 Task: Look for space in Córdoba, Argentina from 11th June, 2023 to 15th June, 2023 for 2 adults in price range Rs.7000 to Rs.16000. Place can be private room with 1  bedroom having 2 beds and 1 bathroom. Property type can be hotel. Amenities needed are: heating, . Booking option can be shelf check-in. Required host language is English.
Action: Mouse moved to (502, 105)
Screenshot: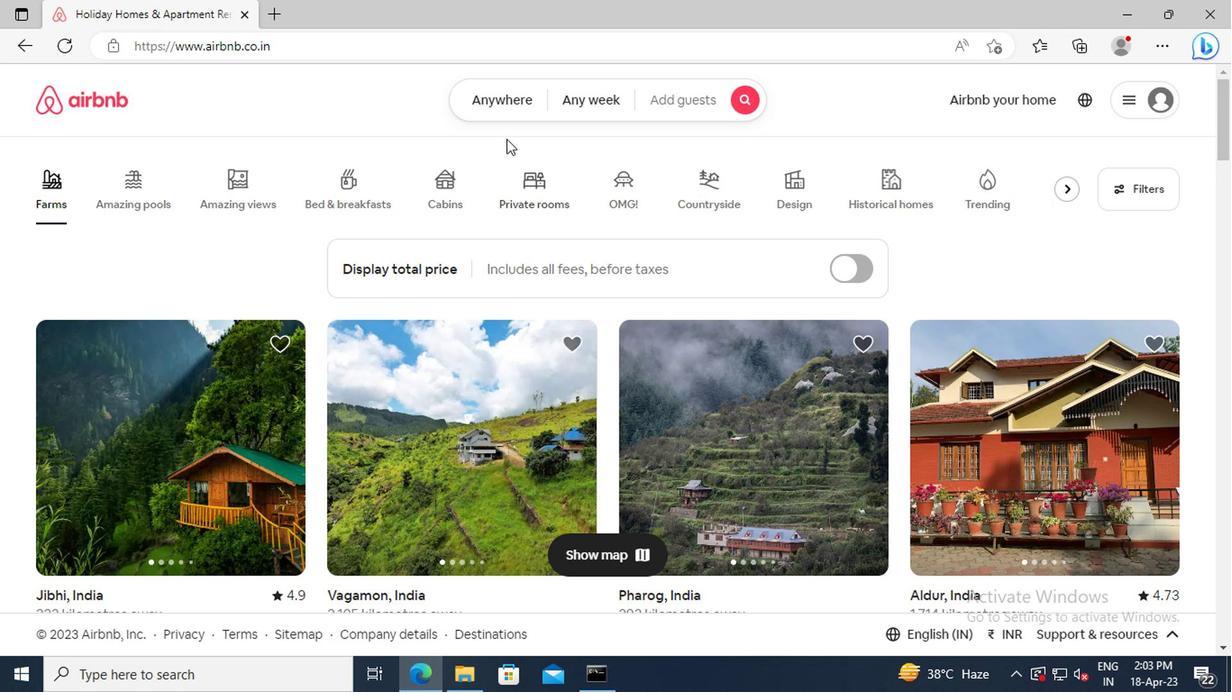 
Action: Mouse pressed left at (502, 105)
Screenshot: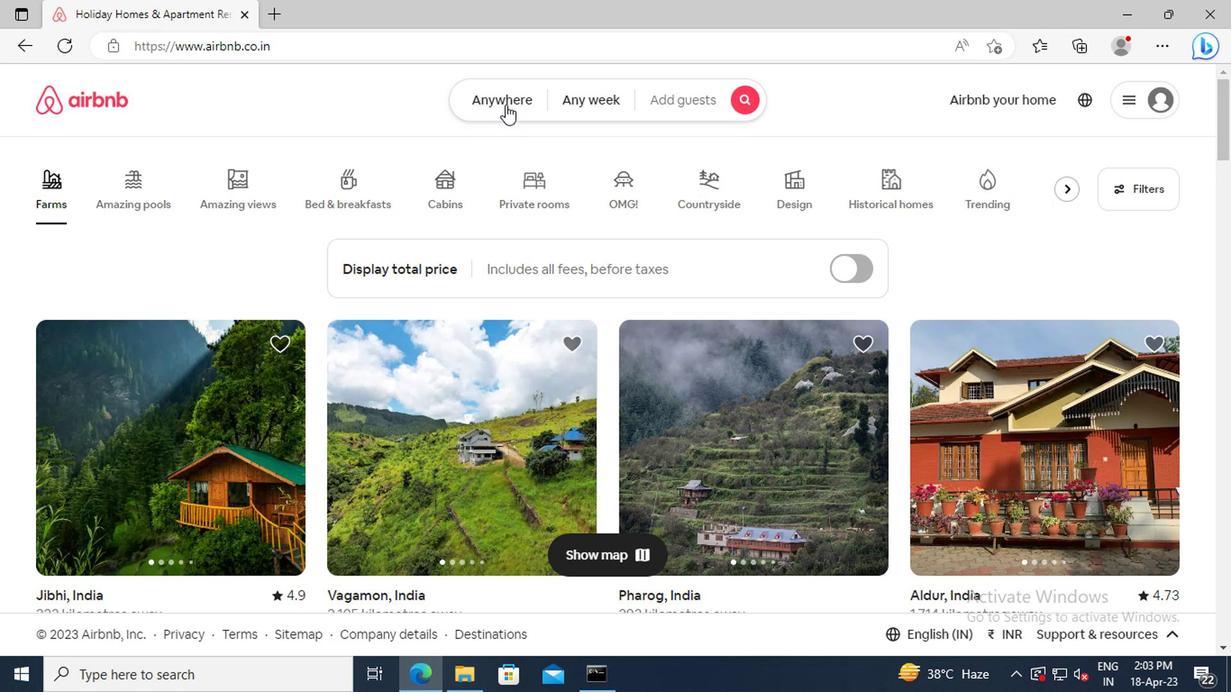 
Action: Mouse moved to (380, 173)
Screenshot: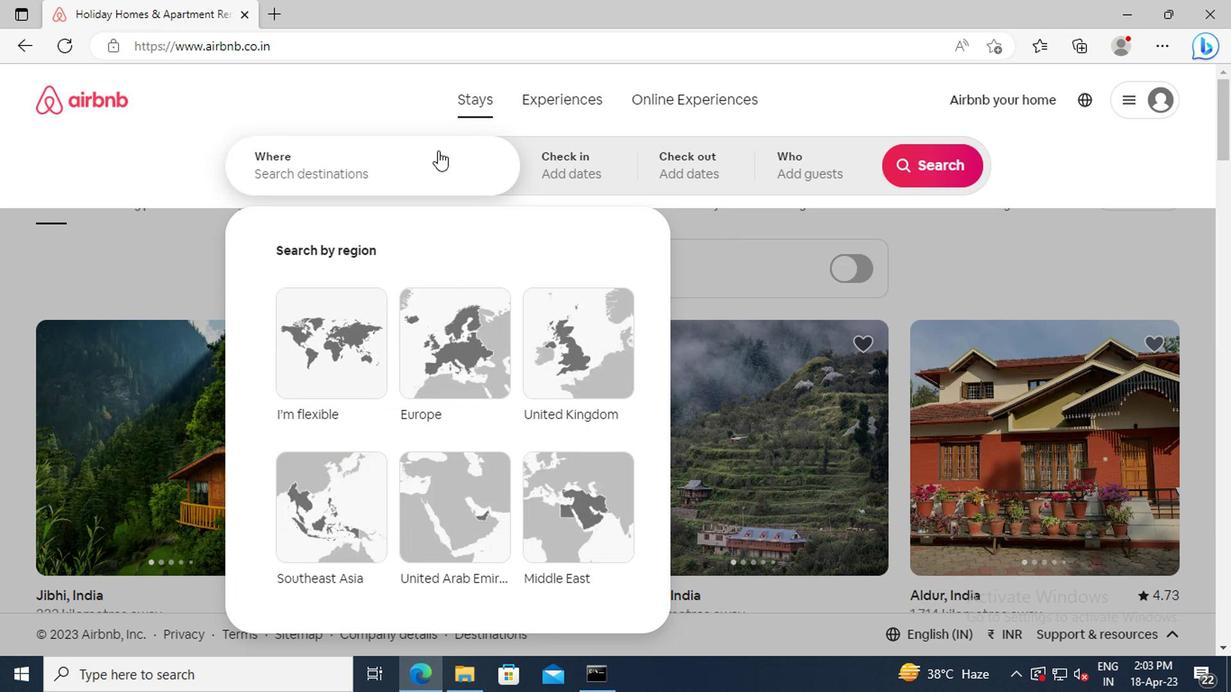 
Action: Mouse pressed left at (380, 173)
Screenshot: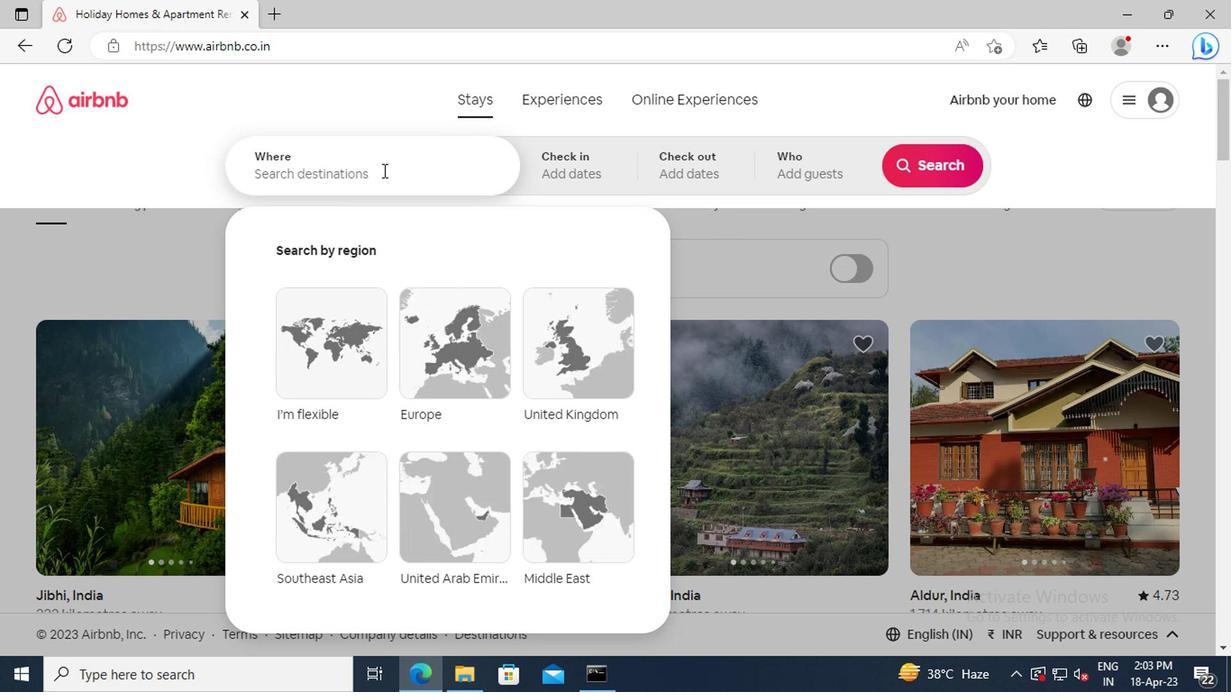 
Action: Mouse moved to (380, 173)
Screenshot: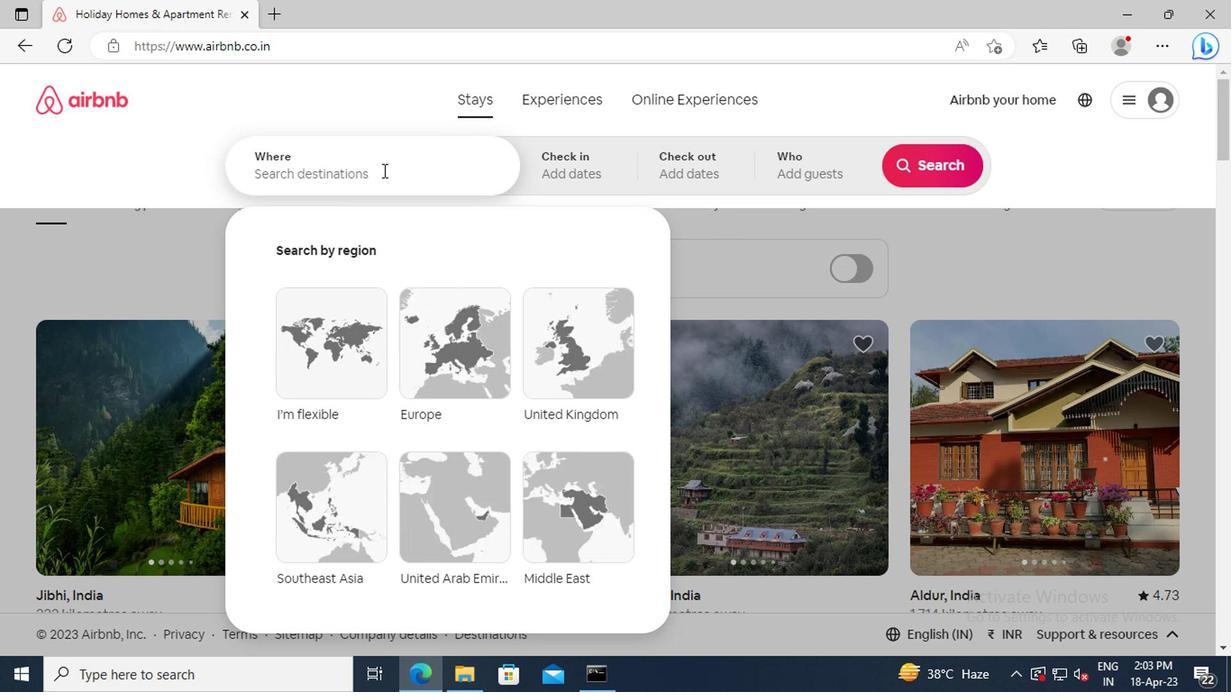 
Action: Key pressed <Key.shift>CORDOBA,<Key.space><Key.shift_r>ARGENTINA<Key.enter>
Screenshot: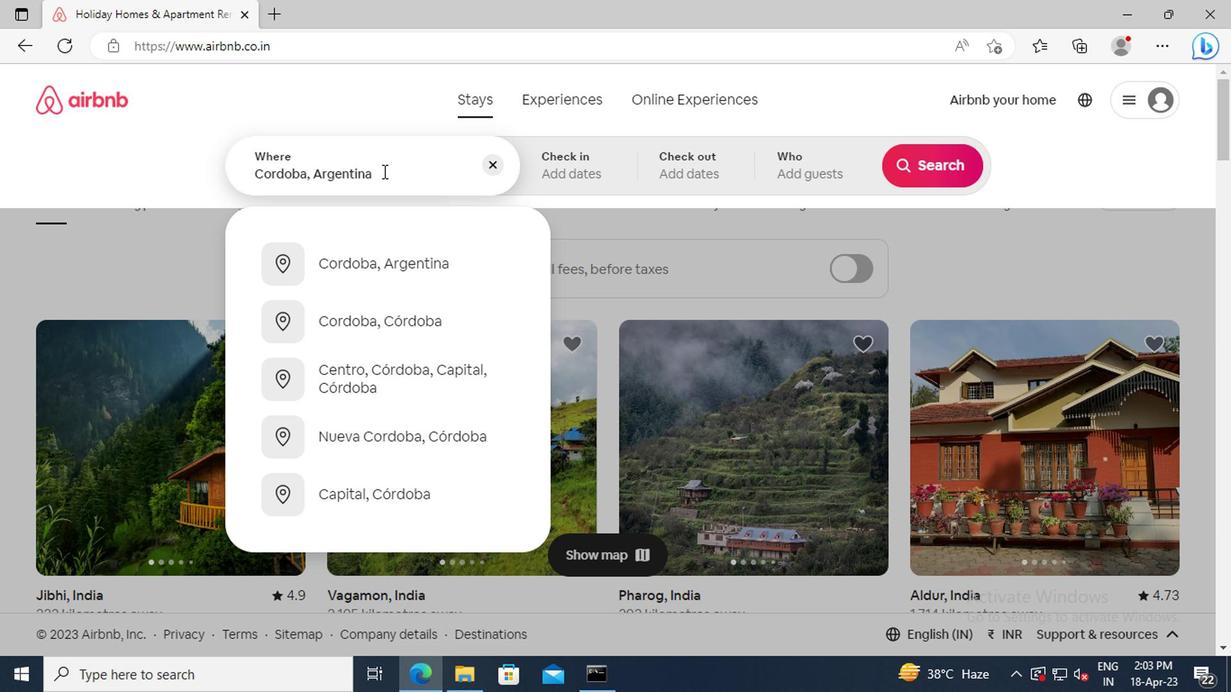 
Action: Mouse moved to (921, 309)
Screenshot: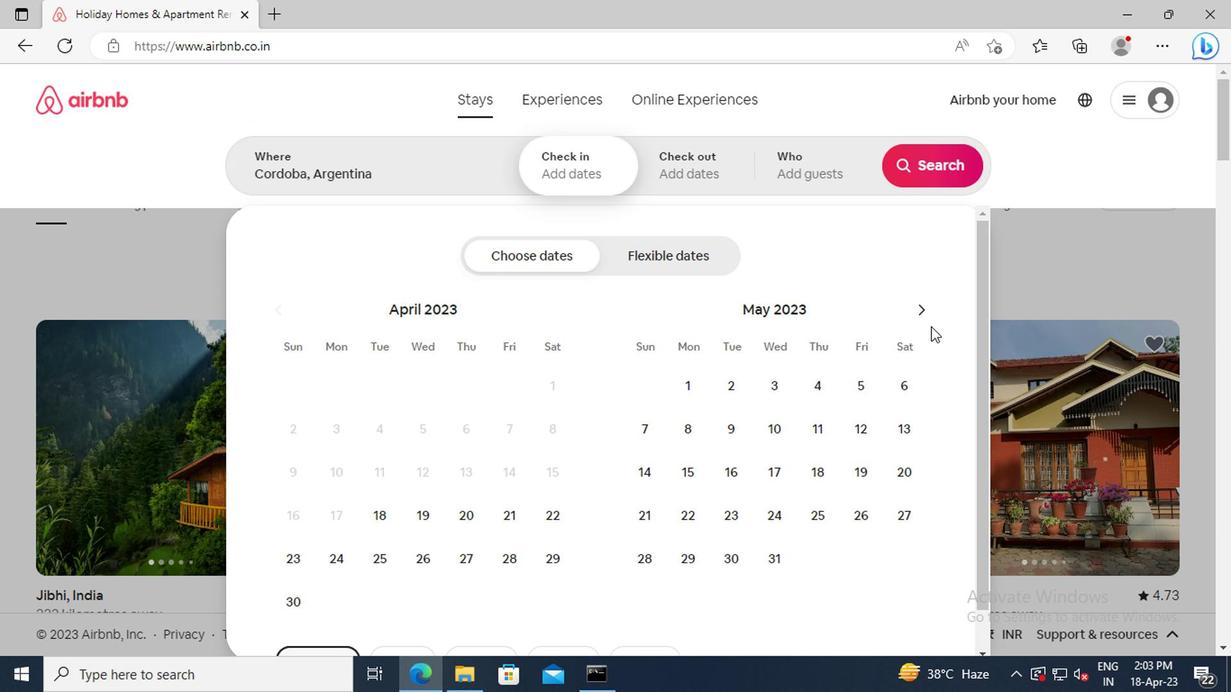 
Action: Mouse pressed left at (921, 309)
Screenshot: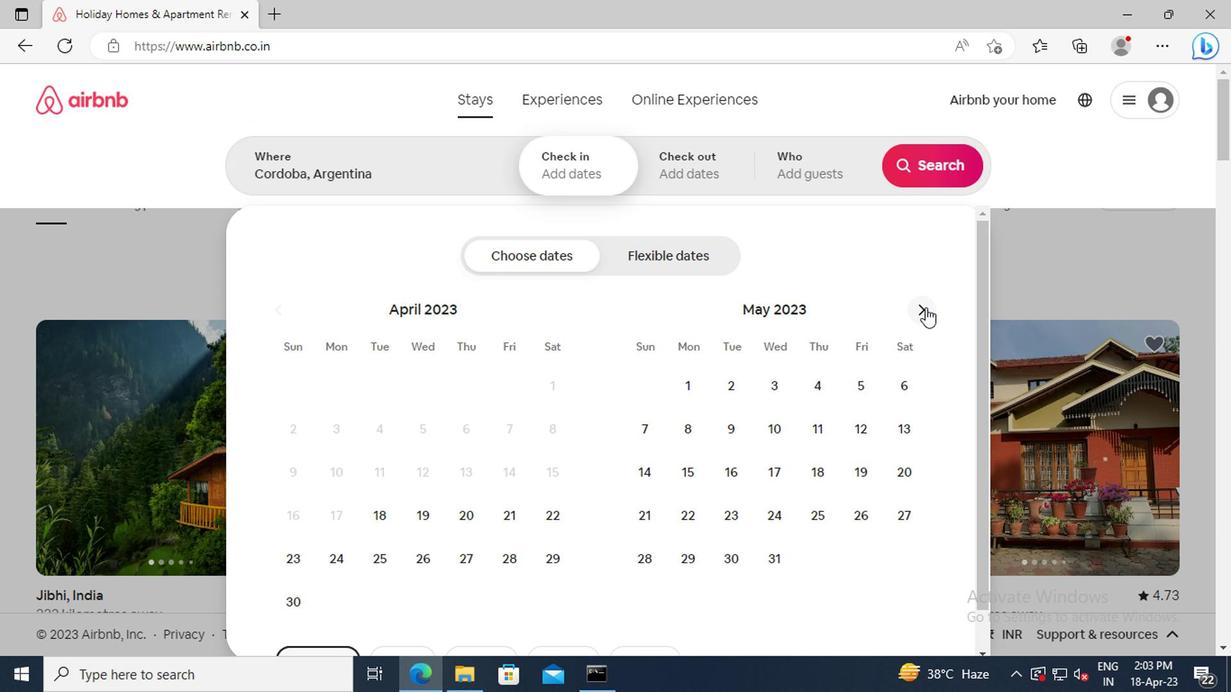
Action: Mouse moved to (636, 465)
Screenshot: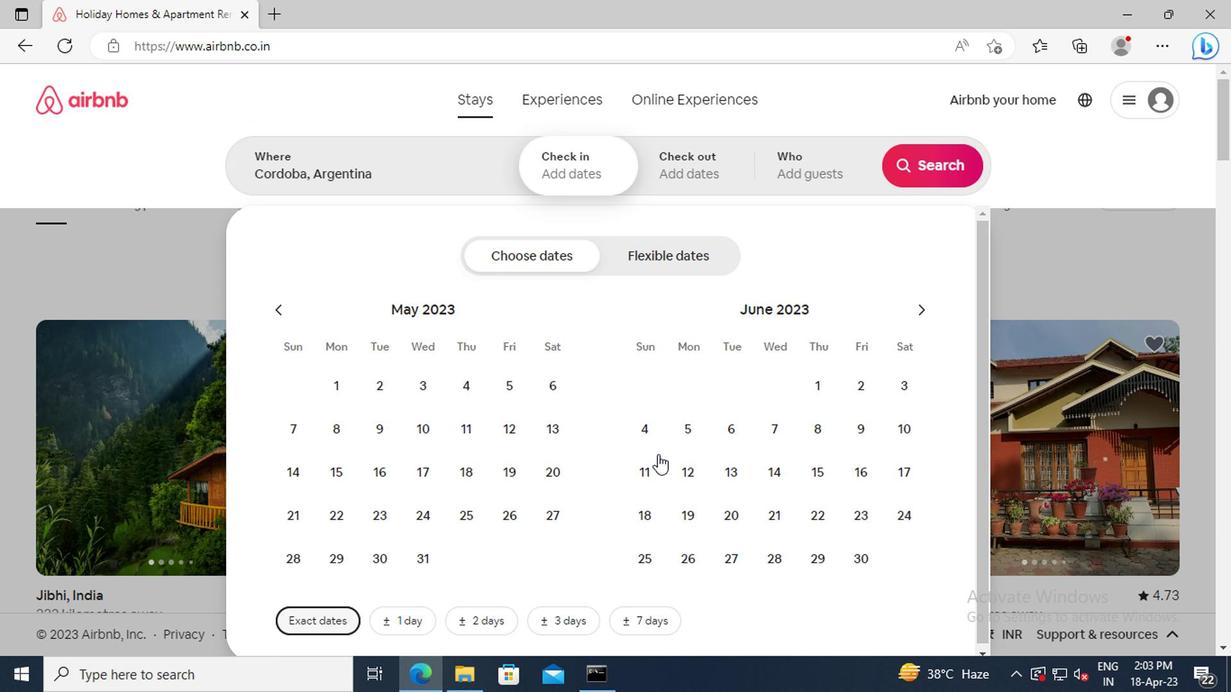 
Action: Mouse pressed left at (636, 465)
Screenshot: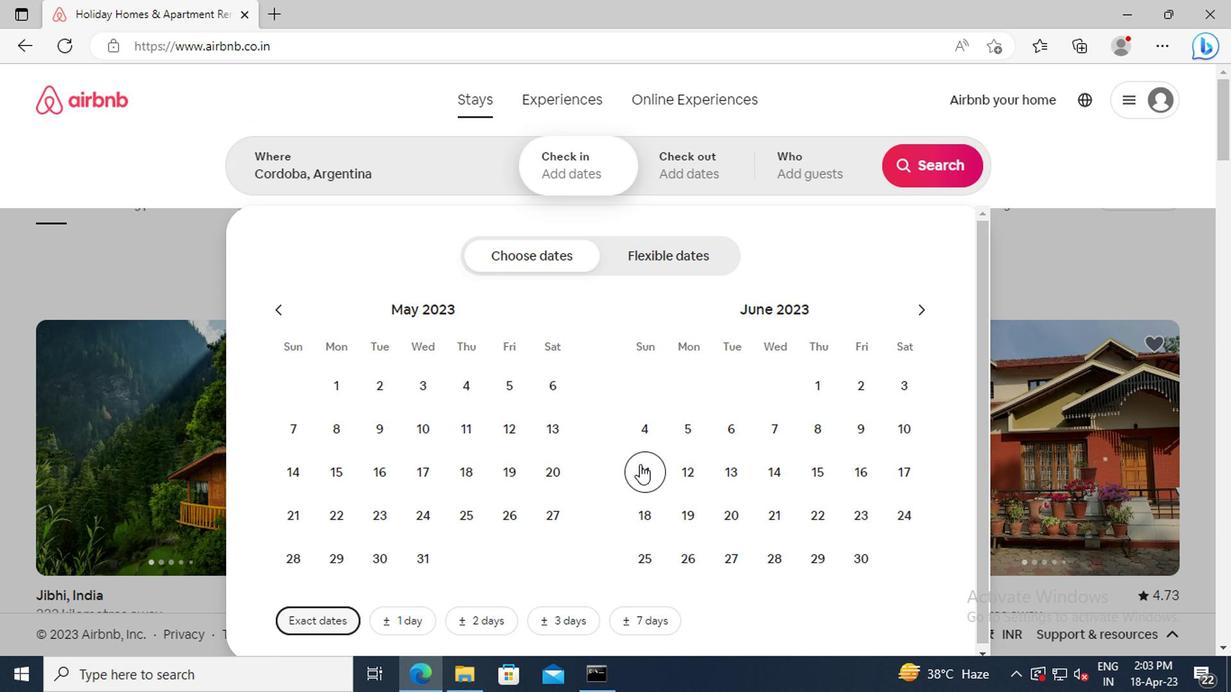 
Action: Mouse moved to (805, 474)
Screenshot: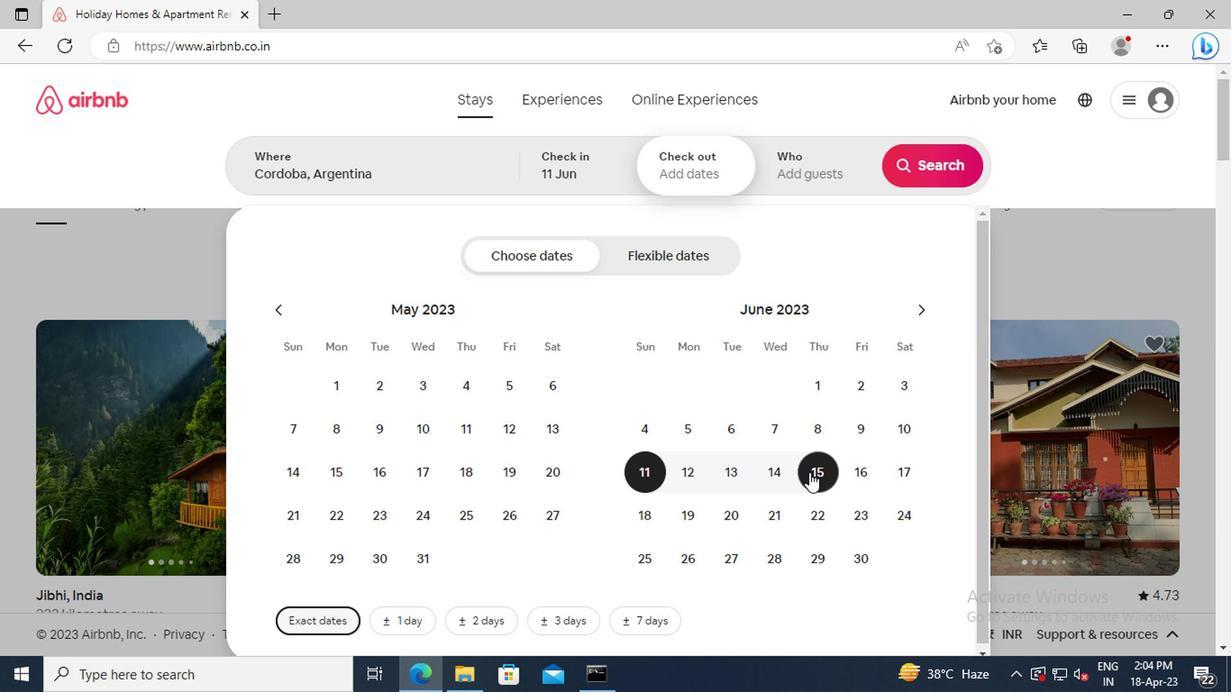 
Action: Mouse pressed left at (805, 474)
Screenshot: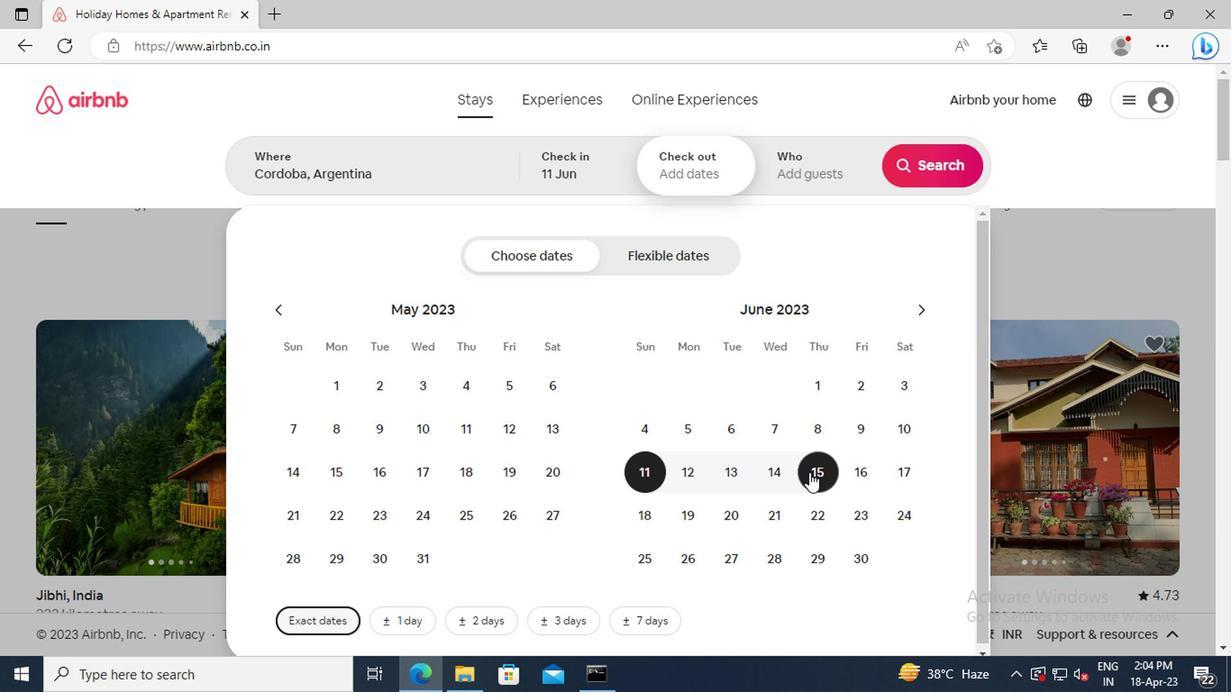 
Action: Mouse moved to (797, 175)
Screenshot: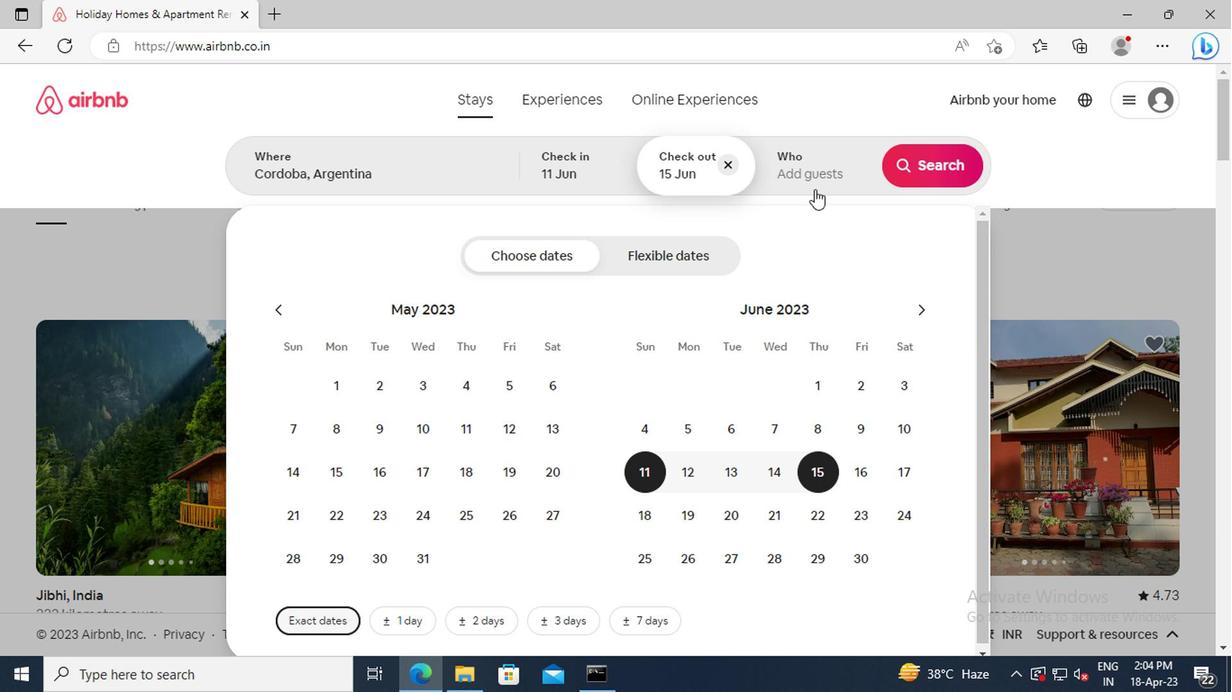 
Action: Mouse pressed left at (797, 175)
Screenshot: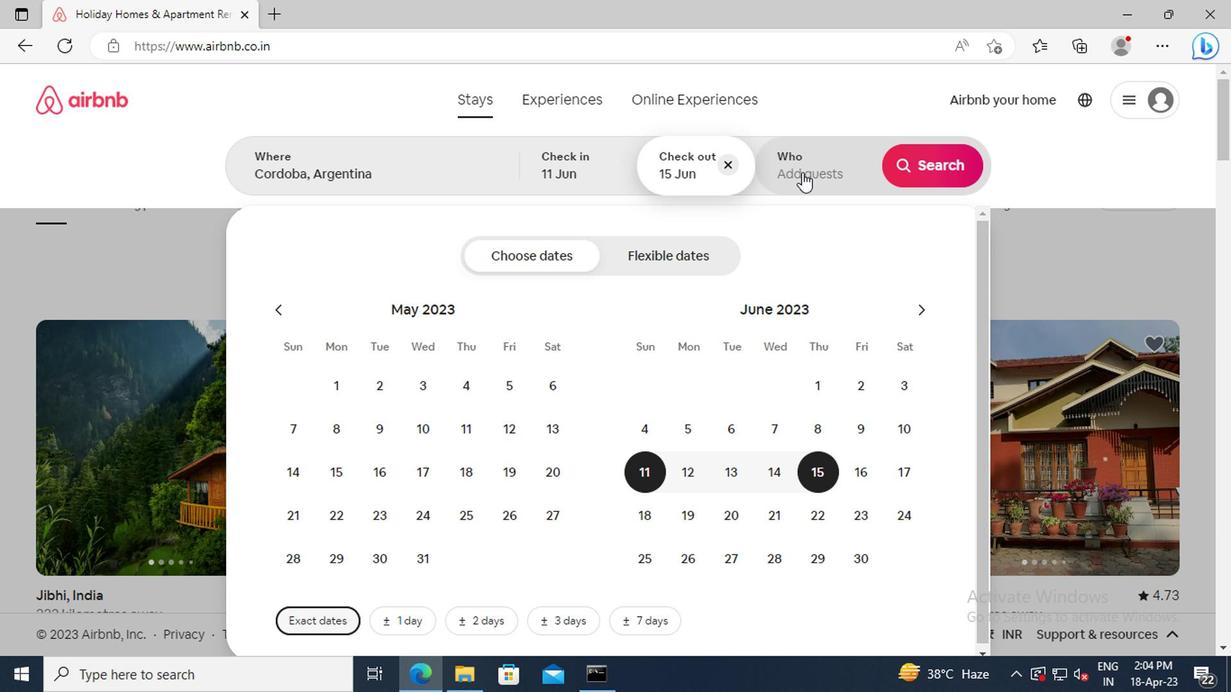 
Action: Mouse moved to (931, 265)
Screenshot: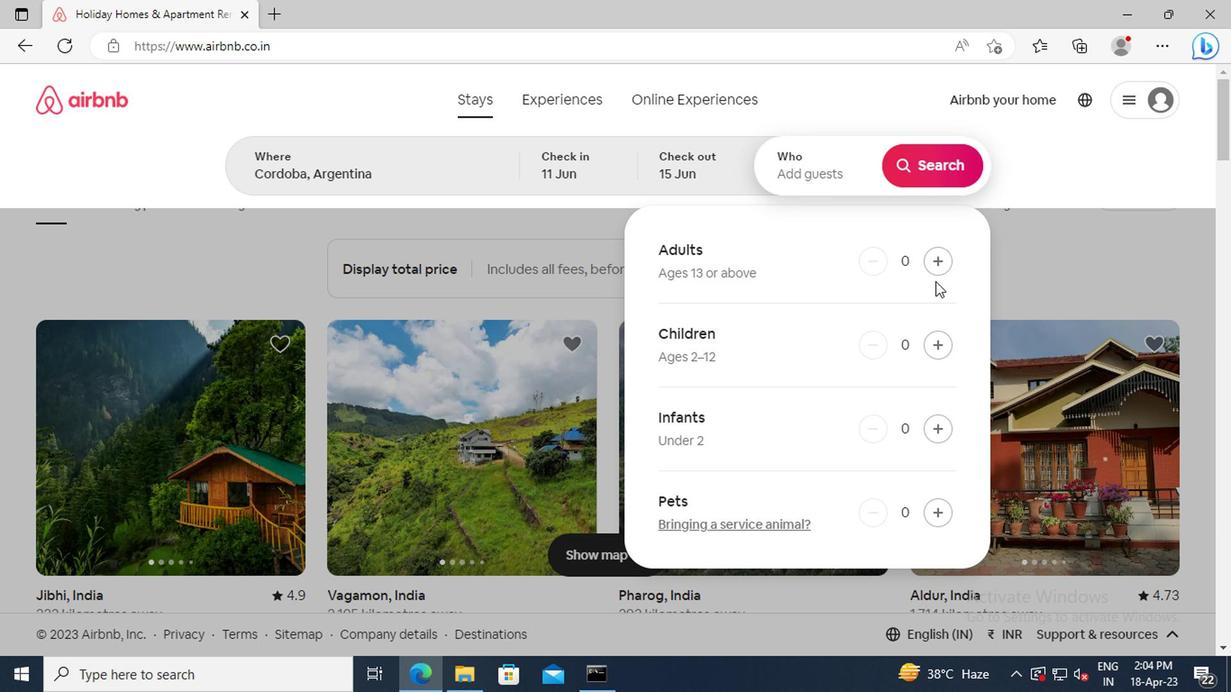 
Action: Mouse pressed left at (931, 265)
Screenshot: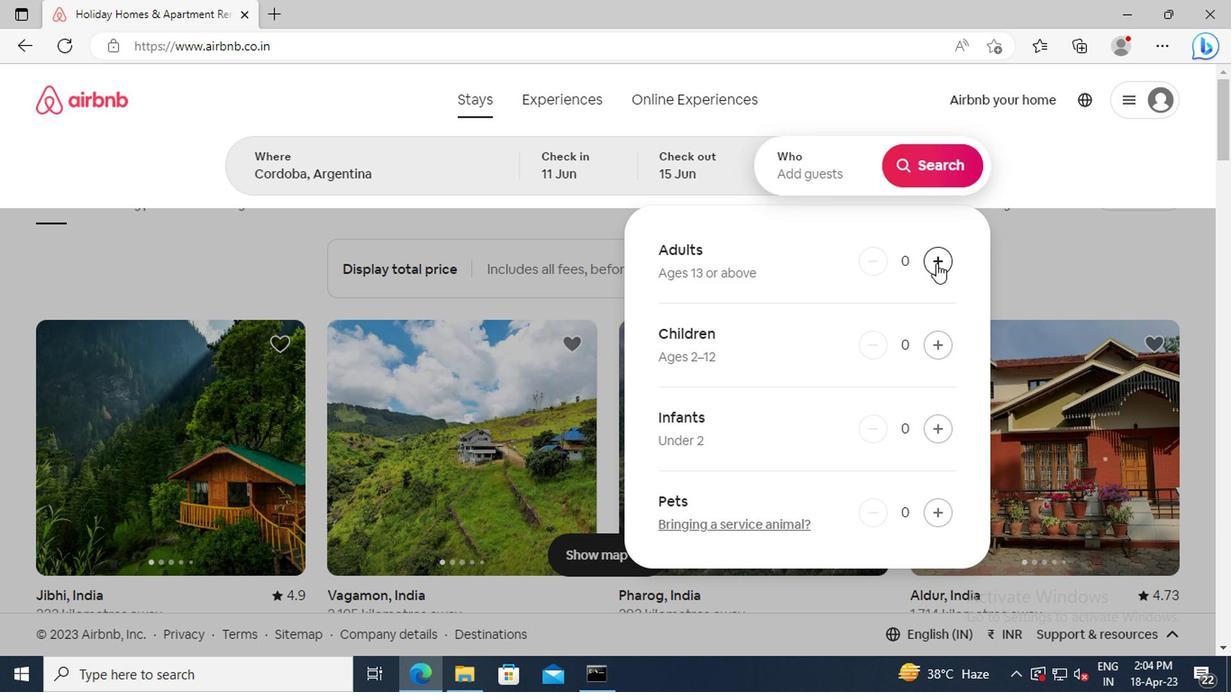 
Action: Mouse pressed left at (931, 265)
Screenshot: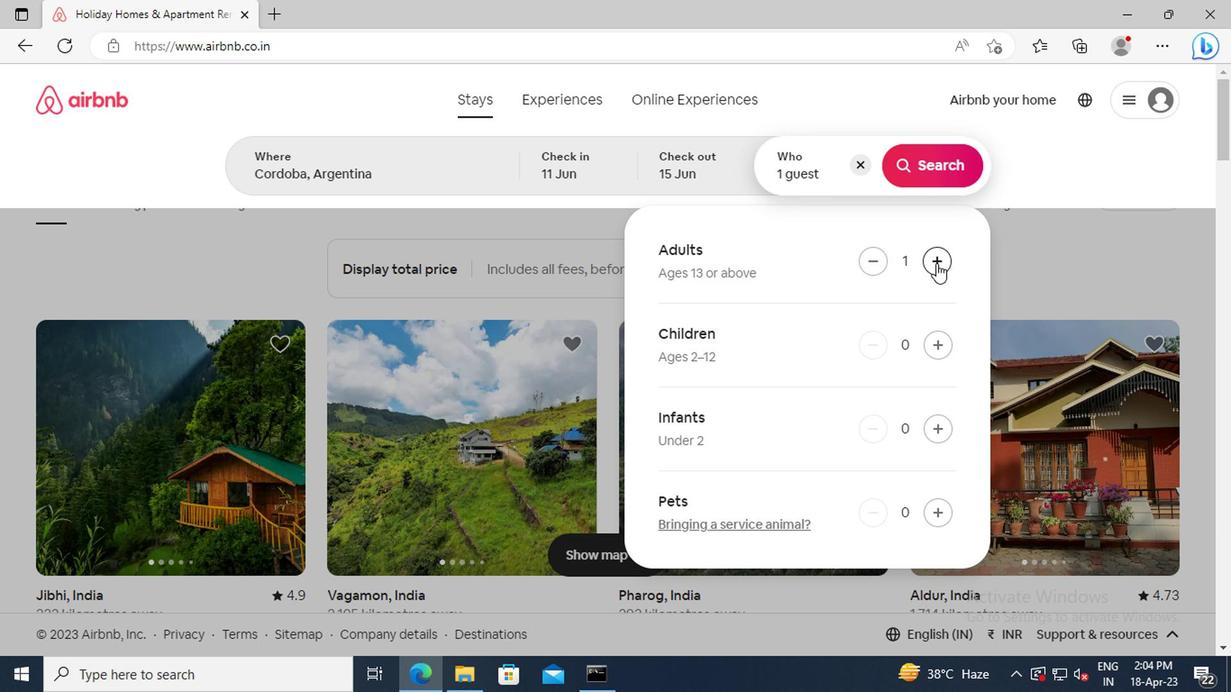 
Action: Mouse moved to (939, 172)
Screenshot: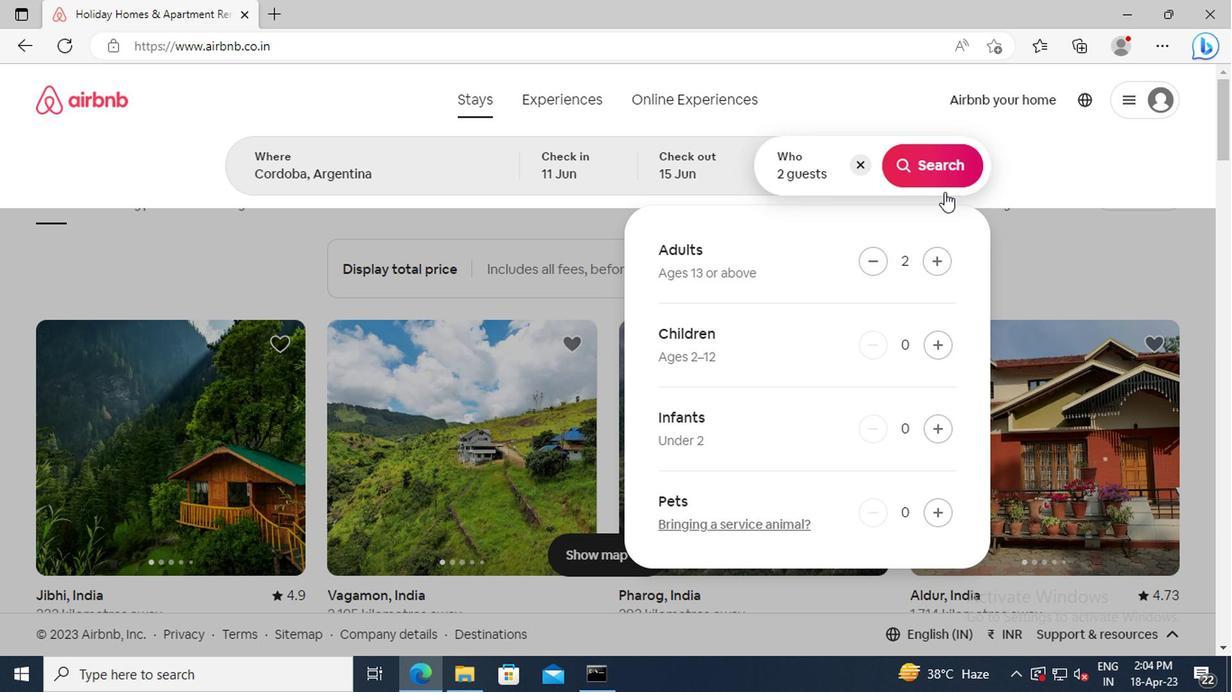 
Action: Mouse pressed left at (939, 172)
Screenshot: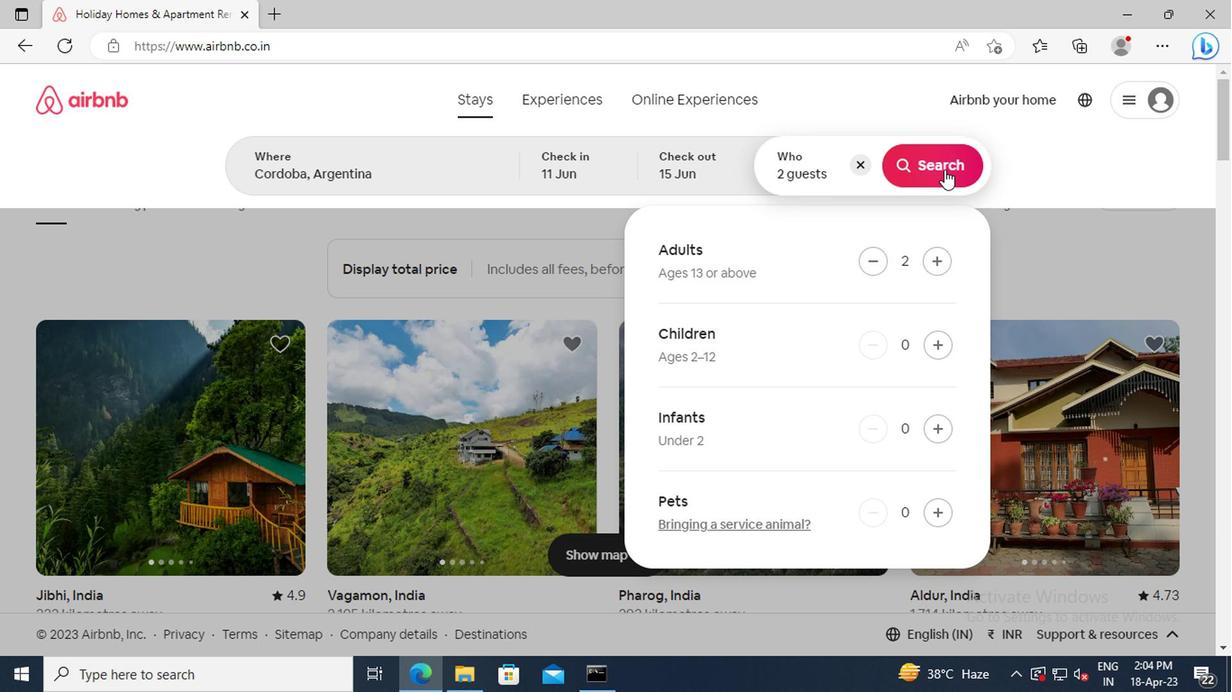 
Action: Mouse moved to (1146, 179)
Screenshot: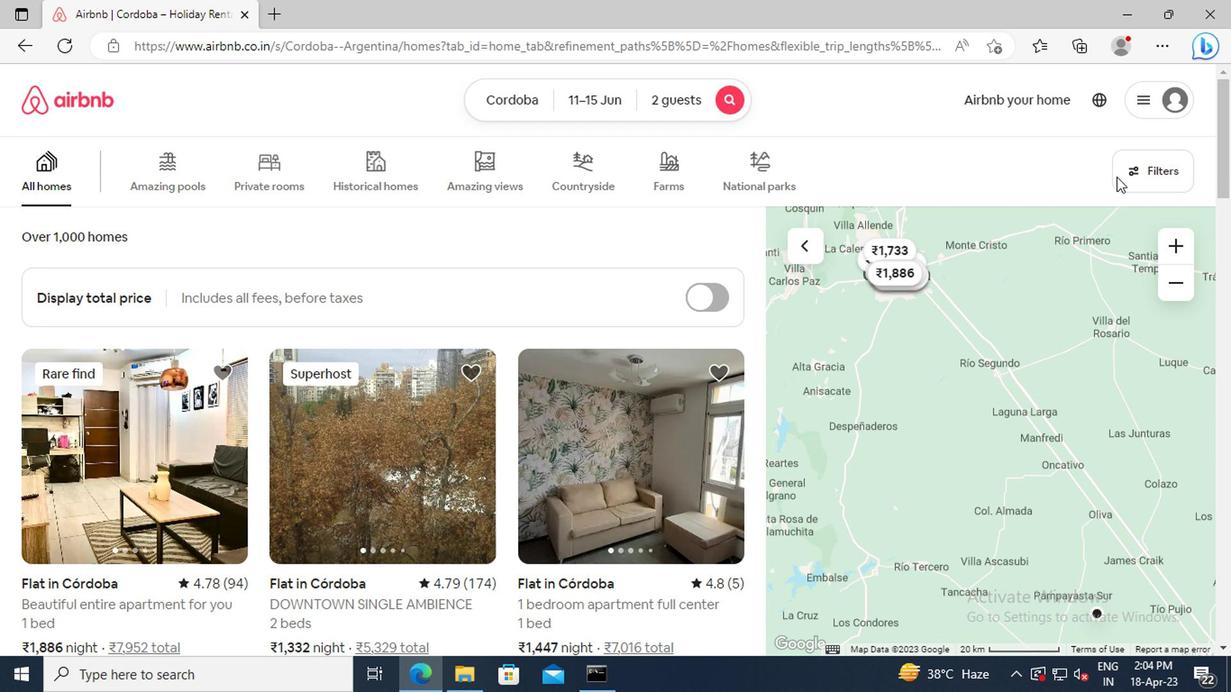
Action: Mouse pressed left at (1146, 179)
Screenshot: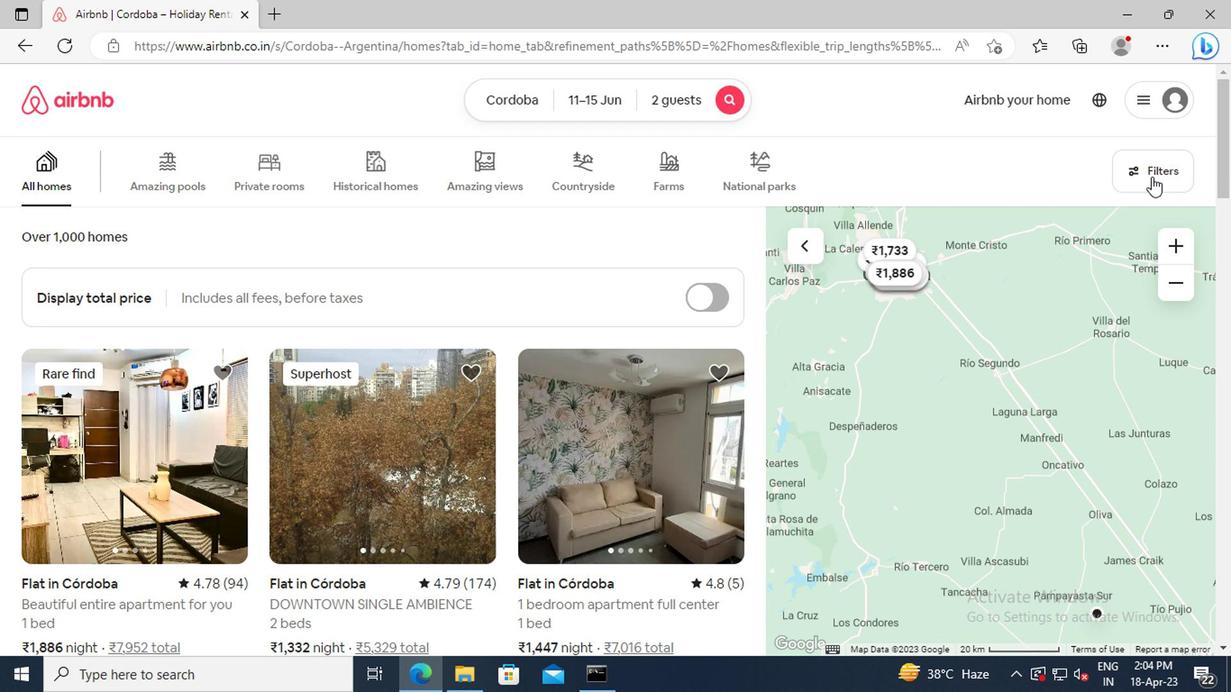 
Action: Mouse moved to (384, 397)
Screenshot: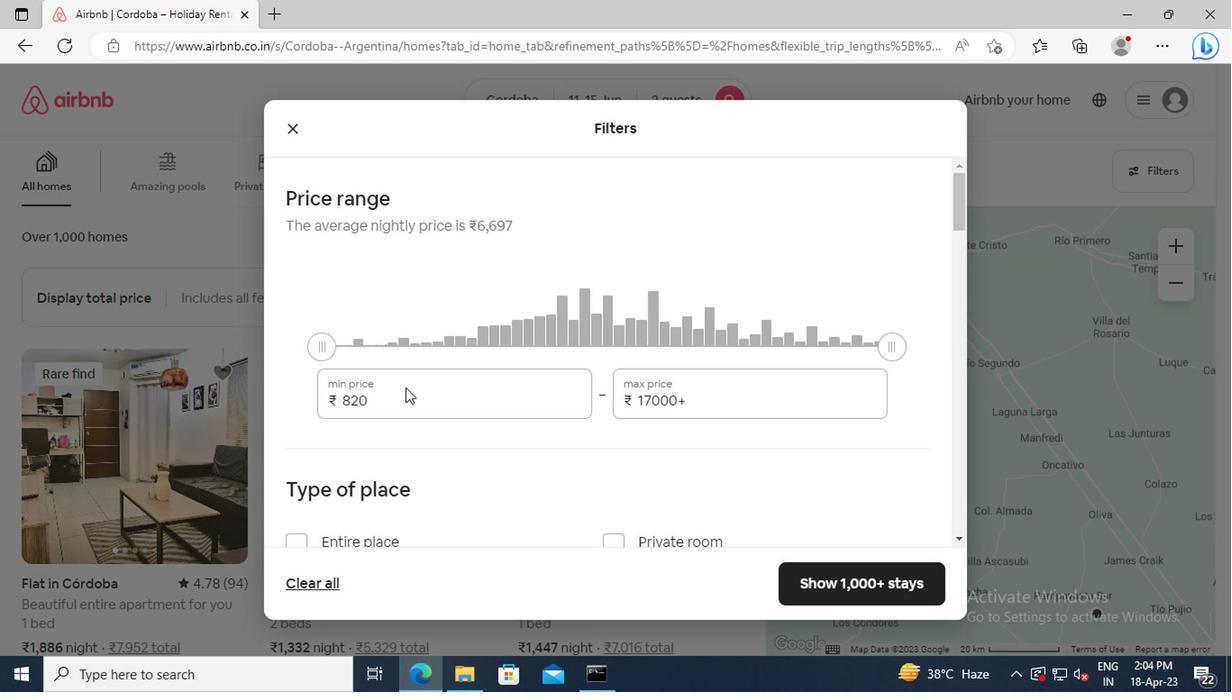 
Action: Mouse pressed left at (384, 397)
Screenshot: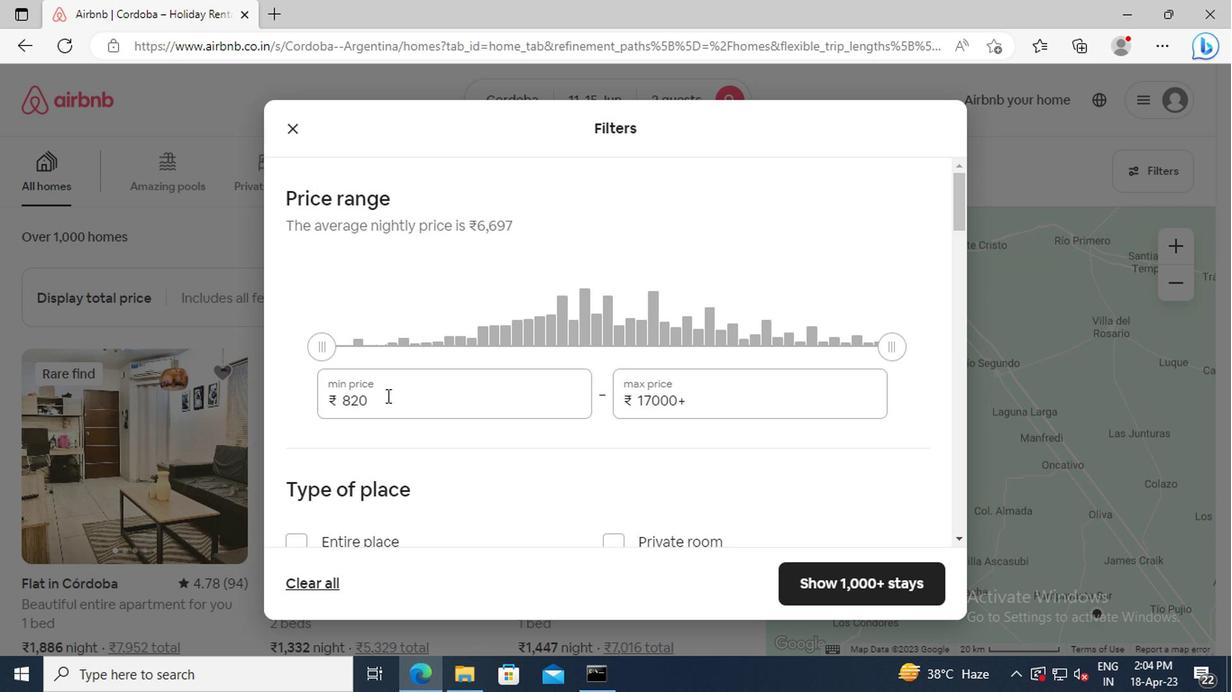 
Action: Key pressed <Key.backspace><Key.backspace><Key.backspace>7000<Key.tab><Key.delete>16000
Screenshot: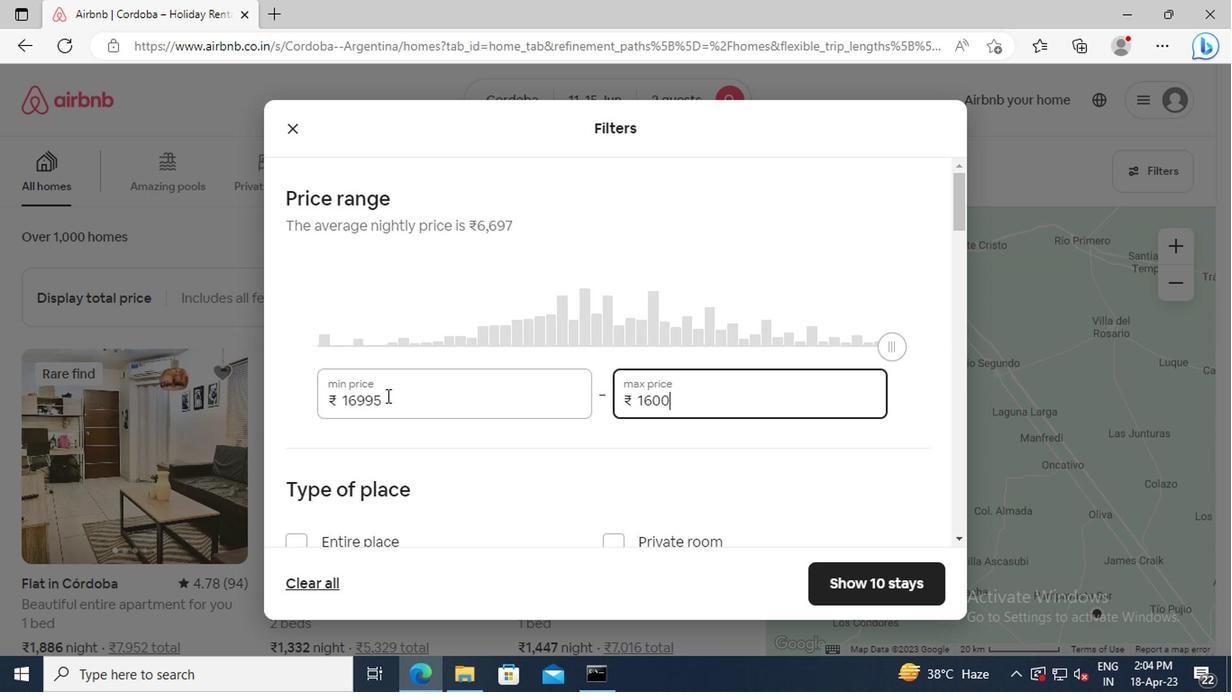 
Action: Mouse scrolled (384, 396) with delta (0, -1)
Screenshot: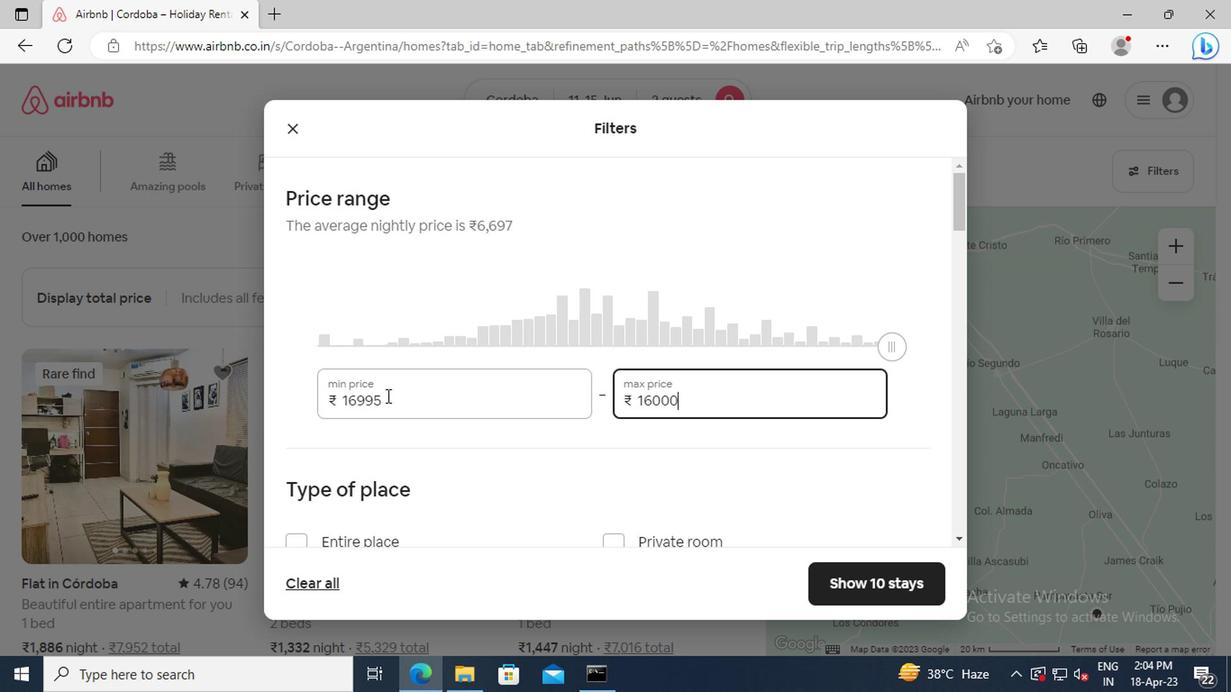 
Action: Mouse scrolled (384, 396) with delta (0, -1)
Screenshot: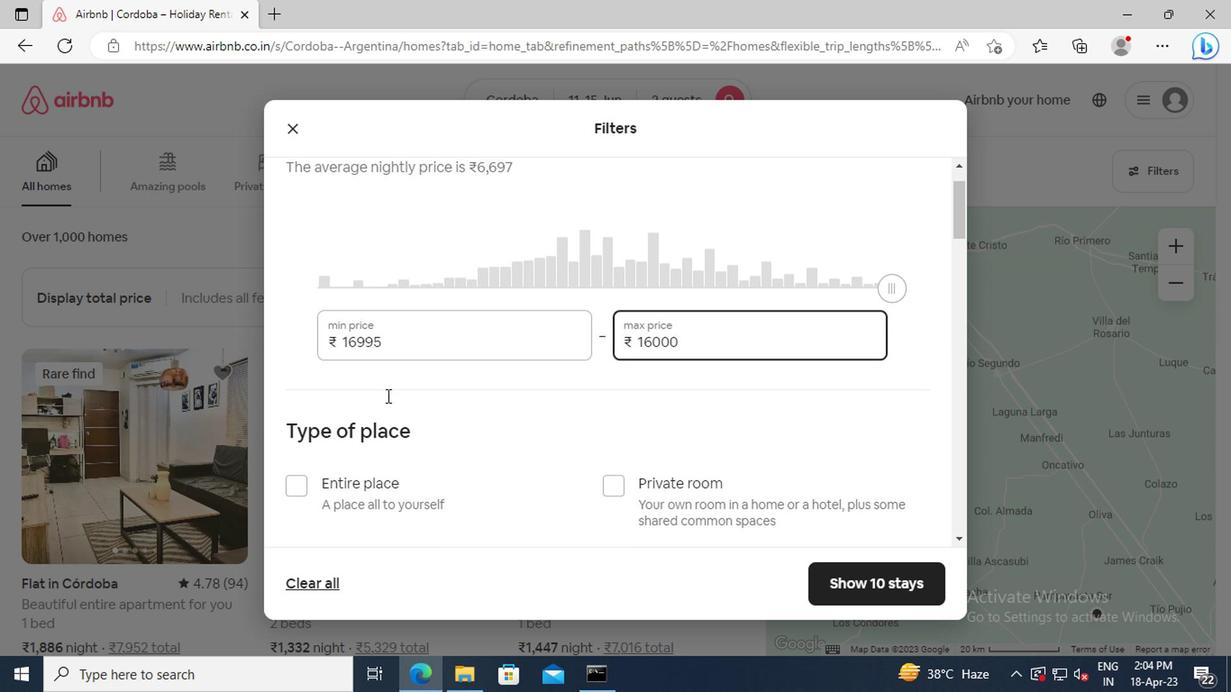
Action: Mouse scrolled (384, 396) with delta (0, -1)
Screenshot: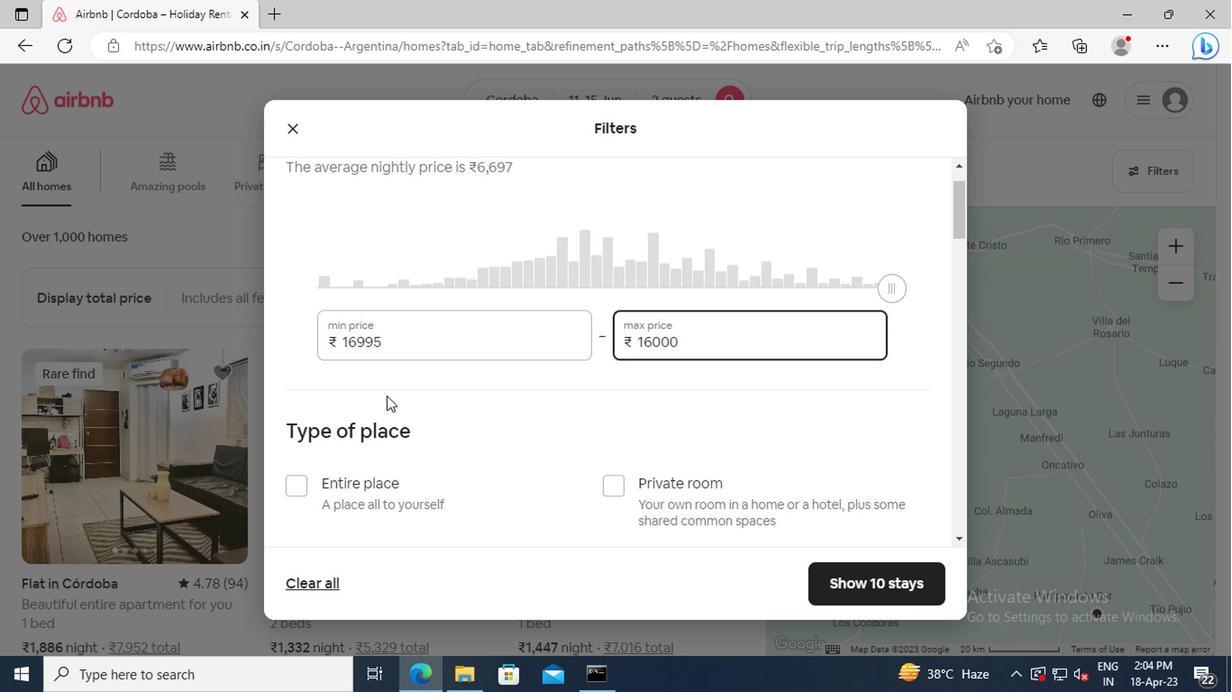 
Action: Mouse moved to (614, 370)
Screenshot: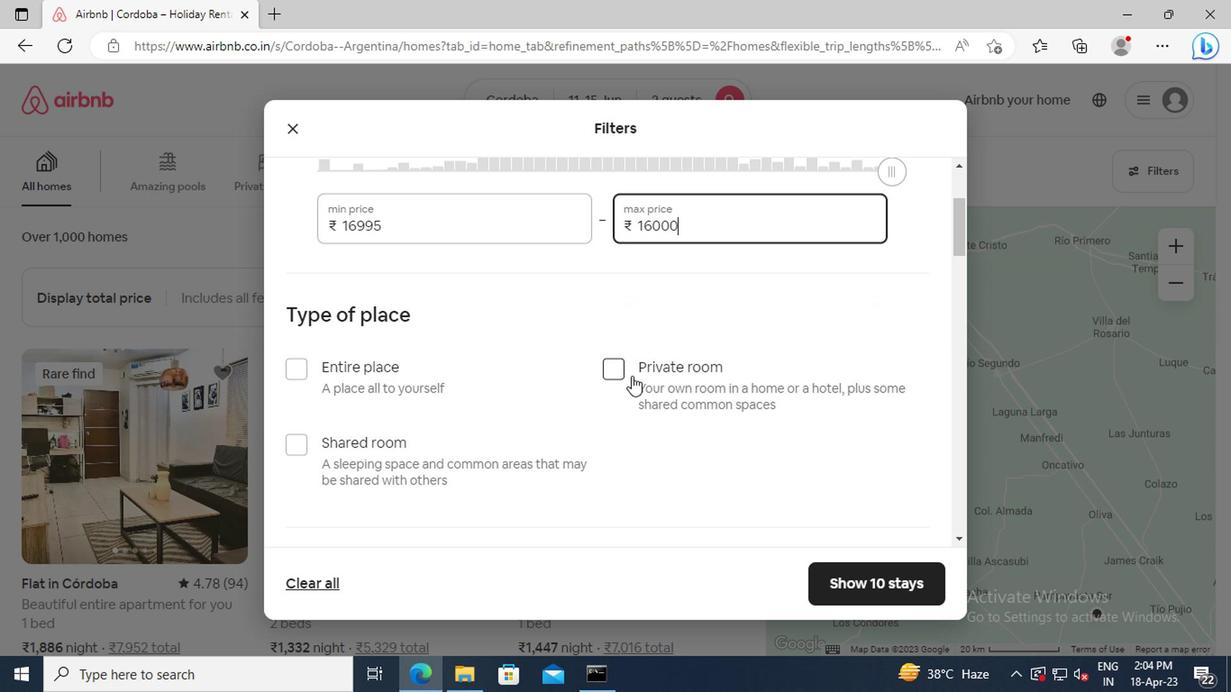 
Action: Mouse pressed left at (614, 370)
Screenshot: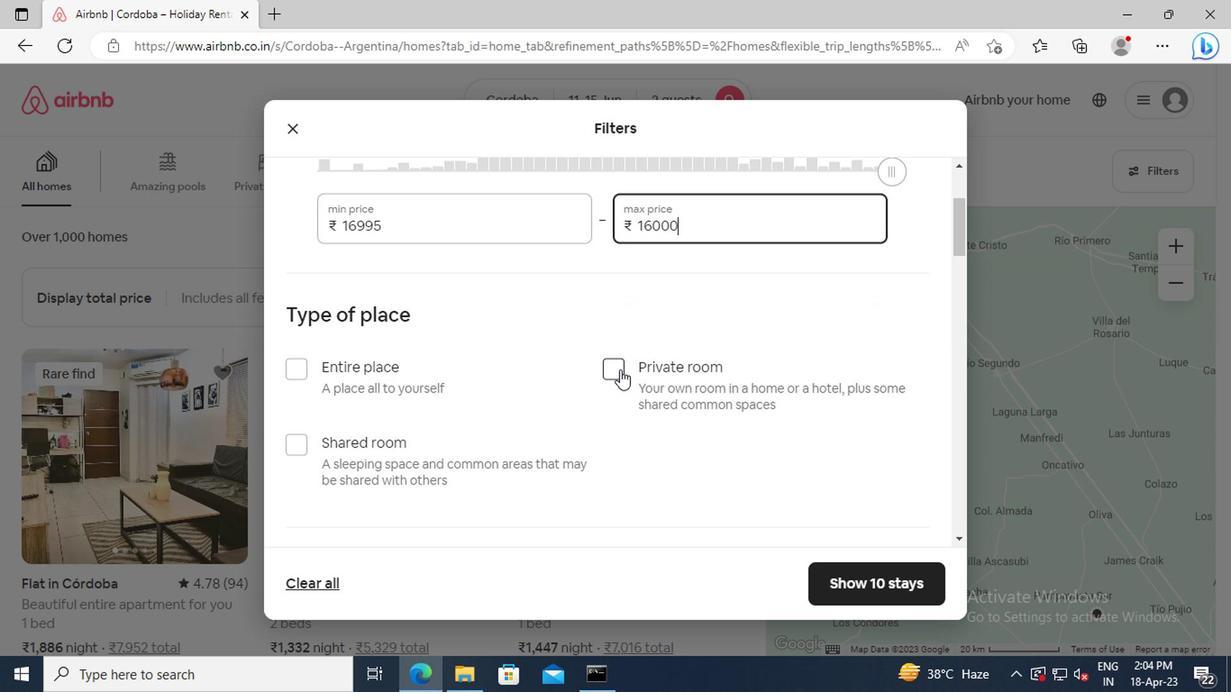
Action: Mouse moved to (531, 359)
Screenshot: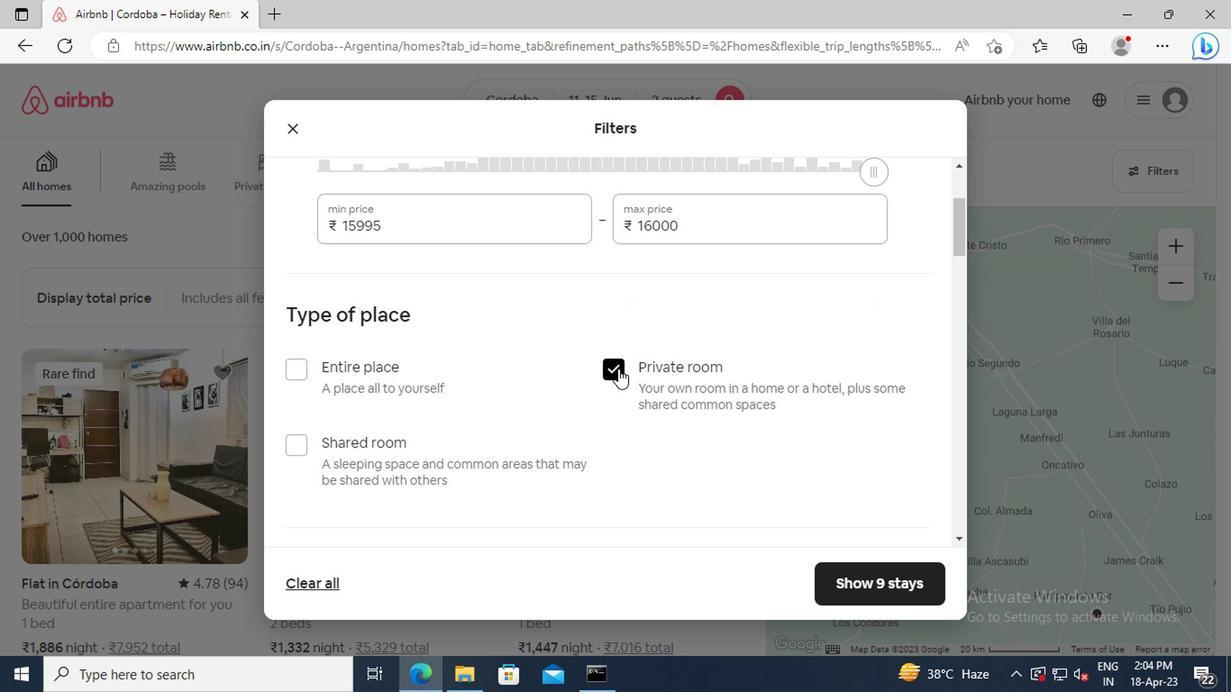 
Action: Mouse scrolled (531, 359) with delta (0, 0)
Screenshot: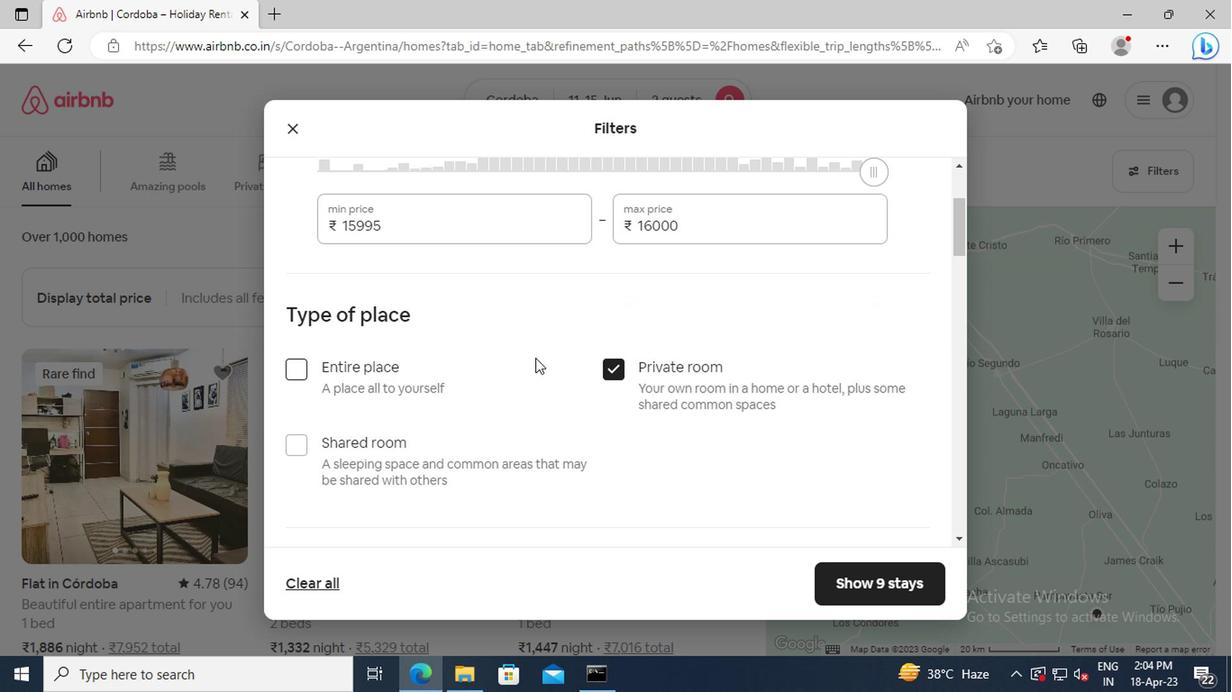 
Action: Mouse scrolled (531, 359) with delta (0, 0)
Screenshot: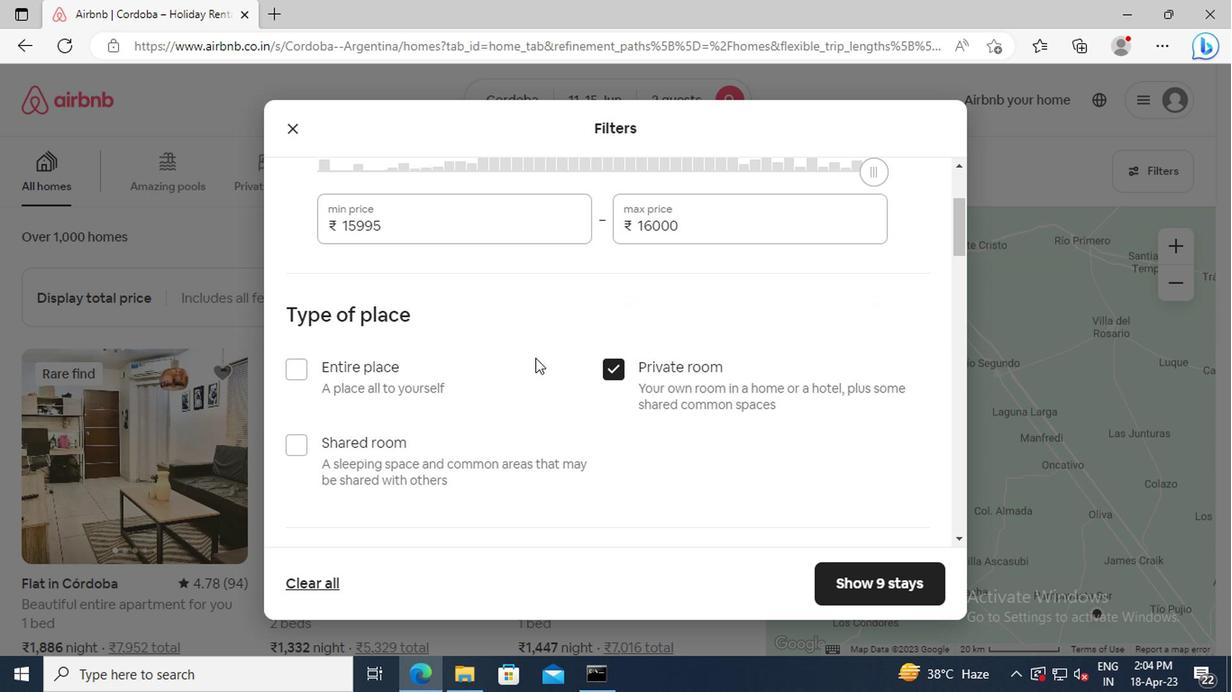 
Action: Mouse scrolled (531, 359) with delta (0, 0)
Screenshot: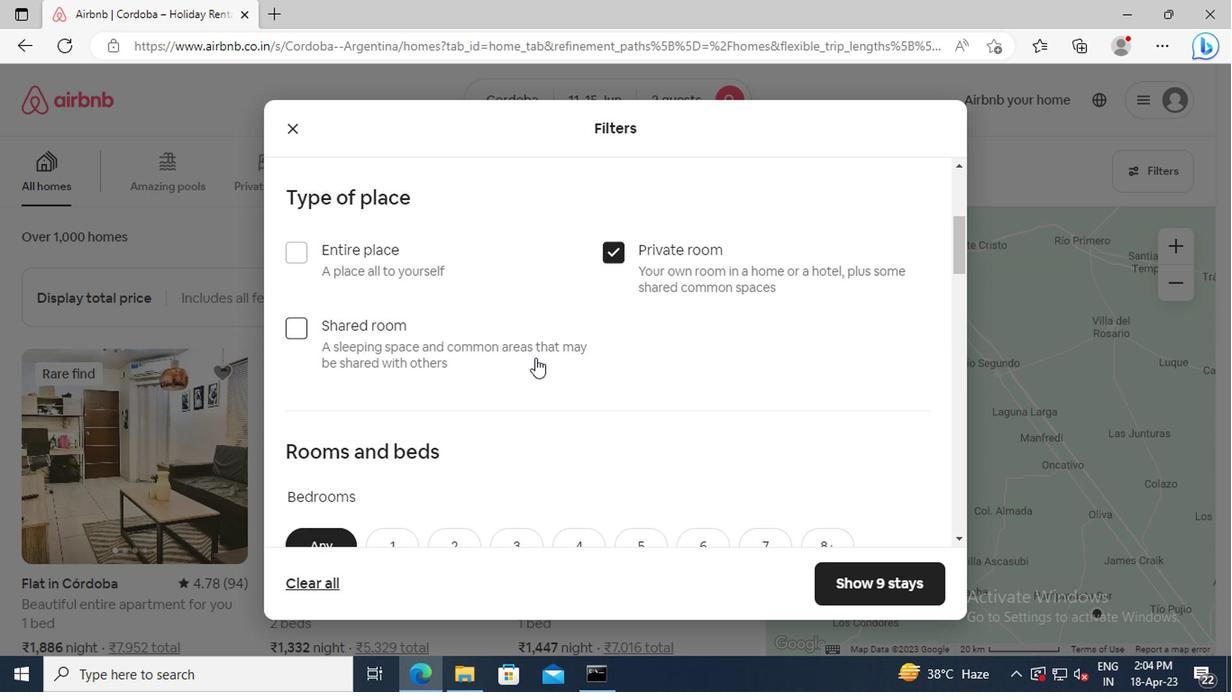 
Action: Mouse scrolled (531, 359) with delta (0, 0)
Screenshot: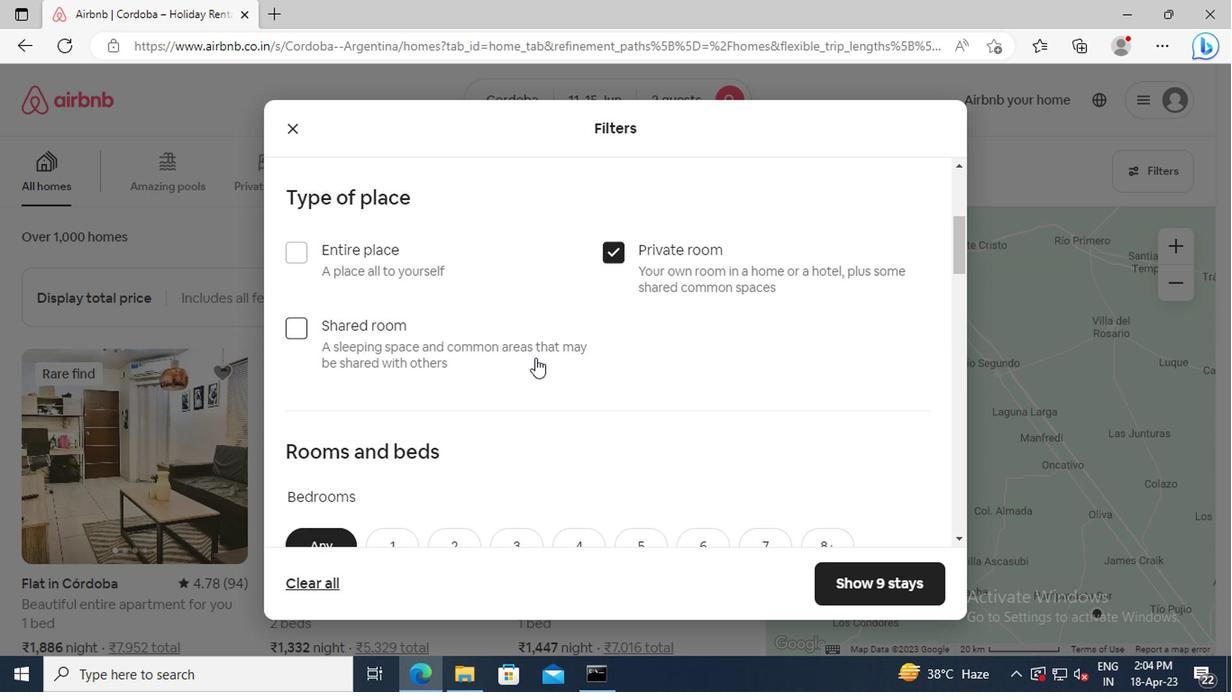 
Action: Mouse scrolled (531, 359) with delta (0, 0)
Screenshot: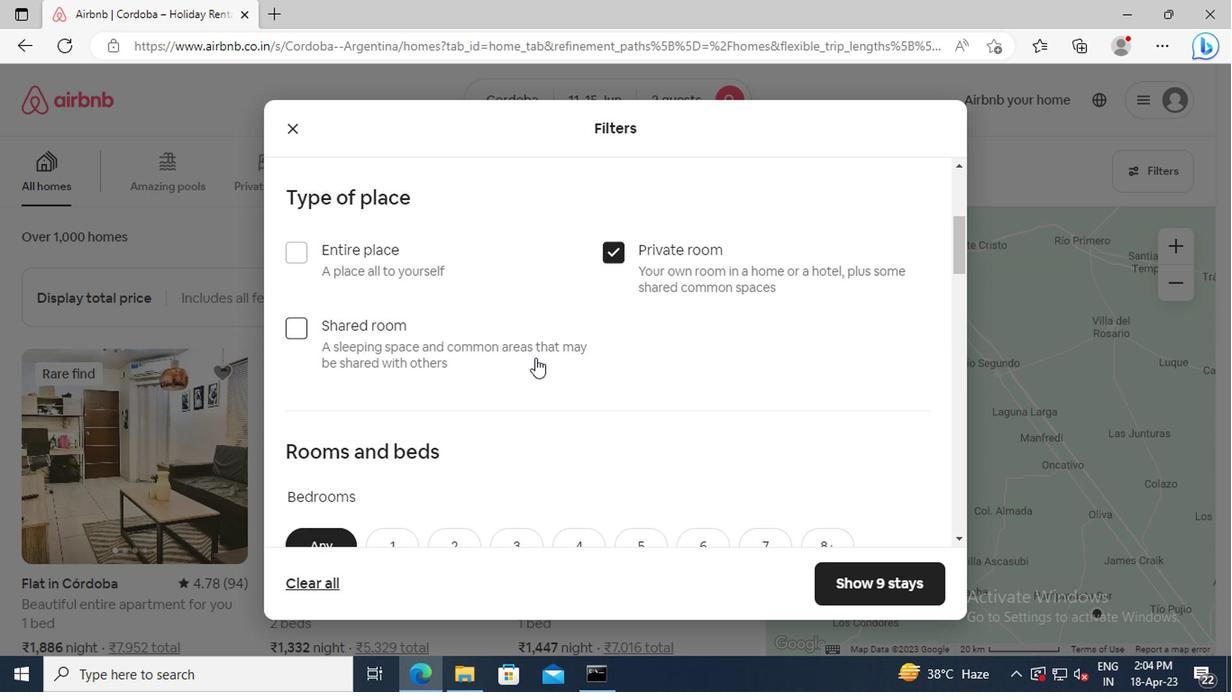 
Action: Mouse scrolled (531, 359) with delta (0, 0)
Screenshot: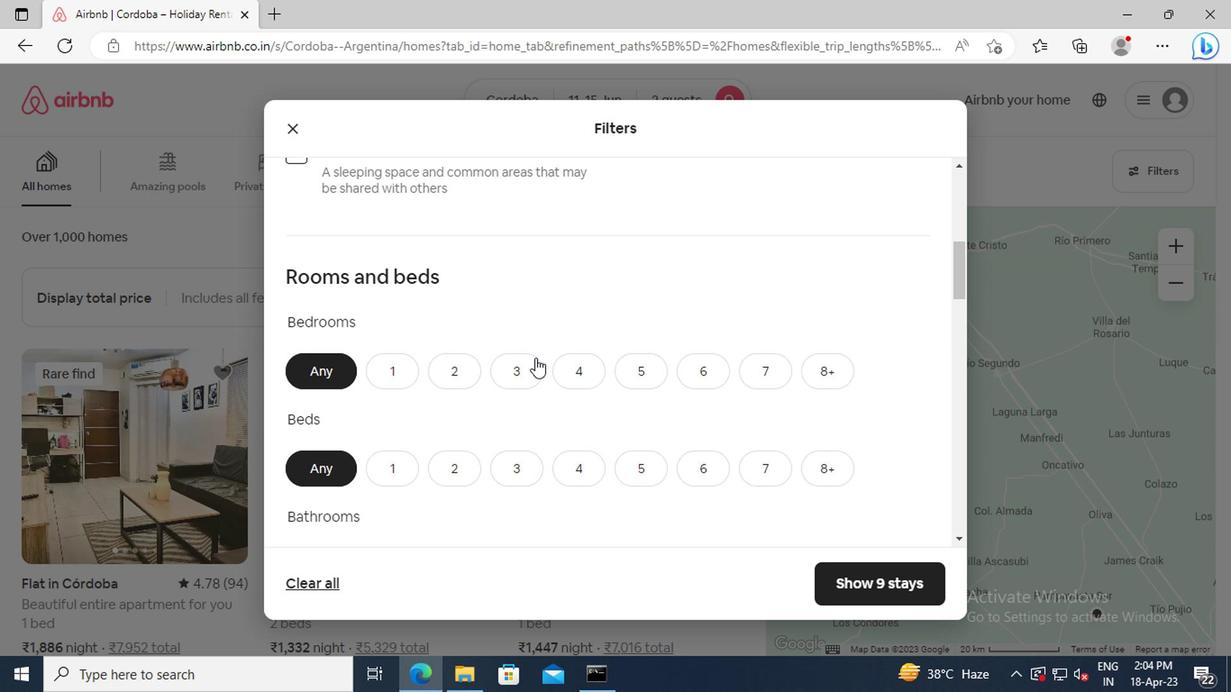 
Action: Mouse moved to (395, 319)
Screenshot: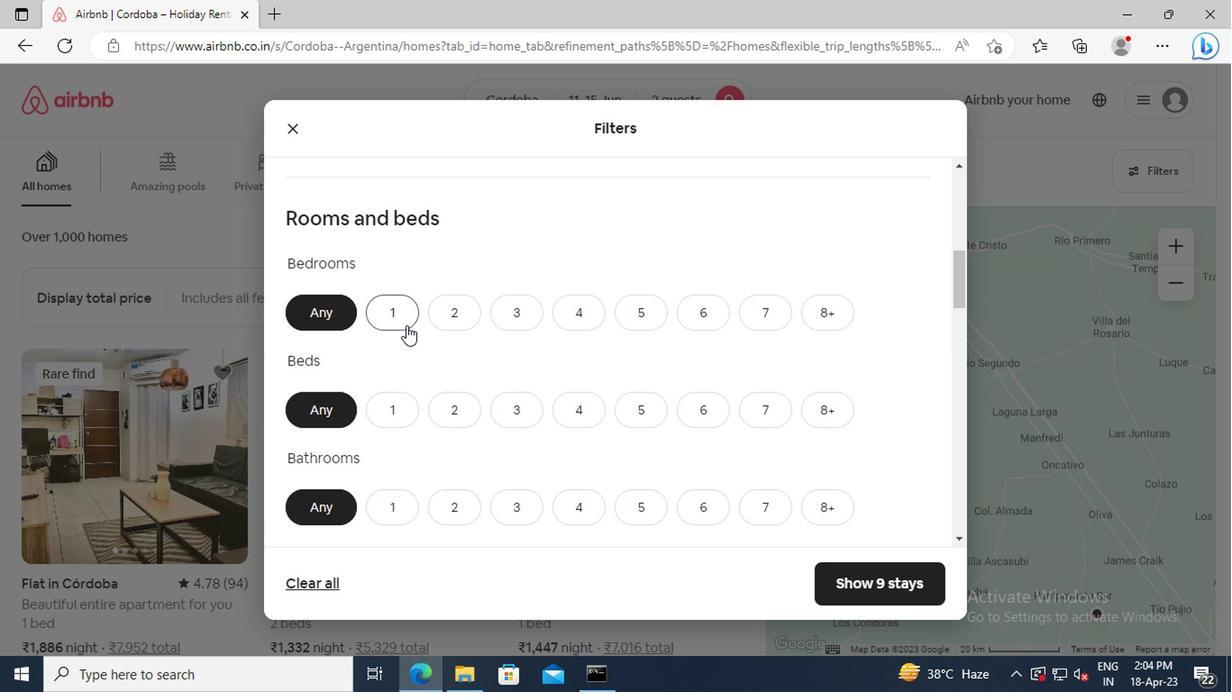 
Action: Mouse pressed left at (395, 319)
Screenshot: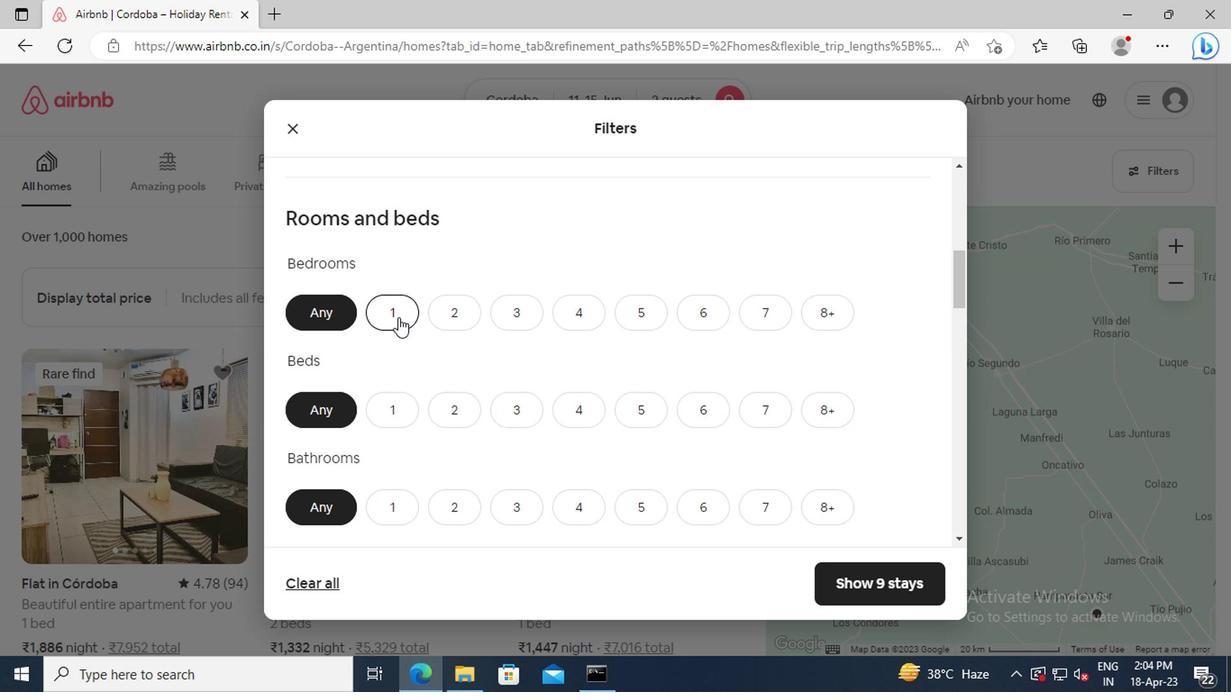 
Action: Mouse moved to (447, 404)
Screenshot: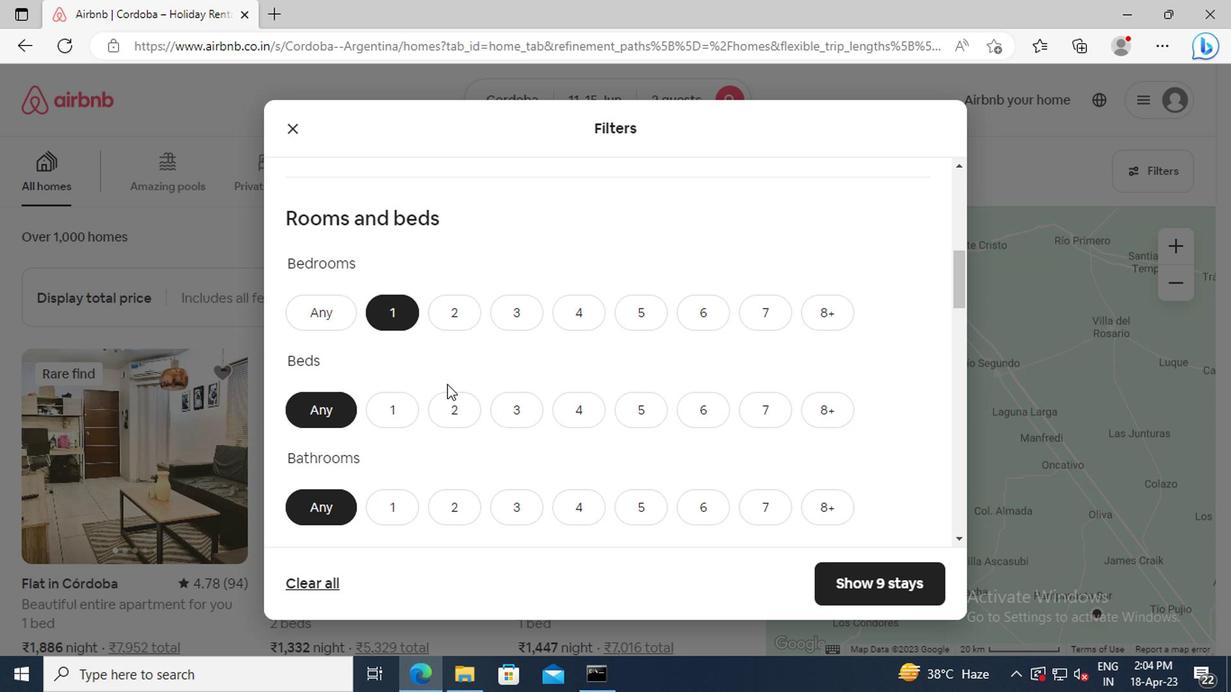 
Action: Mouse pressed left at (447, 404)
Screenshot: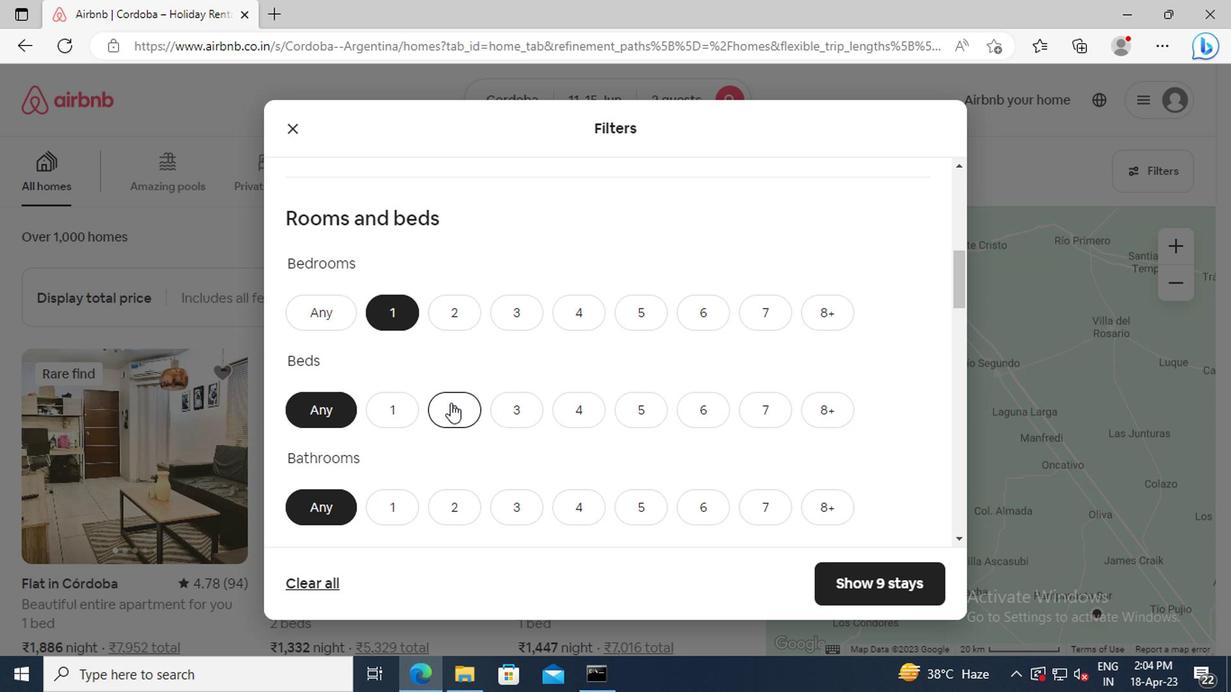 
Action: Mouse moved to (393, 504)
Screenshot: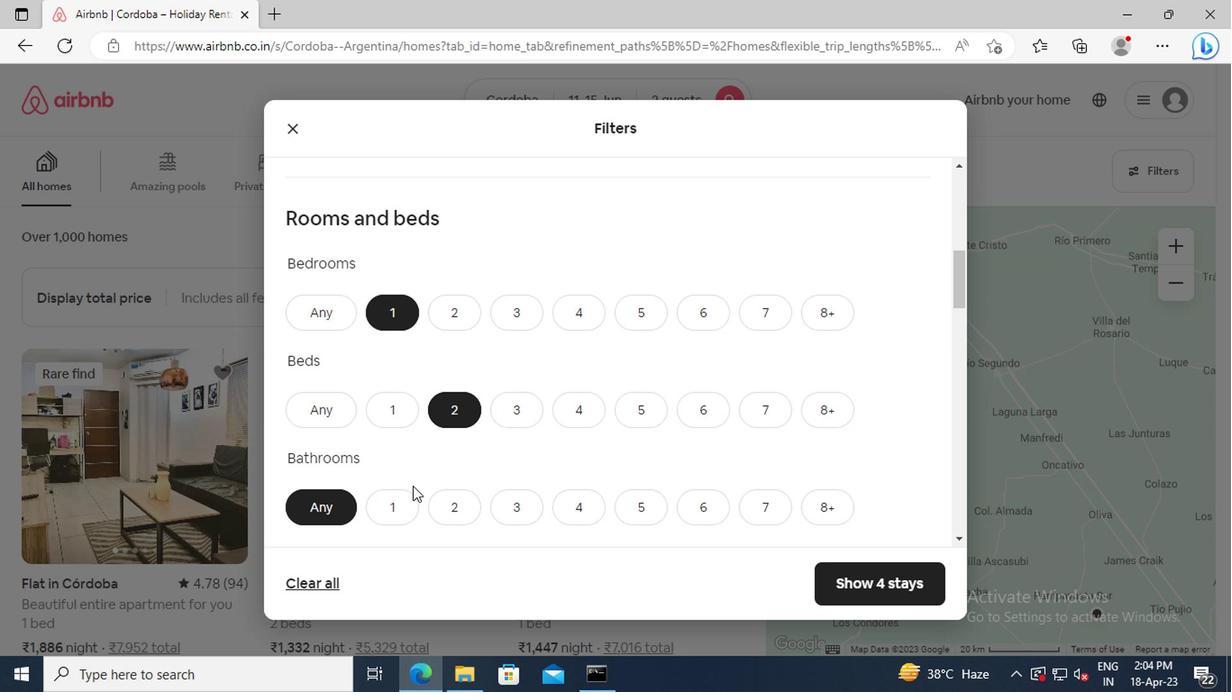 
Action: Mouse pressed left at (393, 504)
Screenshot: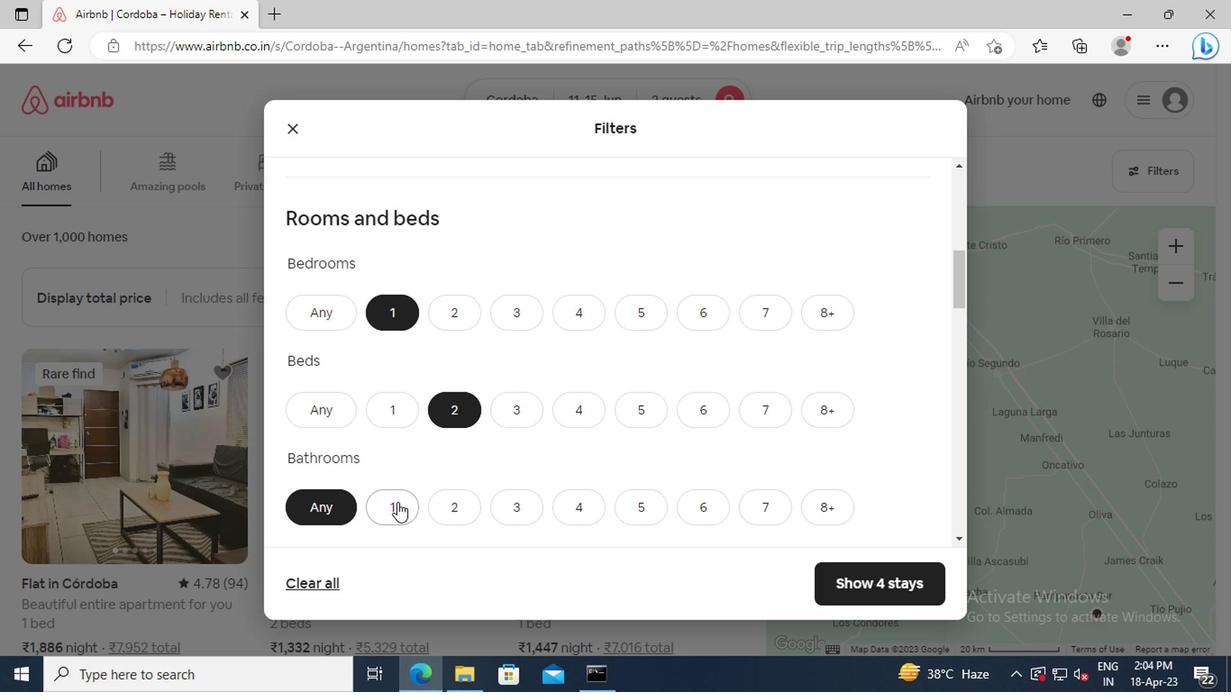 
Action: Mouse scrolled (393, 503) with delta (0, 0)
Screenshot: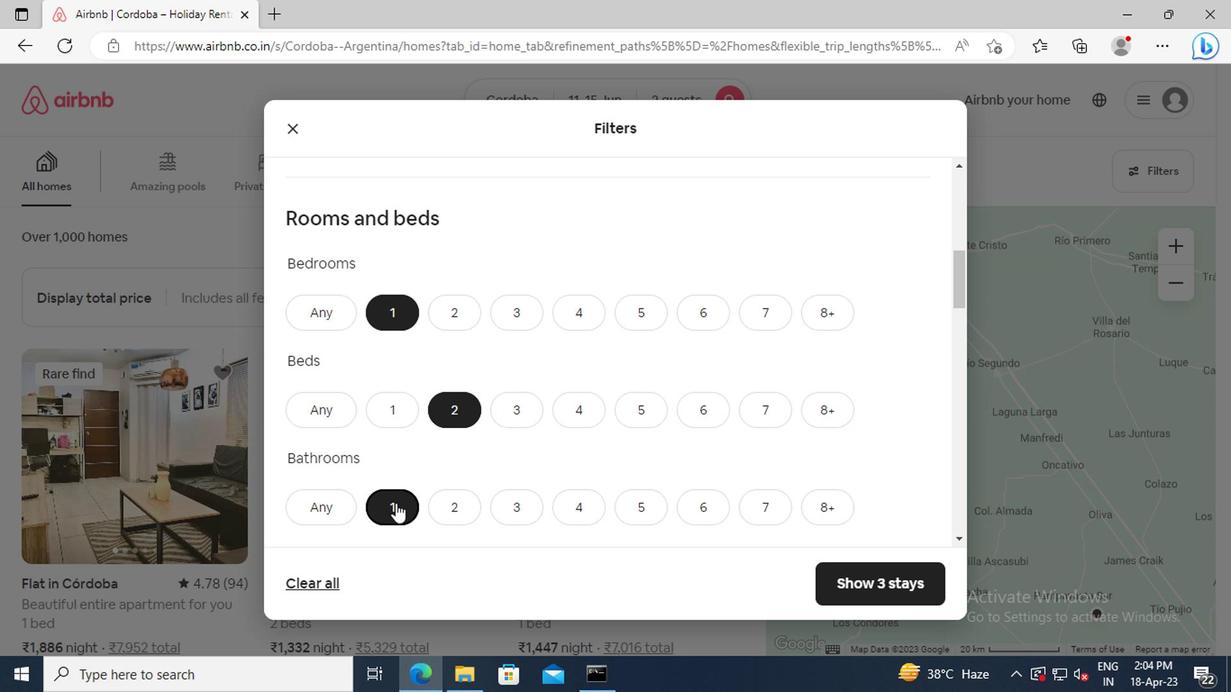 
Action: Mouse scrolled (393, 503) with delta (0, 0)
Screenshot: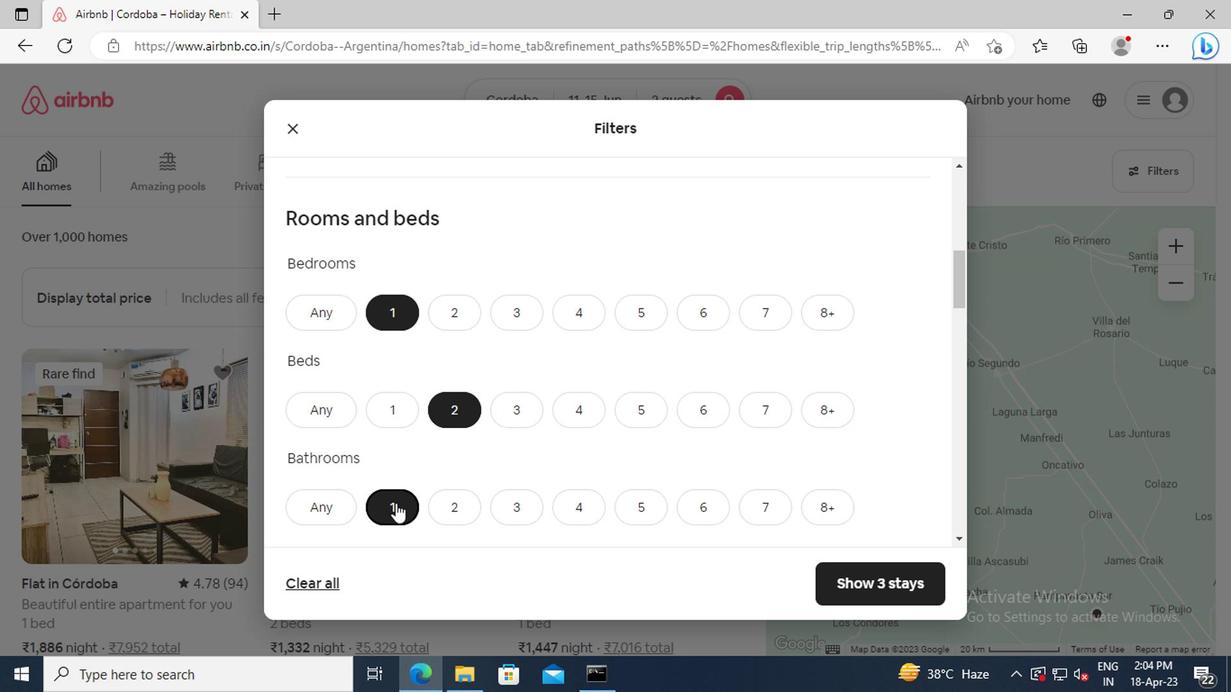 
Action: Mouse moved to (405, 452)
Screenshot: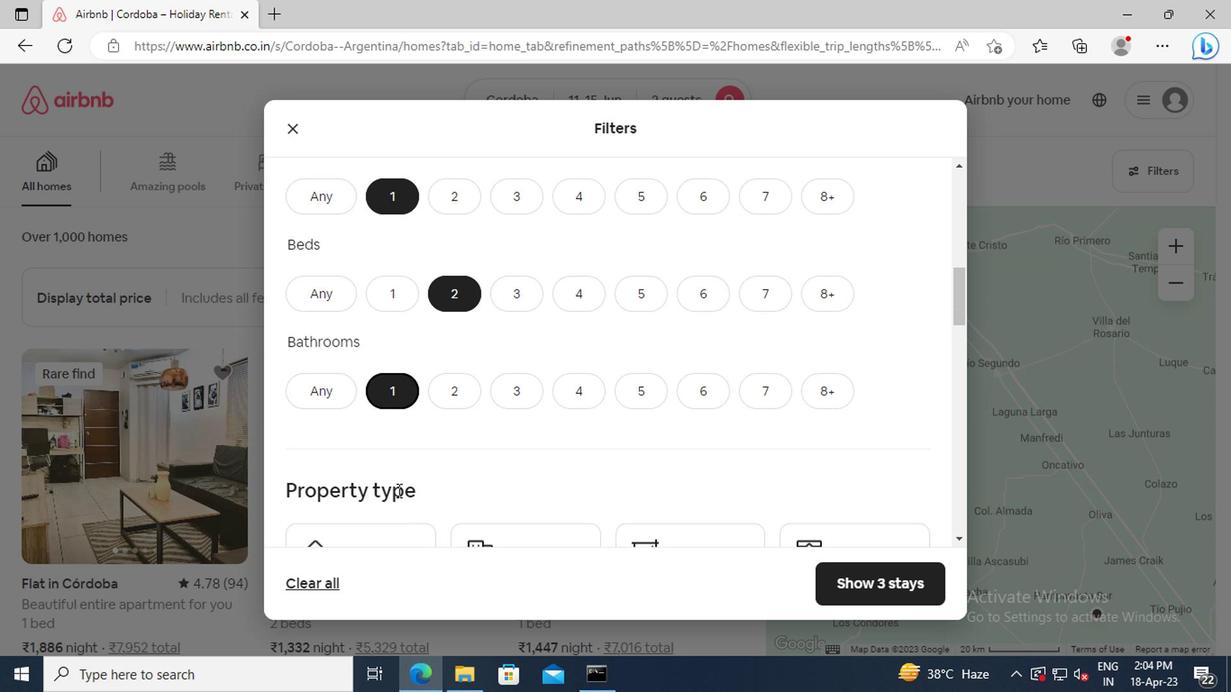 
Action: Mouse scrolled (405, 451) with delta (0, 0)
Screenshot: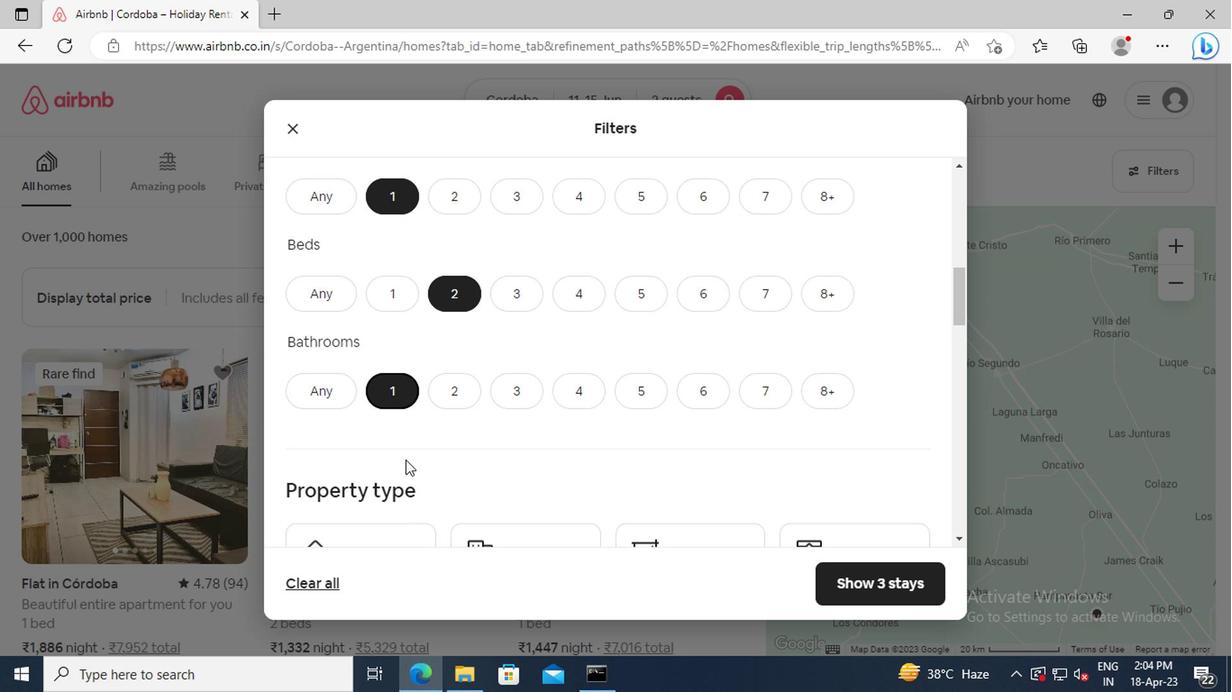 
Action: Mouse scrolled (405, 451) with delta (0, 0)
Screenshot: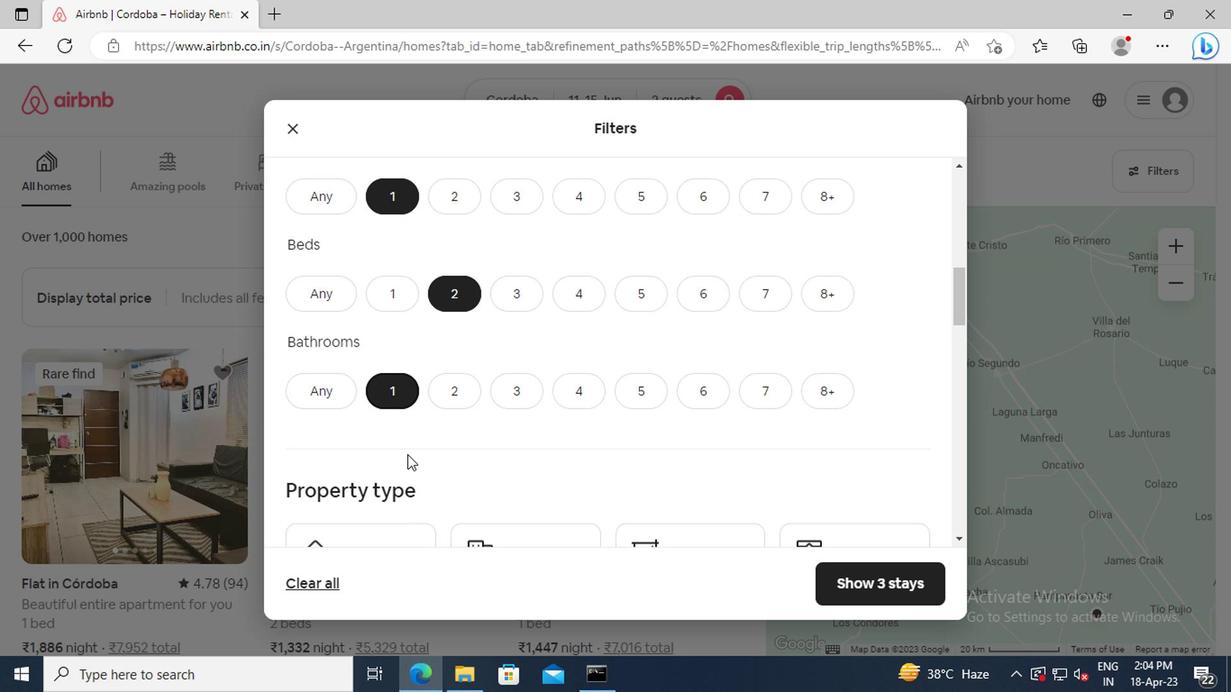 
Action: Mouse scrolled (405, 451) with delta (0, 0)
Screenshot: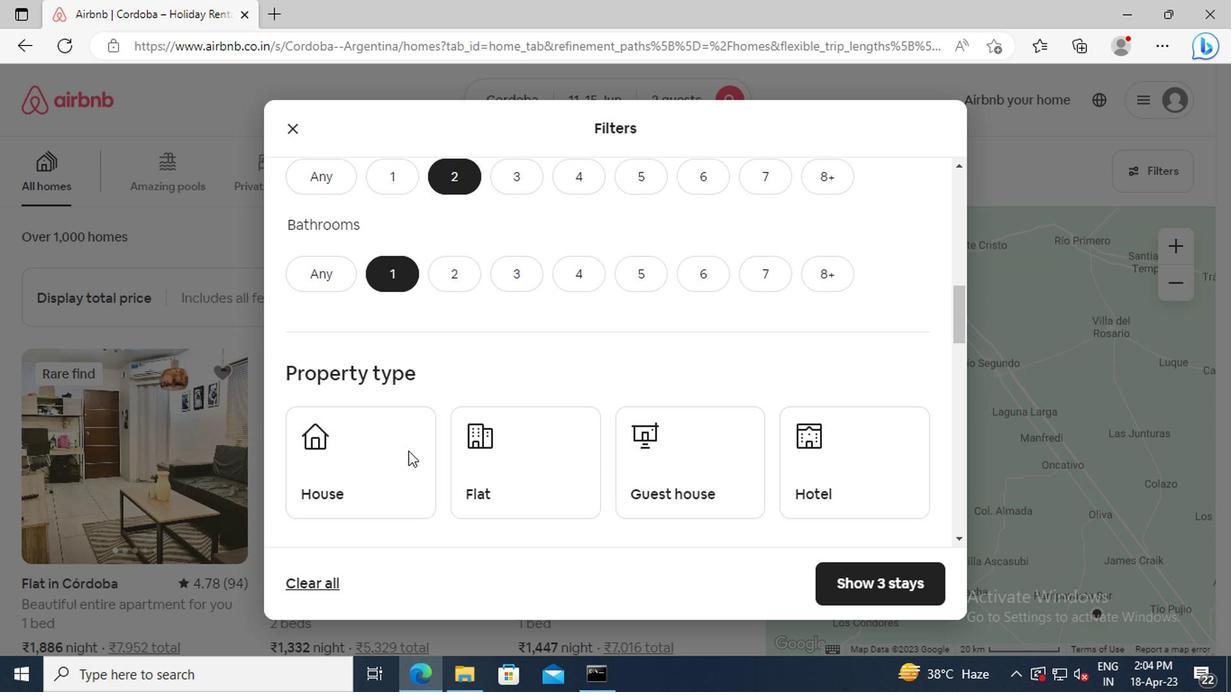
Action: Mouse moved to (804, 416)
Screenshot: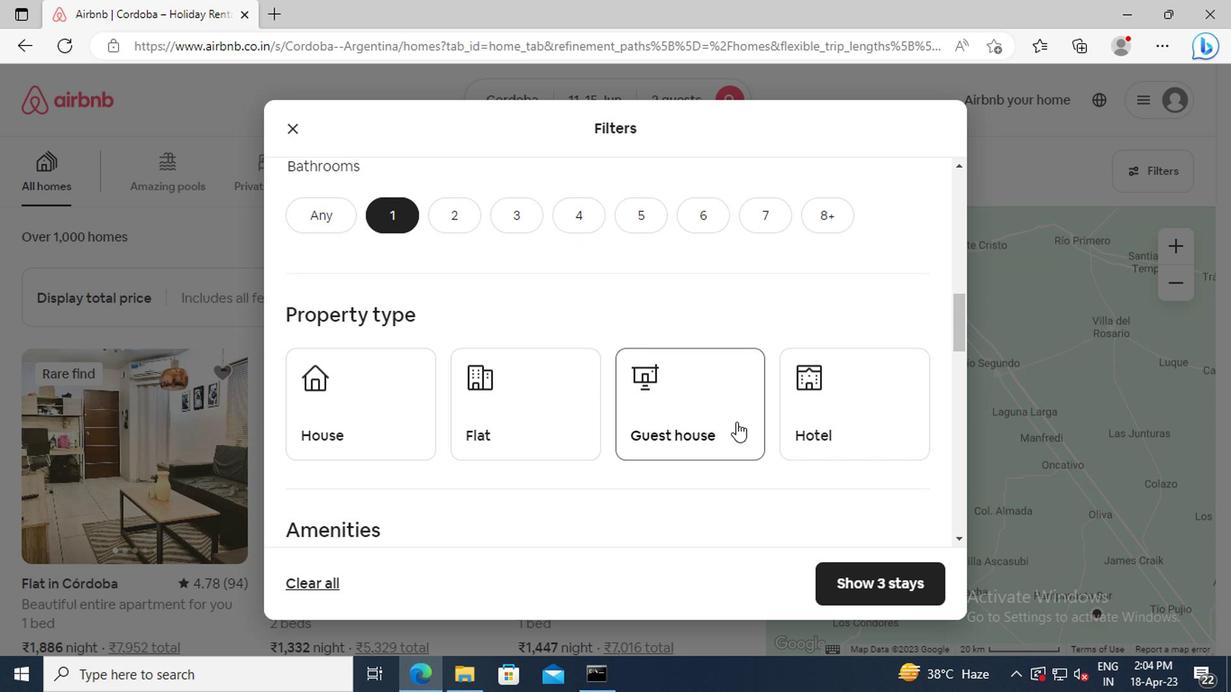 
Action: Mouse pressed left at (804, 416)
Screenshot: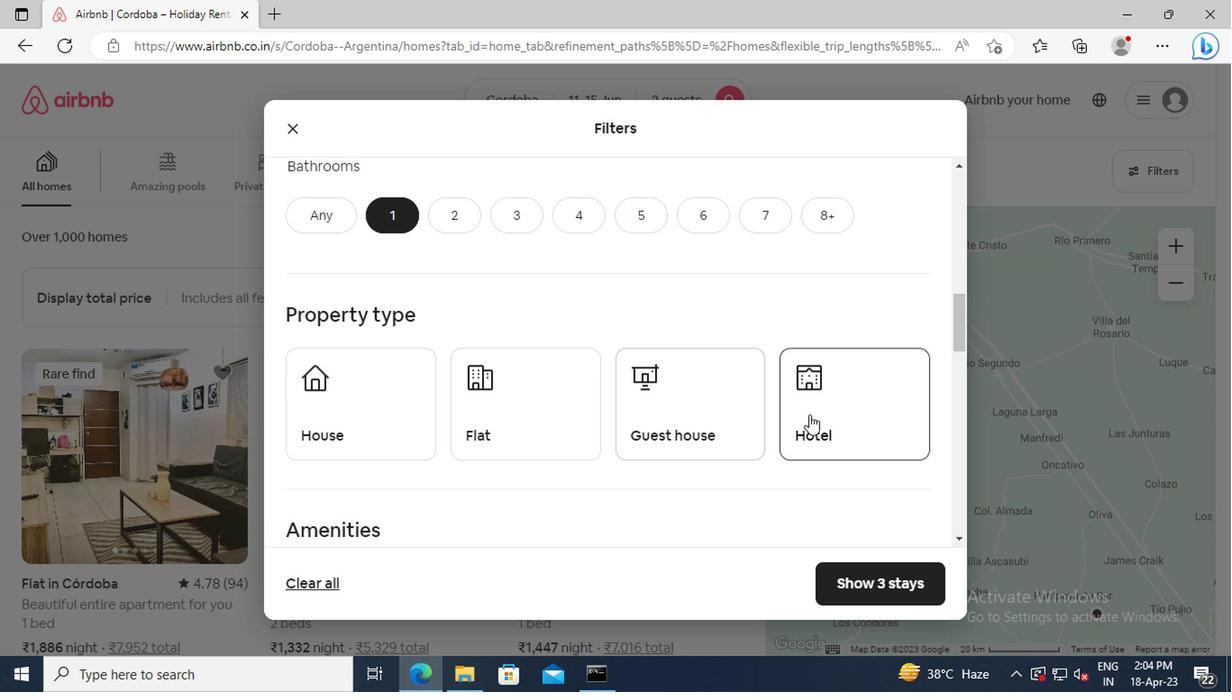 
Action: Mouse moved to (505, 373)
Screenshot: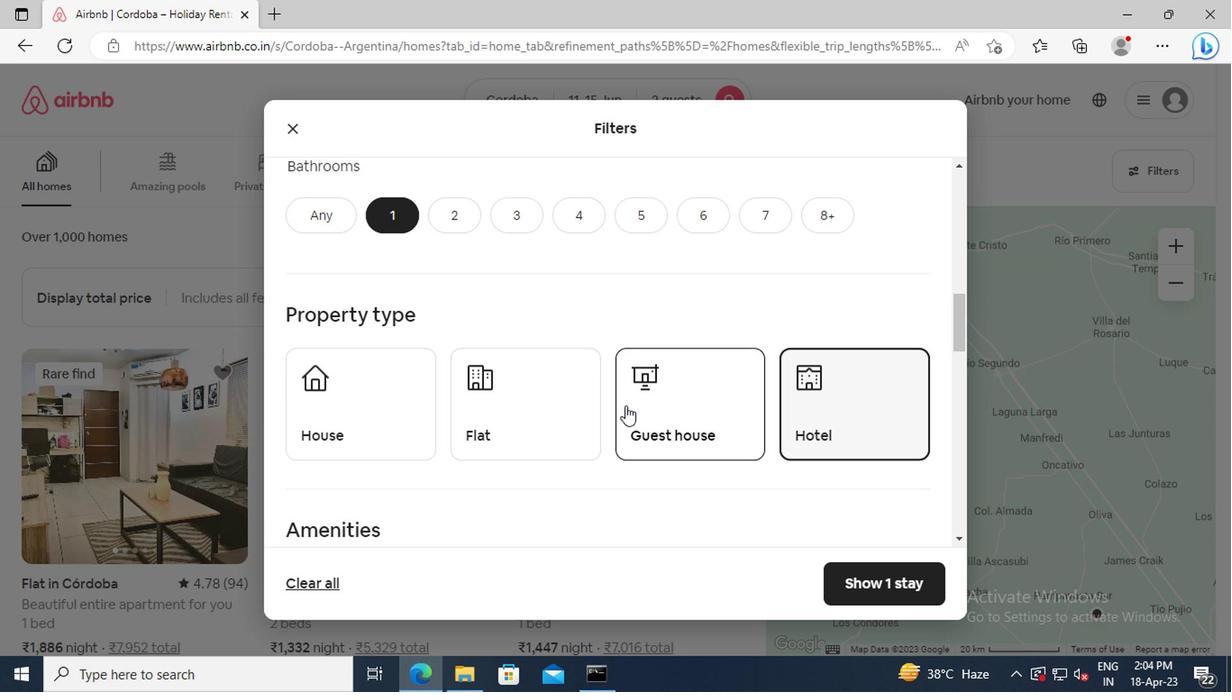 
Action: Mouse scrolled (505, 372) with delta (0, 0)
Screenshot: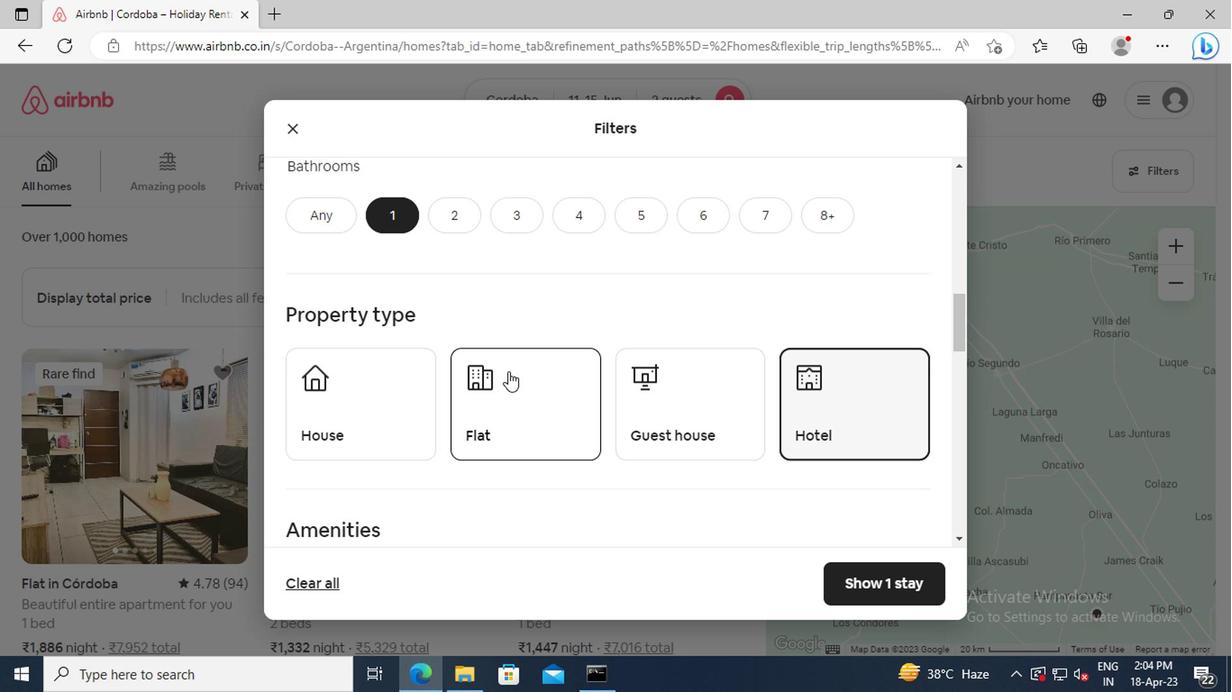 
Action: Mouse scrolled (505, 372) with delta (0, 0)
Screenshot: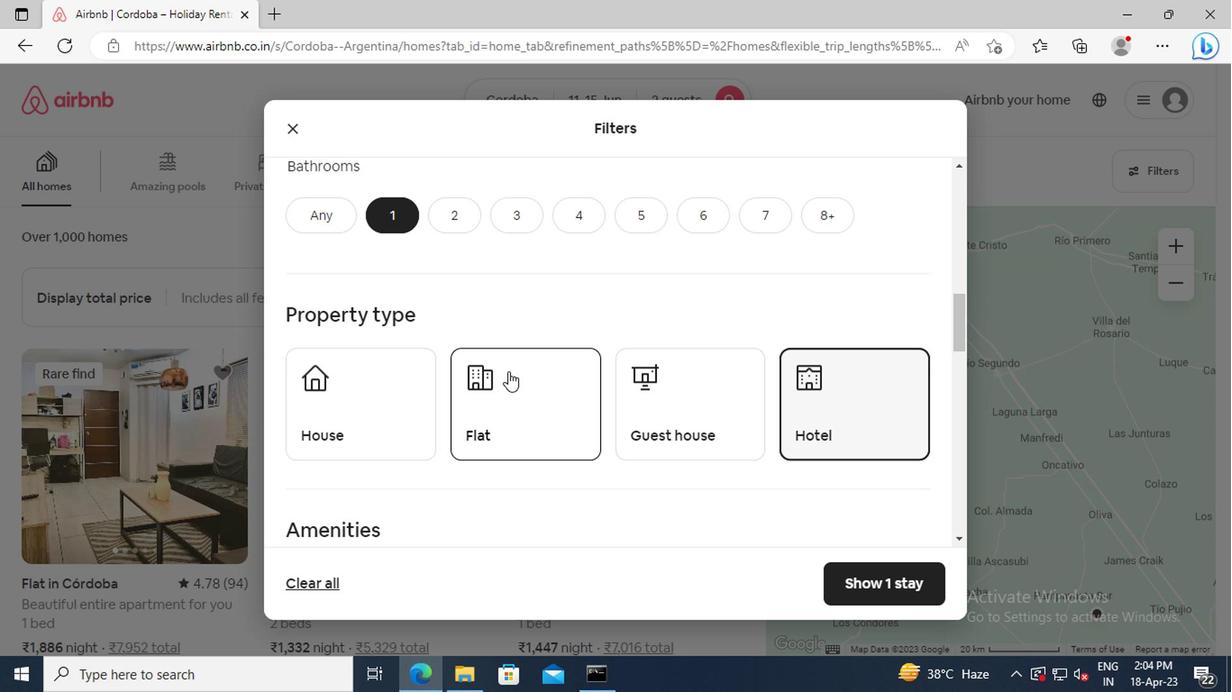 
Action: Mouse scrolled (505, 372) with delta (0, 0)
Screenshot: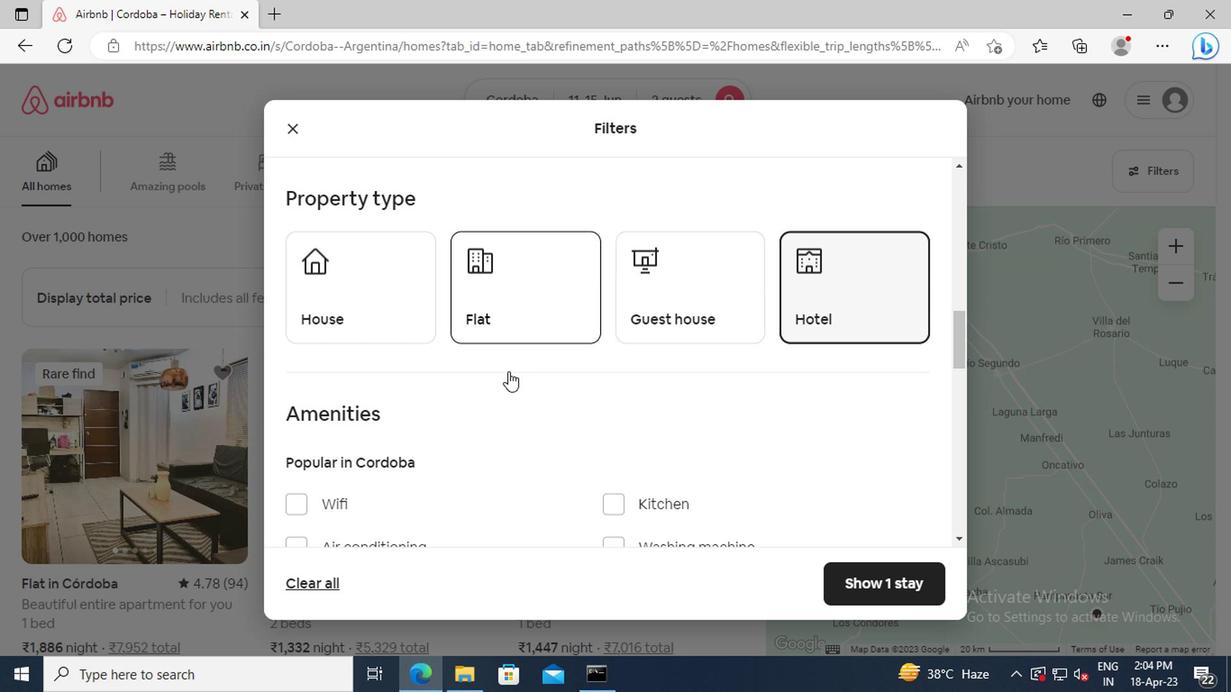 
Action: Mouse scrolled (505, 372) with delta (0, 0)
Screenshot: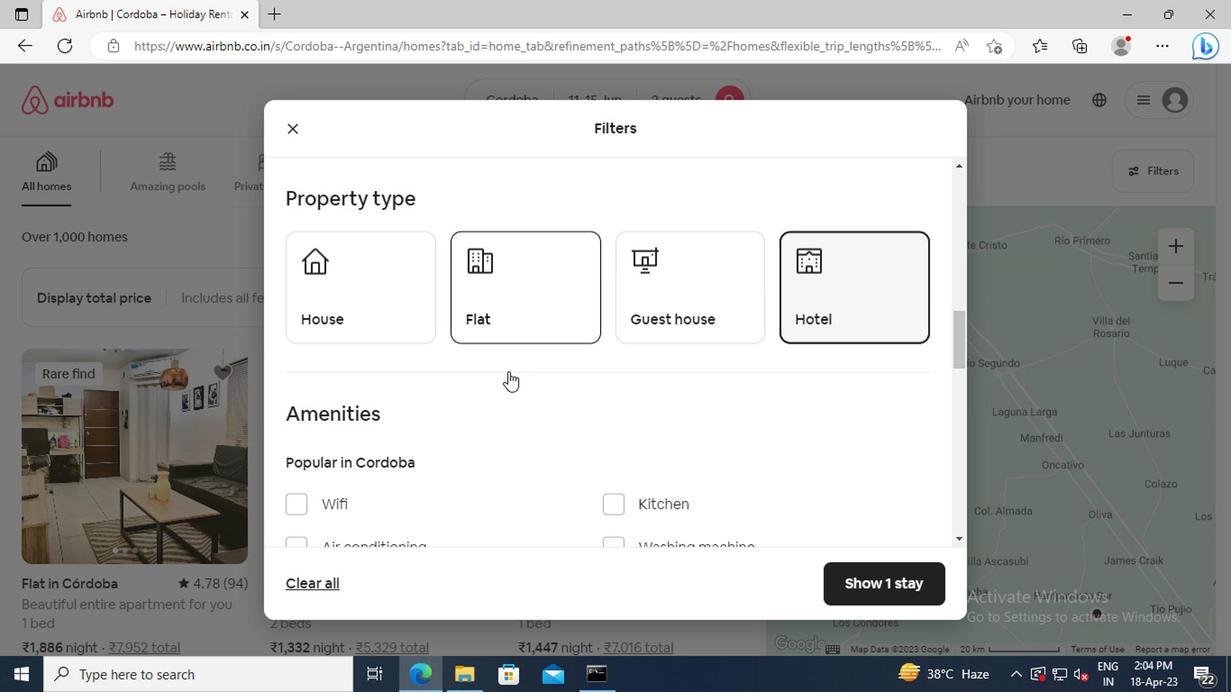 
Action: Mouse scrolled (505, 372) with delta (0, 0)
Screenshot: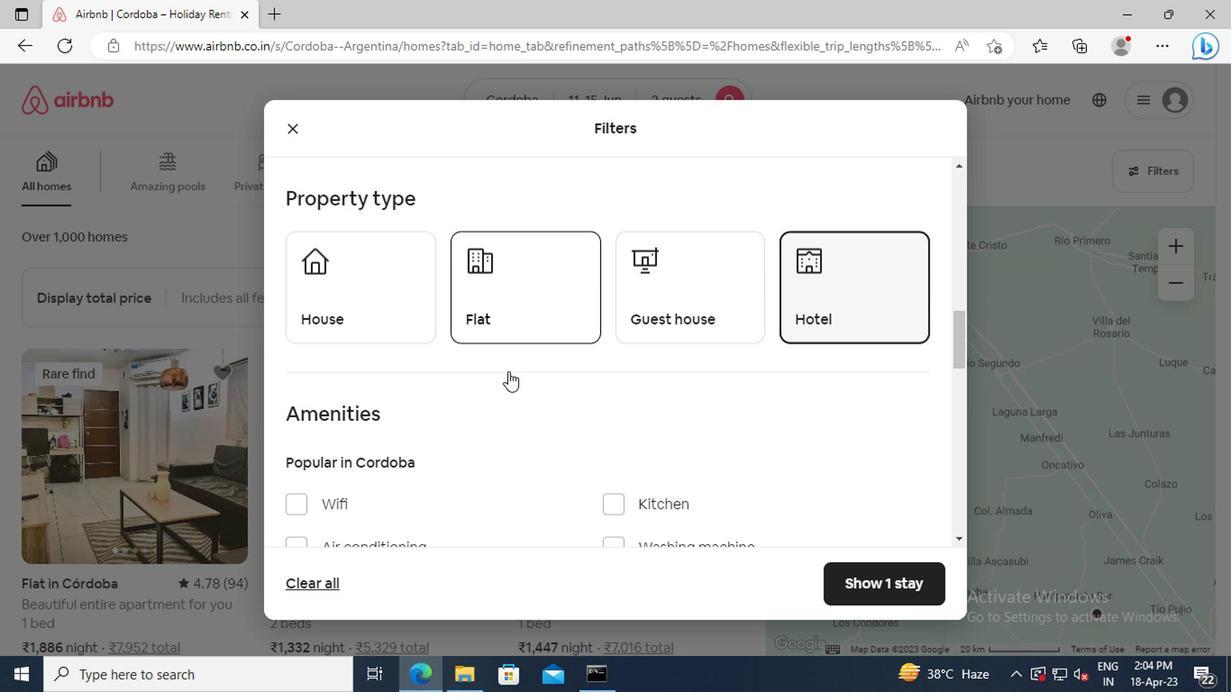 
Action: Mouse scrolled (505, 372) with delta (0, 0)
Screenshot: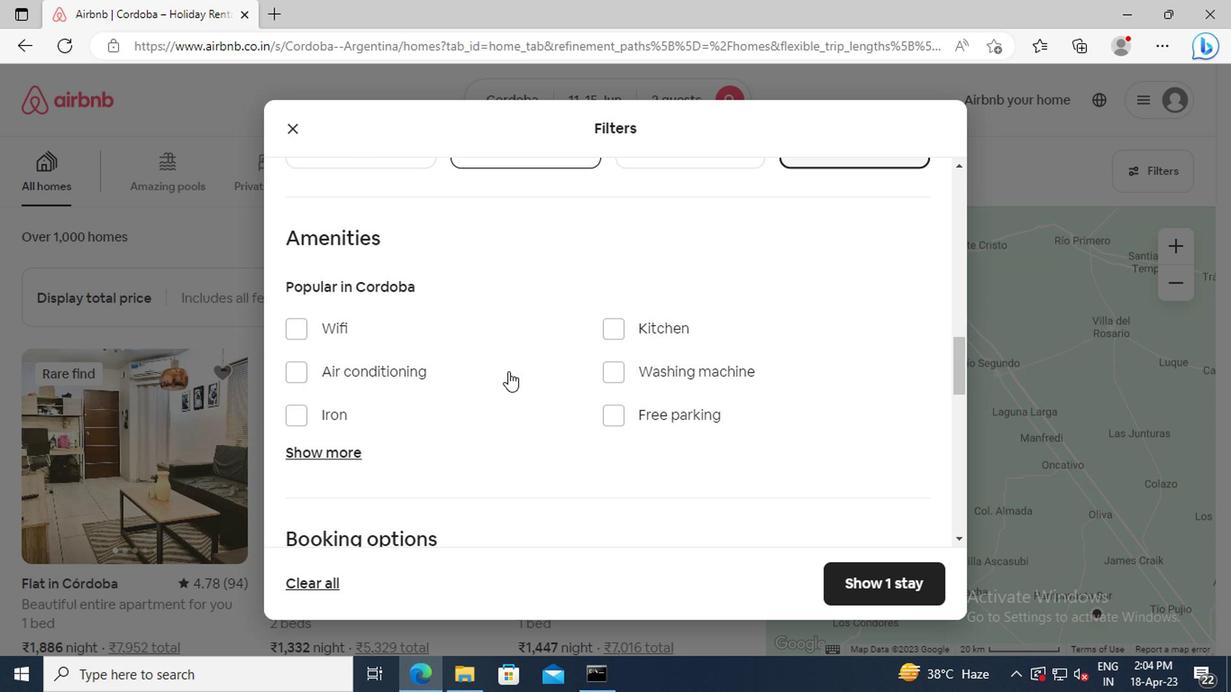 
Action: Mouse moved to (338, 395)
Screenshot: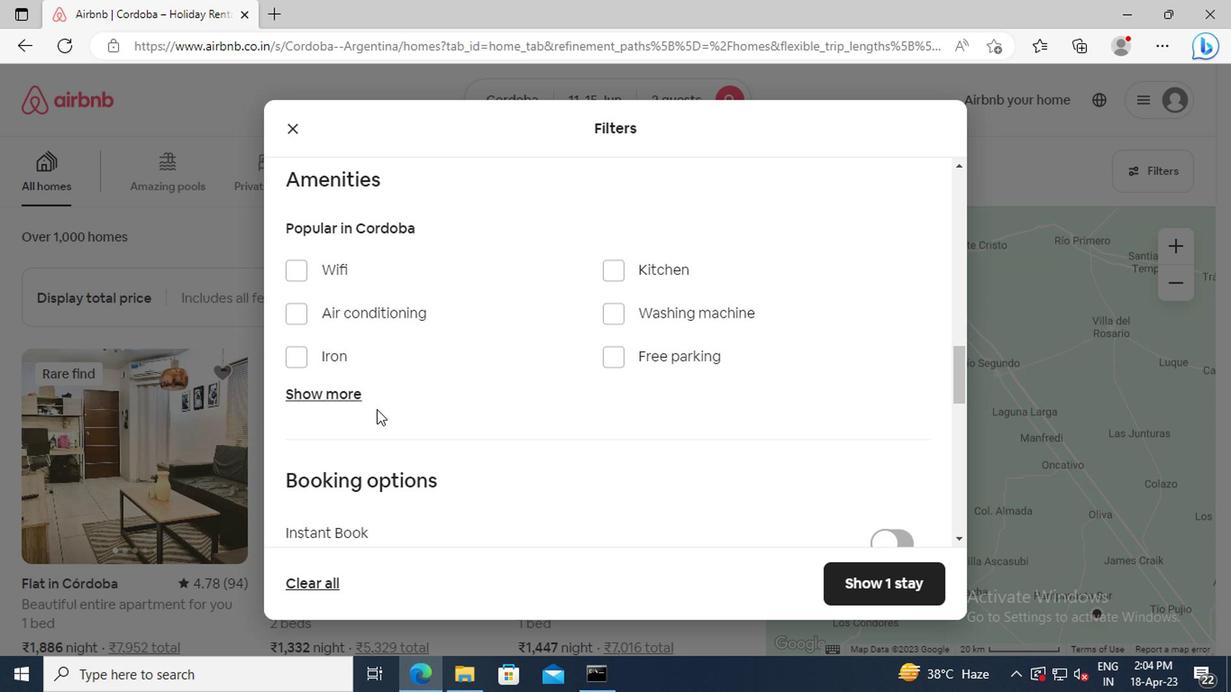
Action: Mouse pressed left at (338, 395)
Screenshot: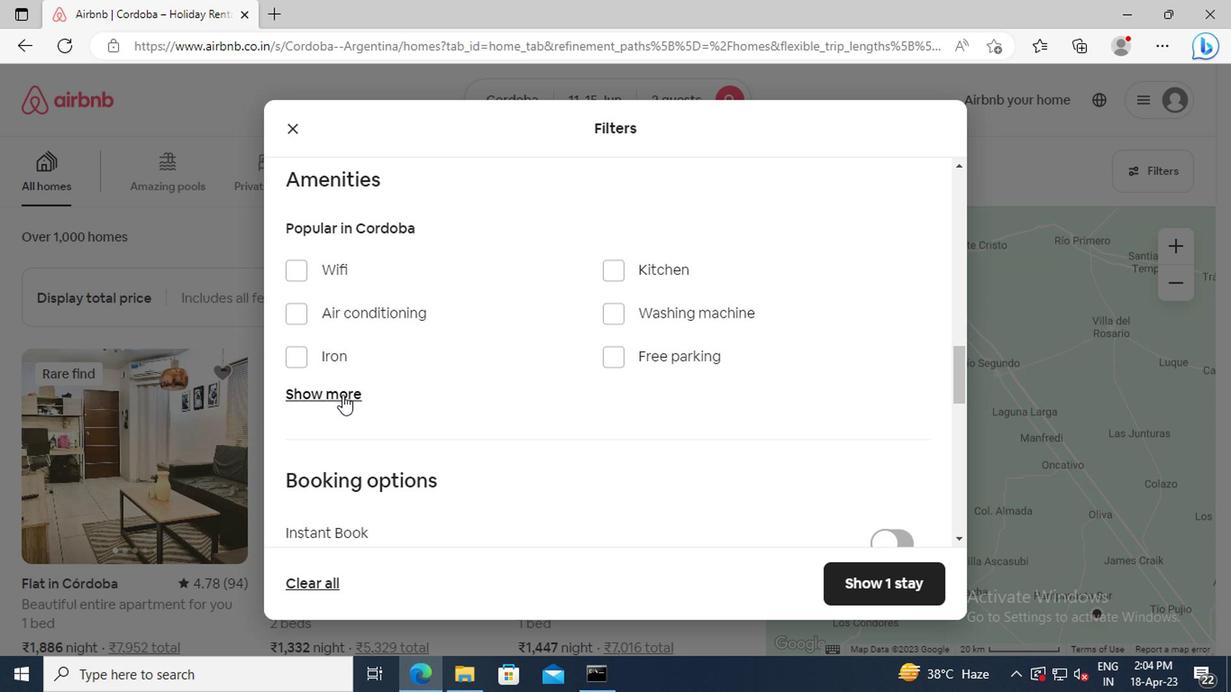 
Action: Mouse scrolled (338, 395) with delta (0, 0)
Screenshot: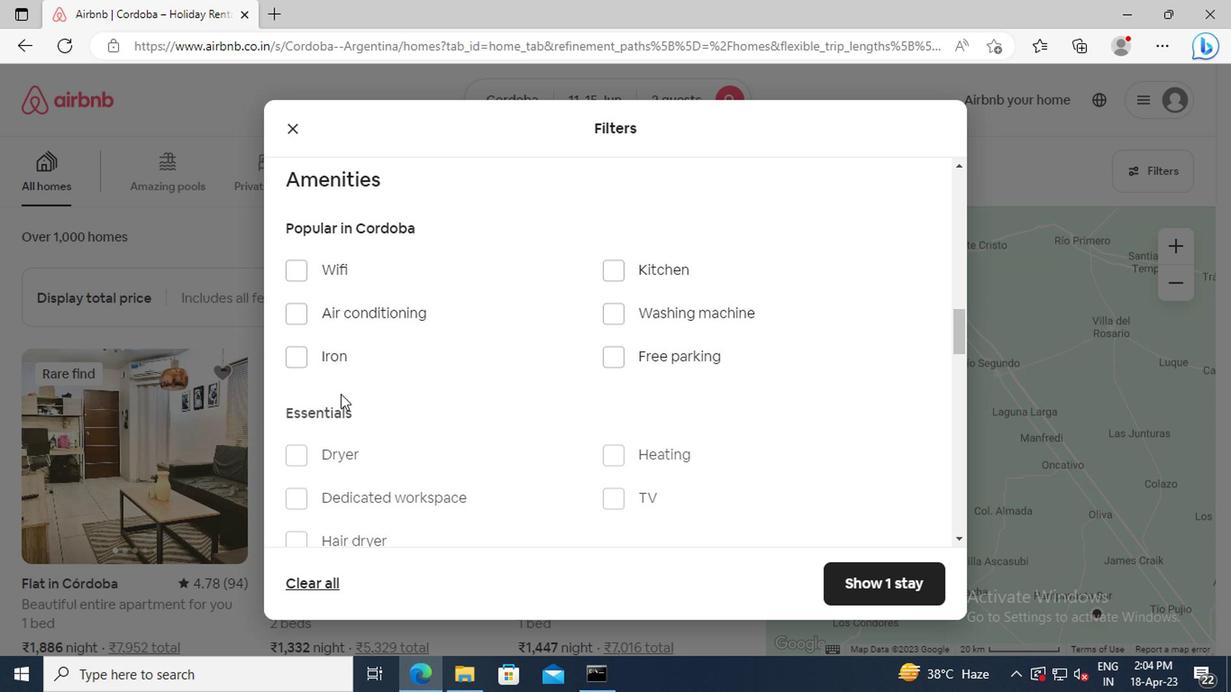 
Action: Mouse moved to (611, 400)
Screenshot: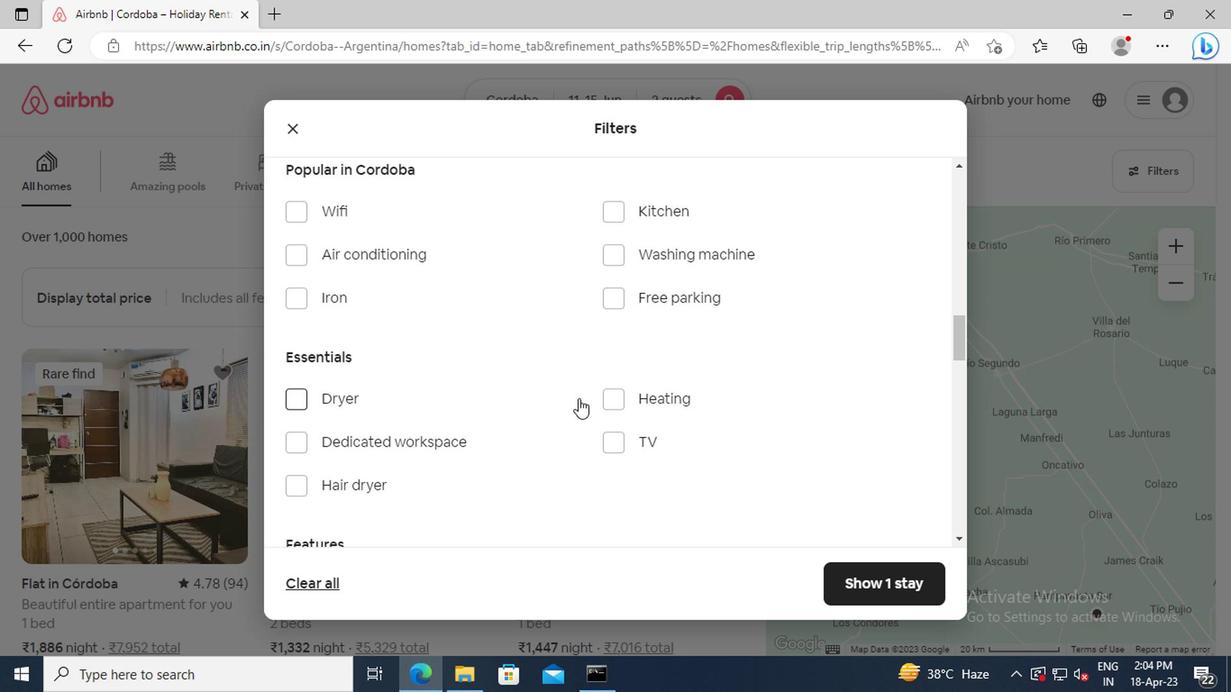 
Action: Mouse pressed left at (611, 400)
Screenshot: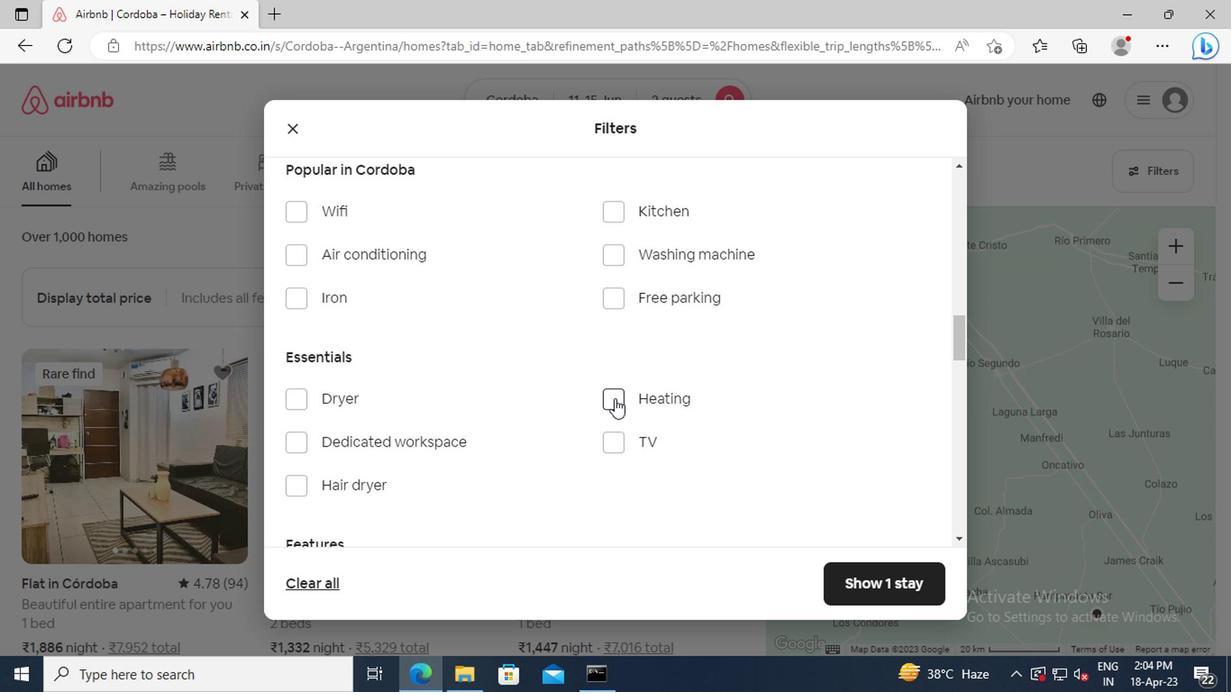 
Action: Mouse moved to (496, 373)
Screenshot: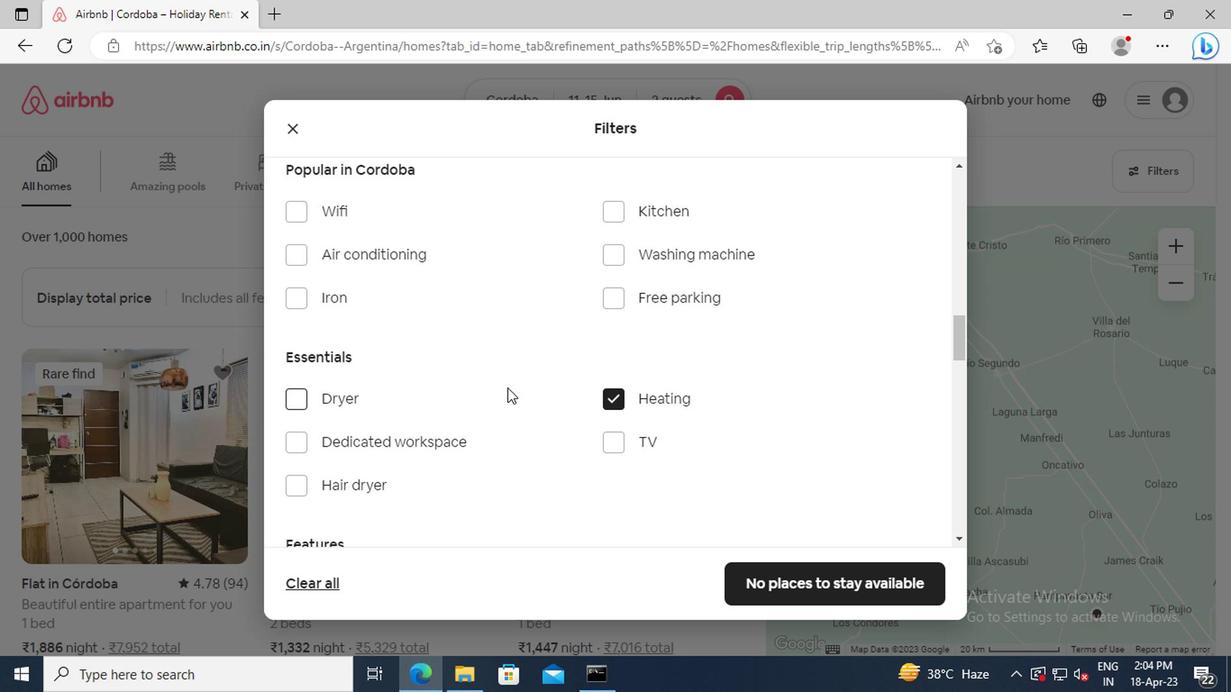 
Action: Mouse scrolled (496, 372) with delta (0, 0)
Screenshot: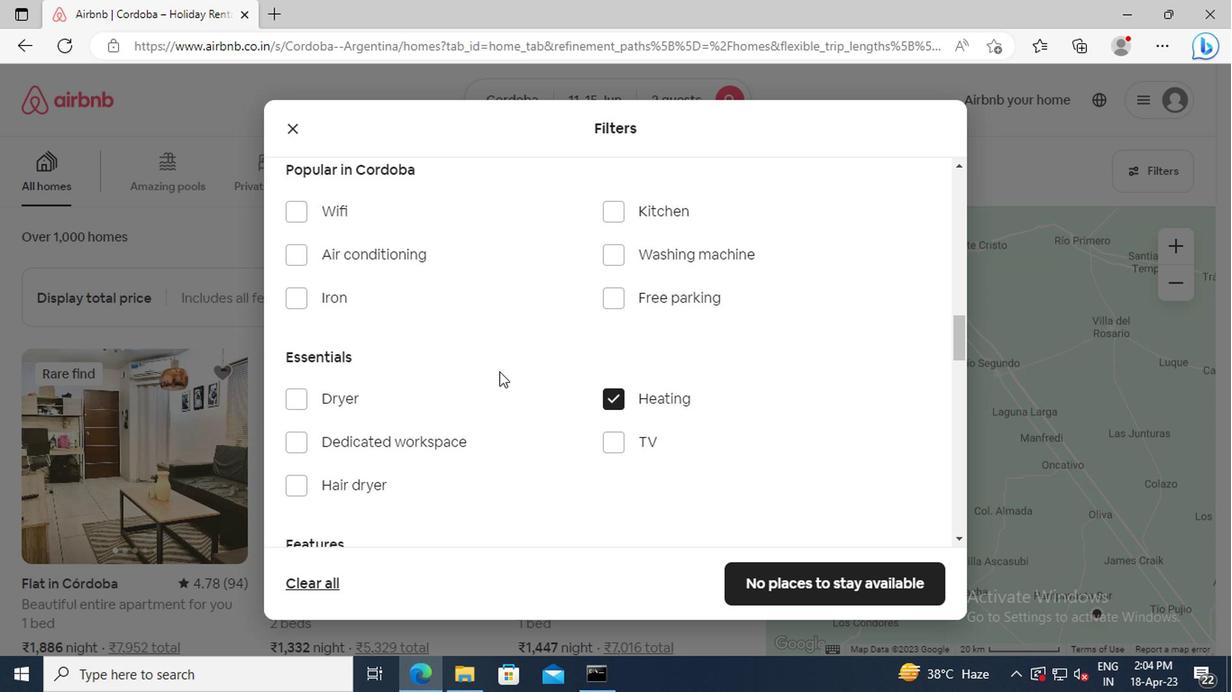 
Action: Mouse scrolled (496, 372) with delta (0, 0)
Screenshot: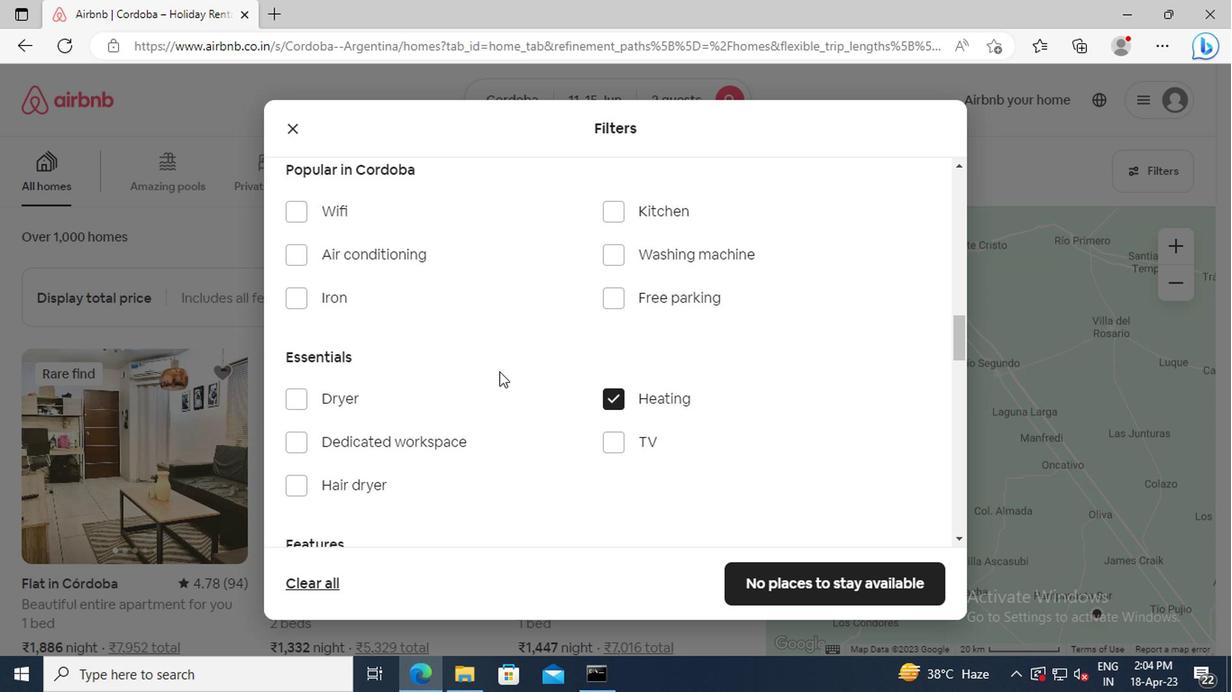 
Action: Mouse scrolled (496, 372) with delta (0, 0)
Screenshot: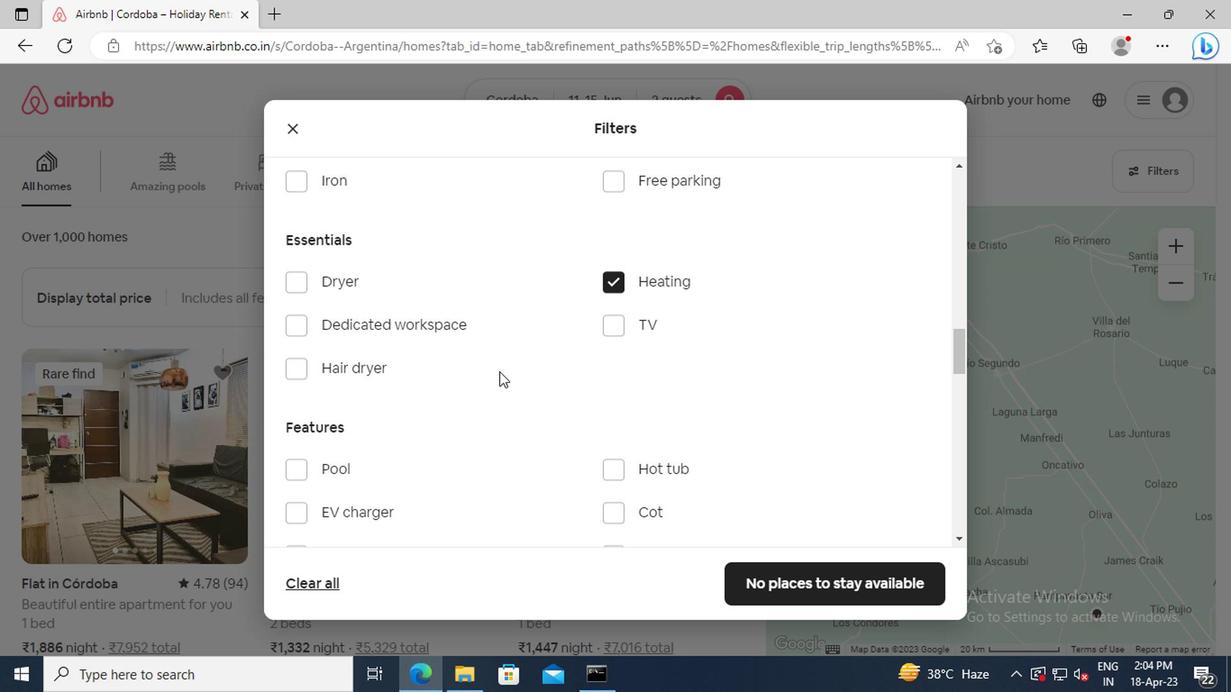 
Action: Mouse scrolled (496, 372) with delta (0, 0)
Screenshot: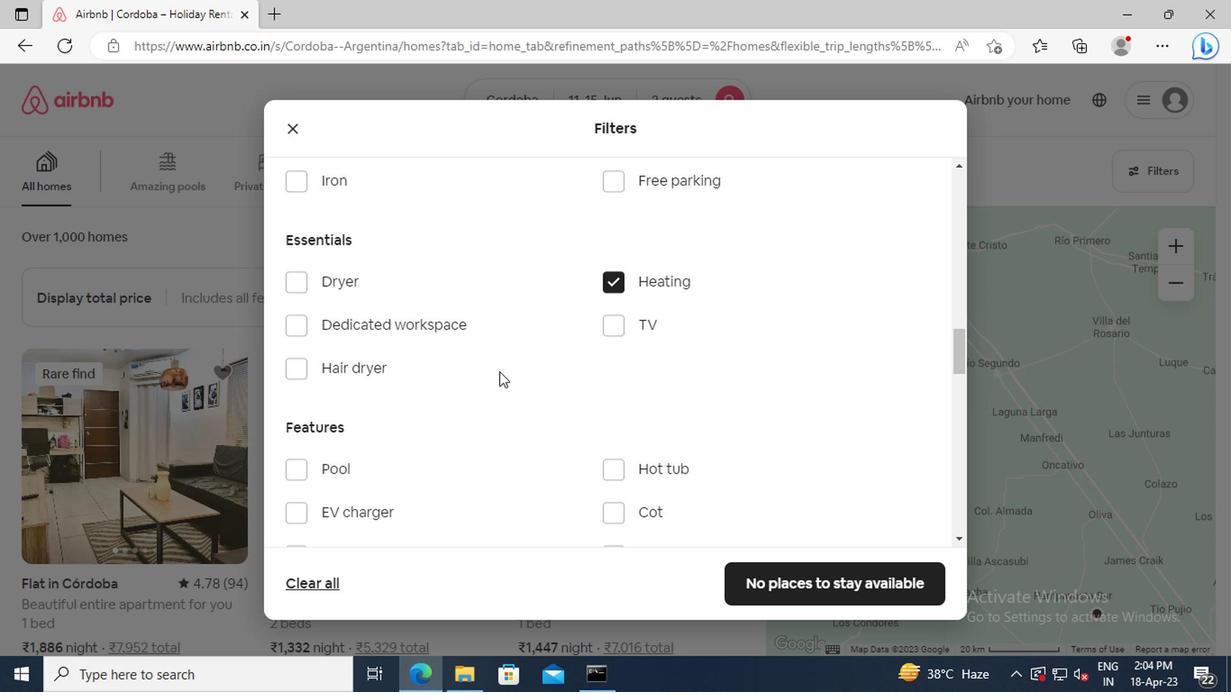 
Action: Mouse scrolled (496, 372) with delta (0, 0)
Screenshot: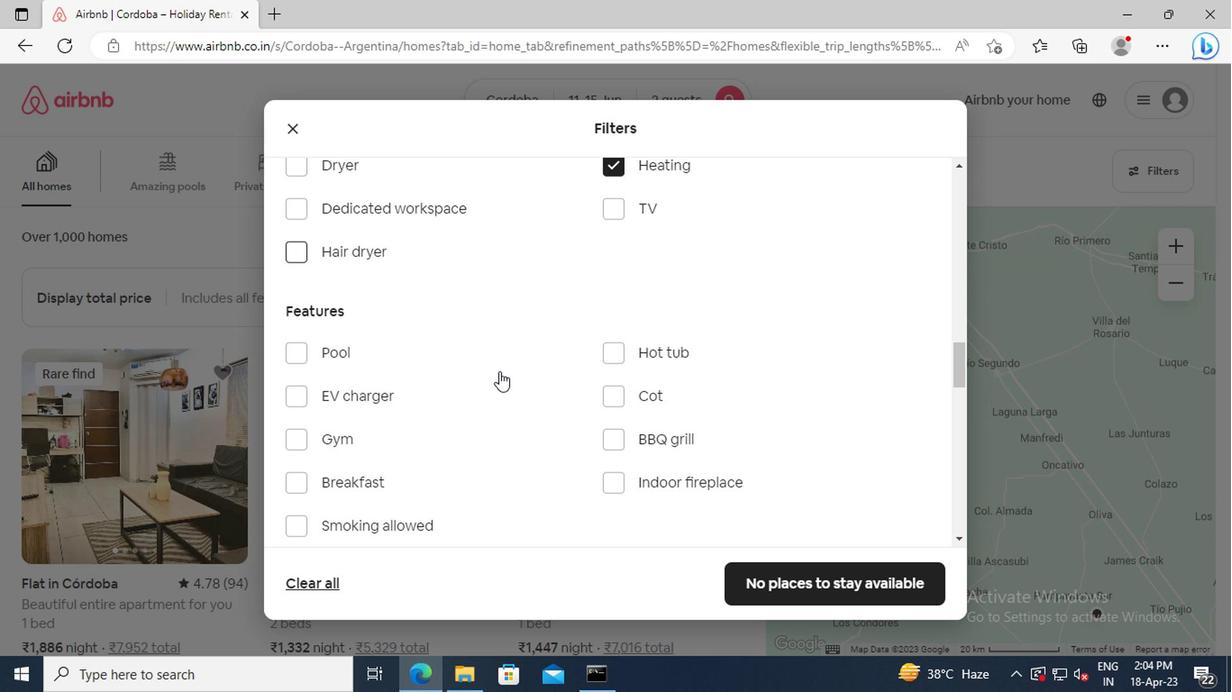 
Action: Mouse scrolled (496, 372) with delta (0, 0)
Screenshot: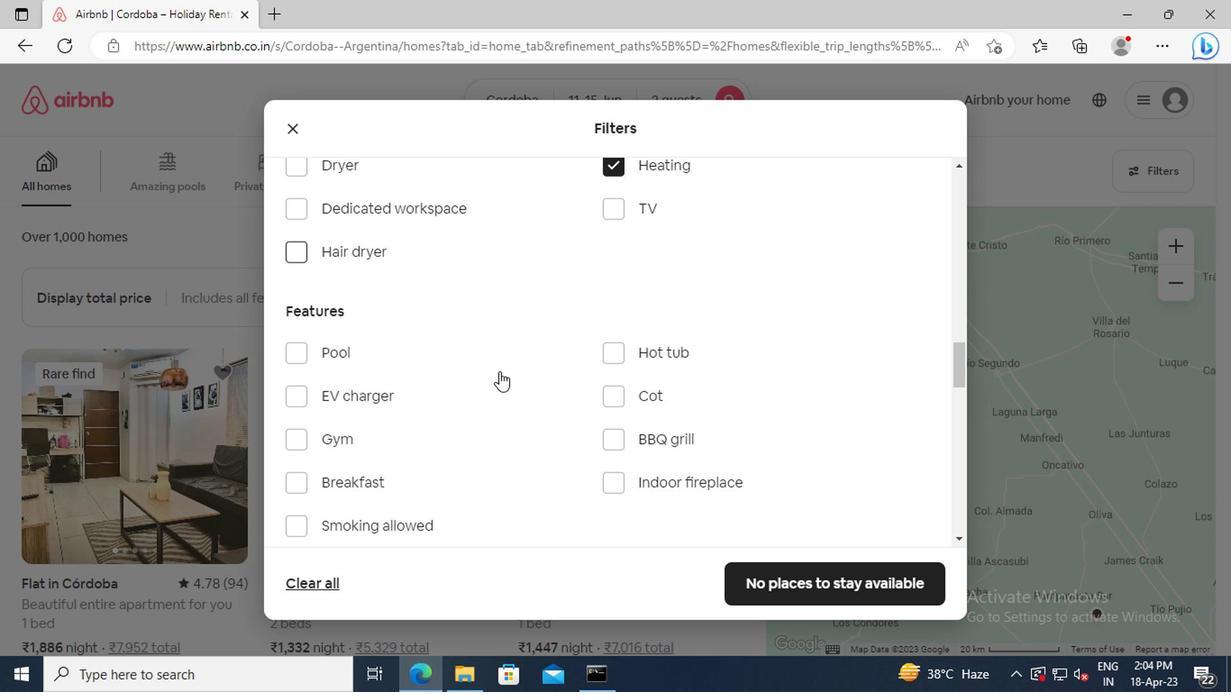 
Action: Mouse scrolled (496, 372) with delta (0, 0)
Screenshot: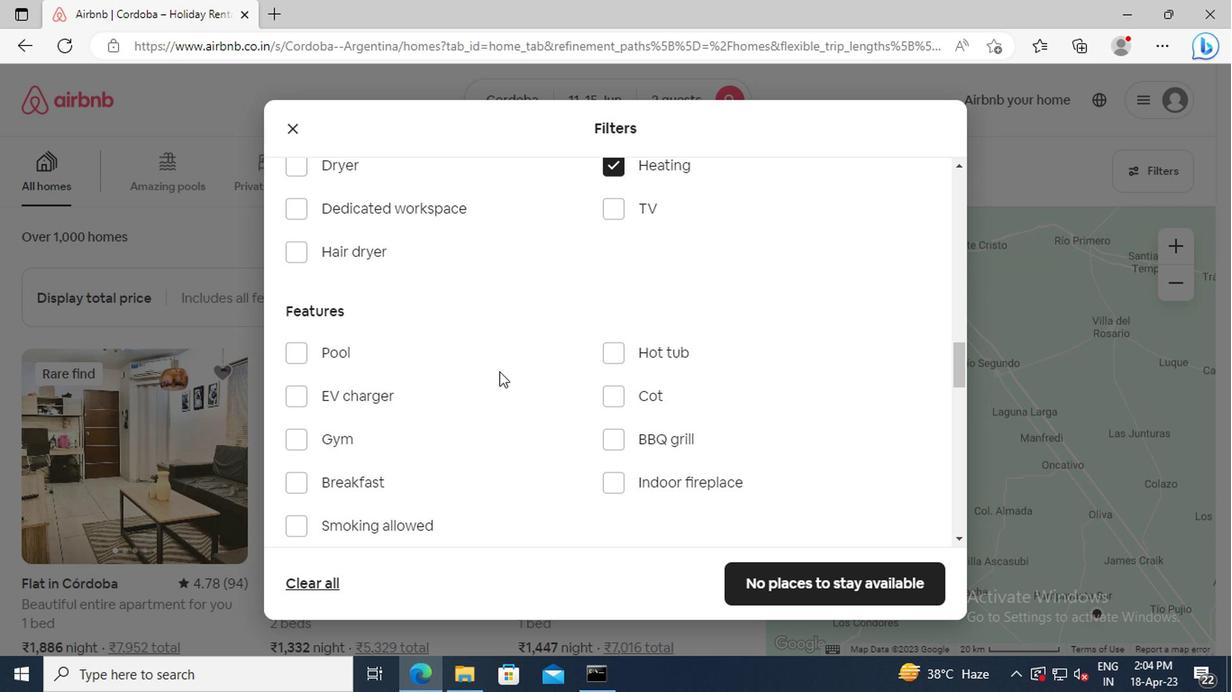 
Action: Mouse scrolled (496, 372) with delta (0, 0)
Screenshot: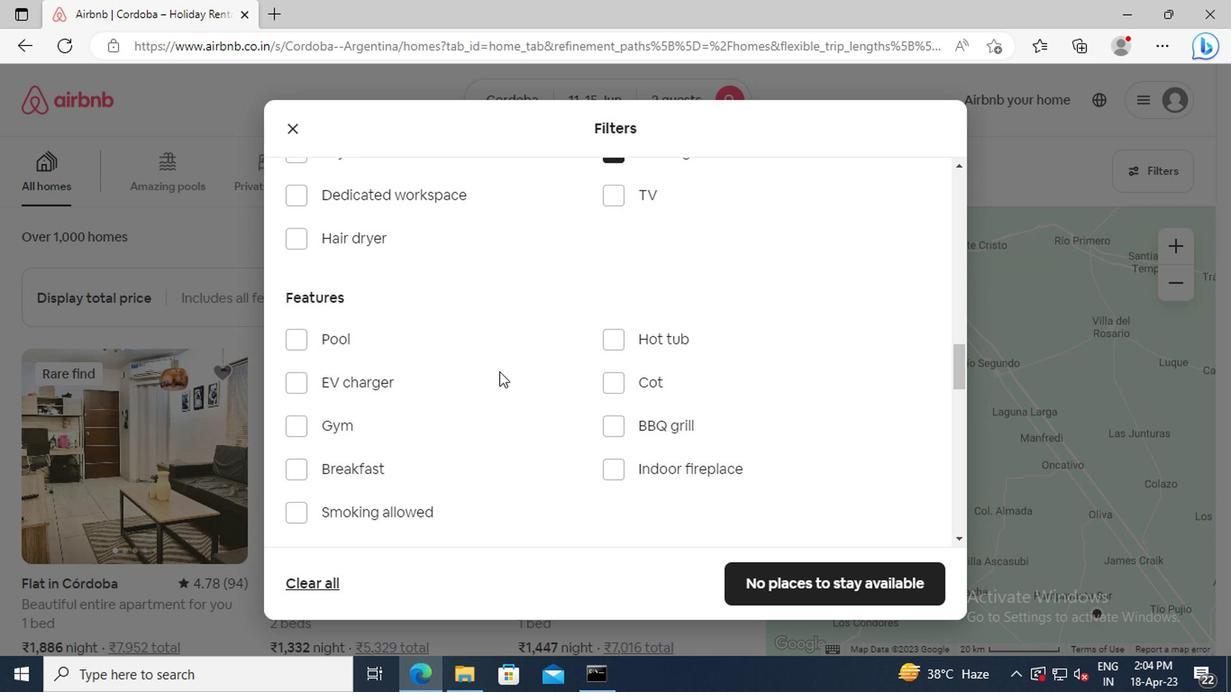 
Action: Mouse scrolled (496, 372) with delta (0, 0)
Screenshot: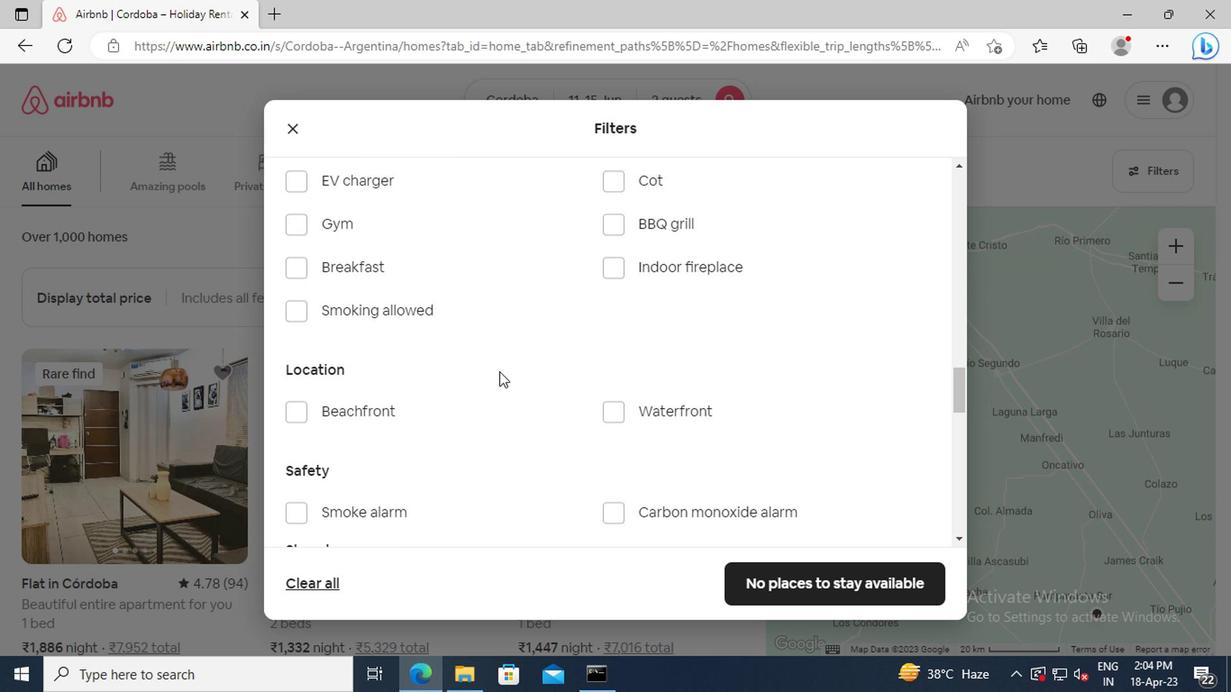 
Action: Mouse scrolled (496, 372) with delta (0, 0)
Screenshot: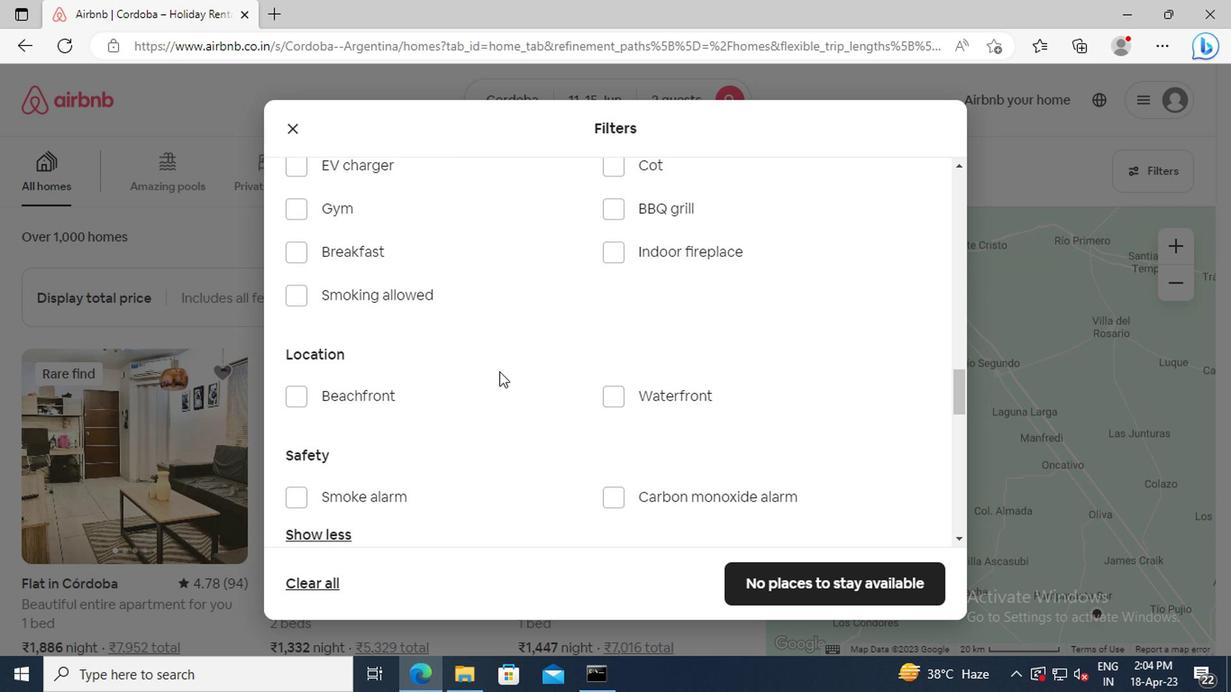 
Action: Mouse scrolled (496, 372) with delta (0, 0)
Screenshot: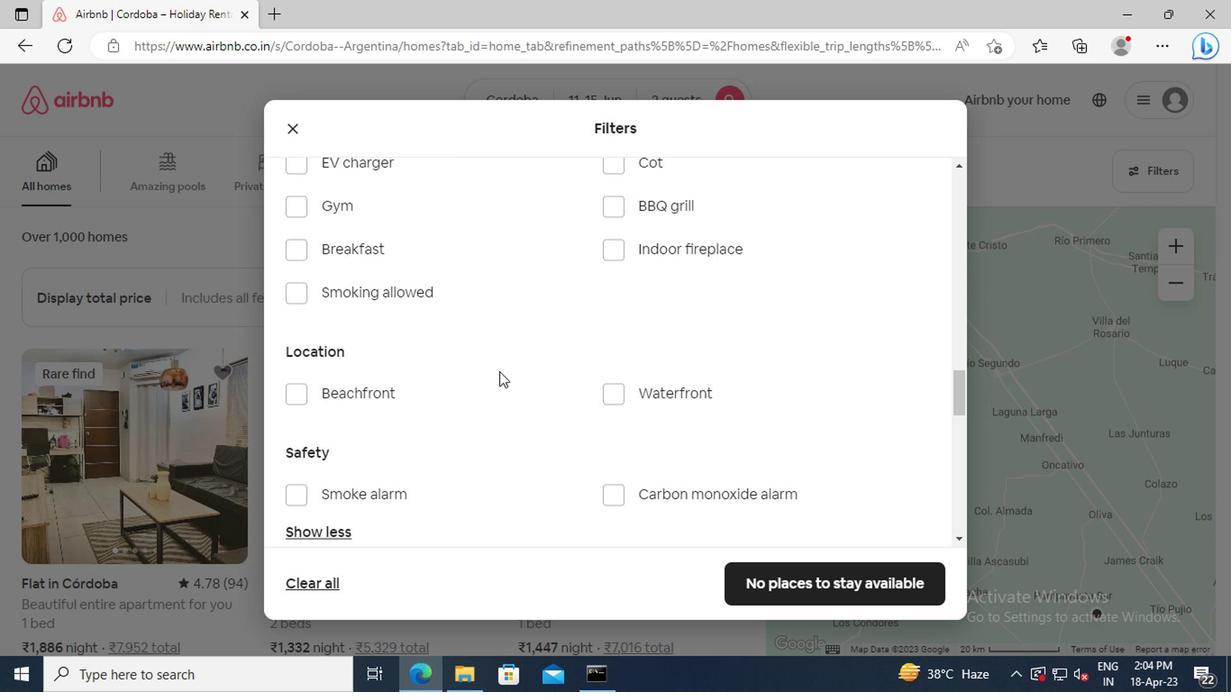 
Action: Mouse scrolled (496, 372) with delta (0, 0)
Screenshot: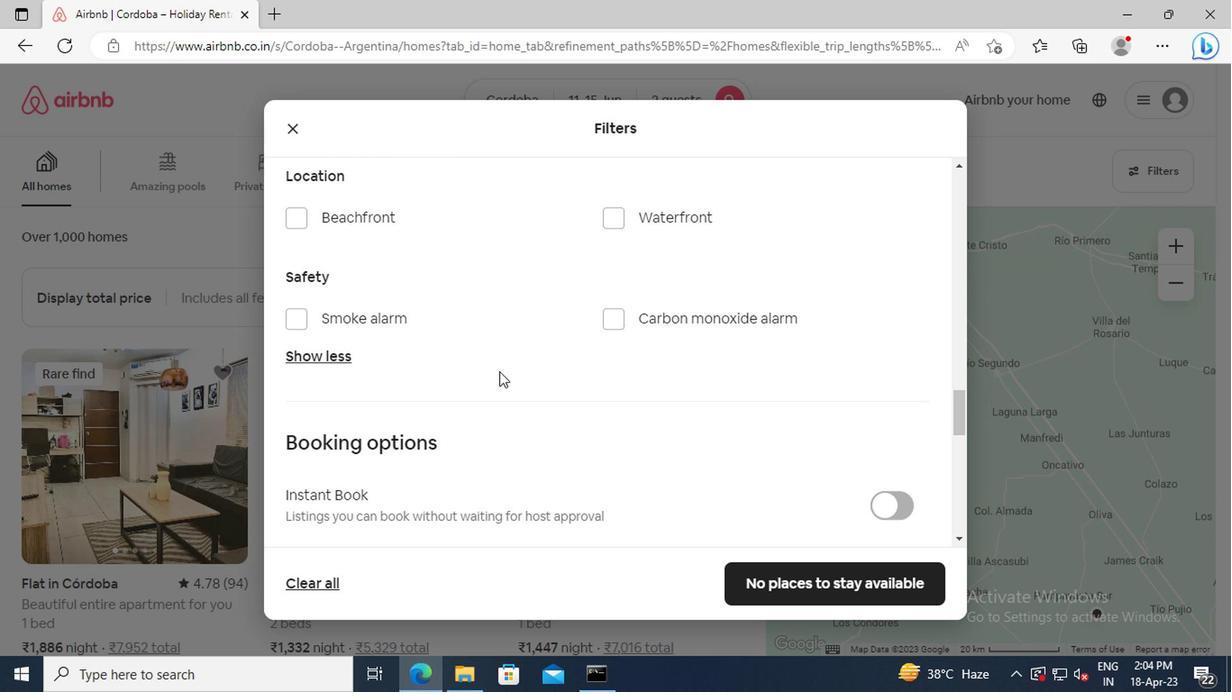 
Action: Mouse scrolled (496, 372) with delta (0, 0)
Screenshot: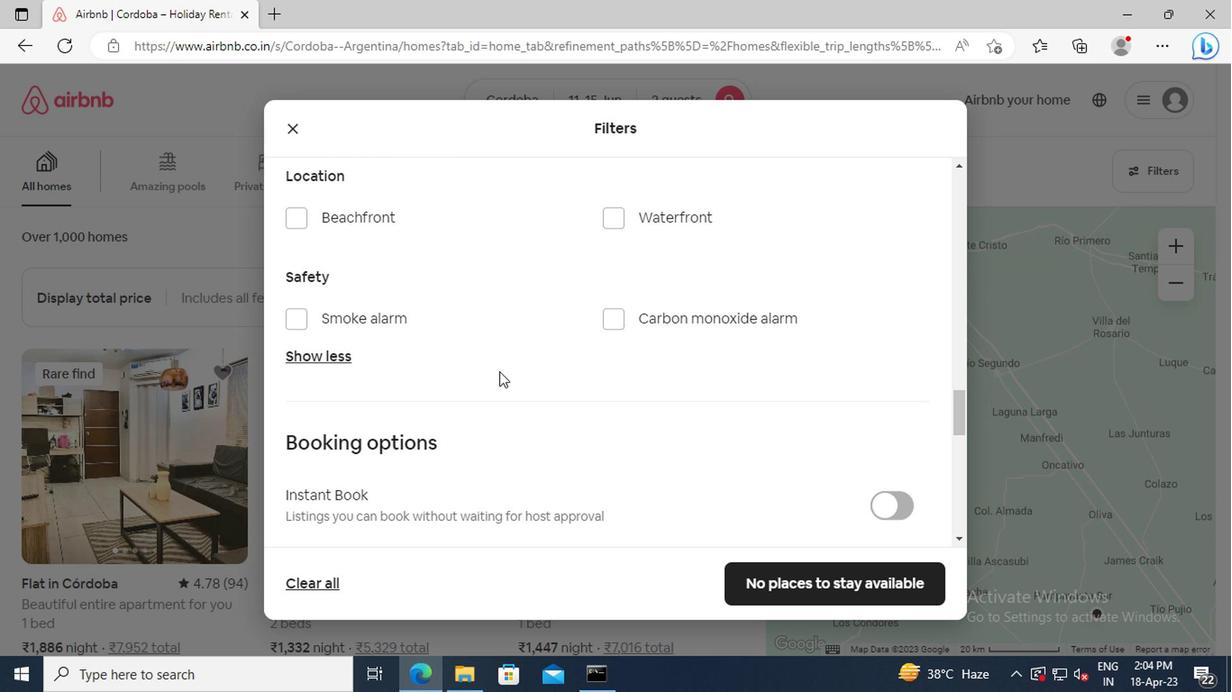 
Action: Mouse scrolled (496, 372) with delta (0, 0)
Screenshot: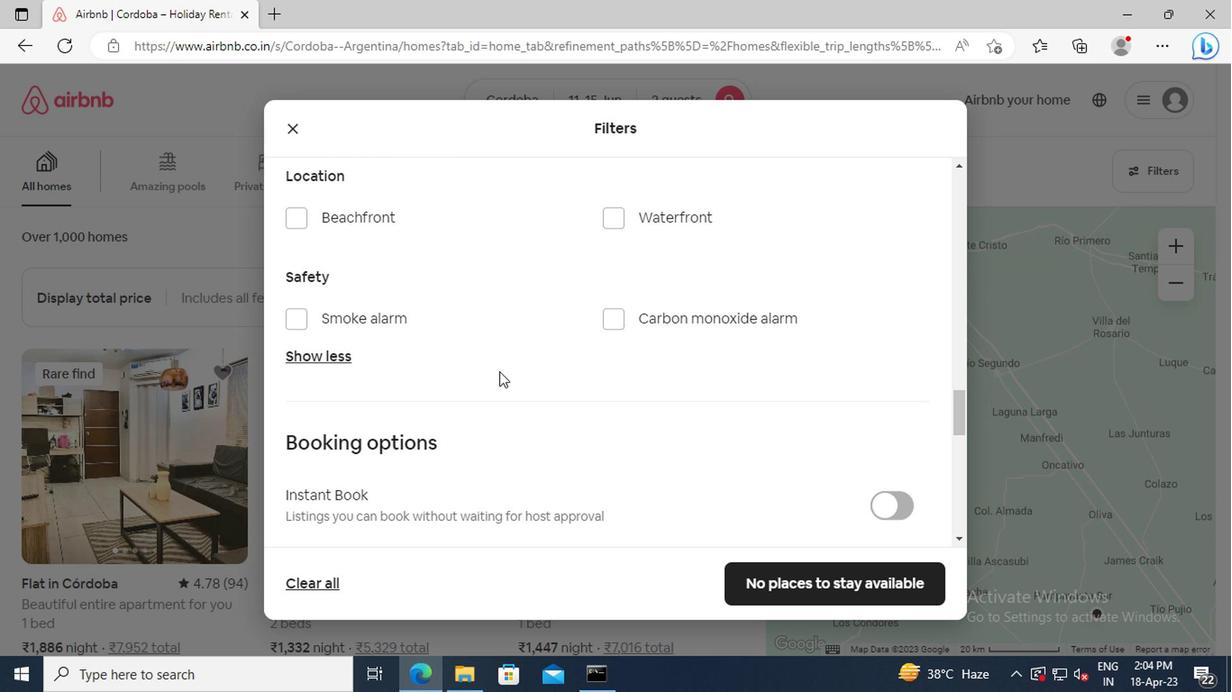 
Action: Mouse scrolled (496, 372) with delta (0, 0)
Screenshot: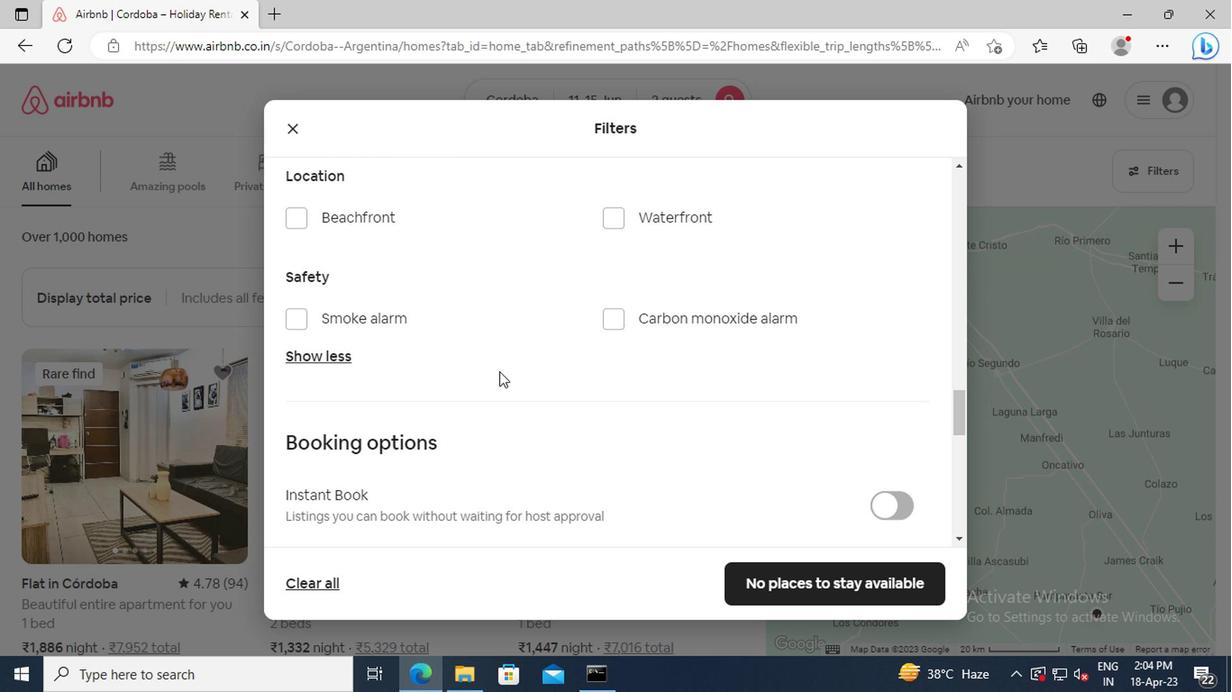
Action: Mouse moved to (889, 343)
Screenshot: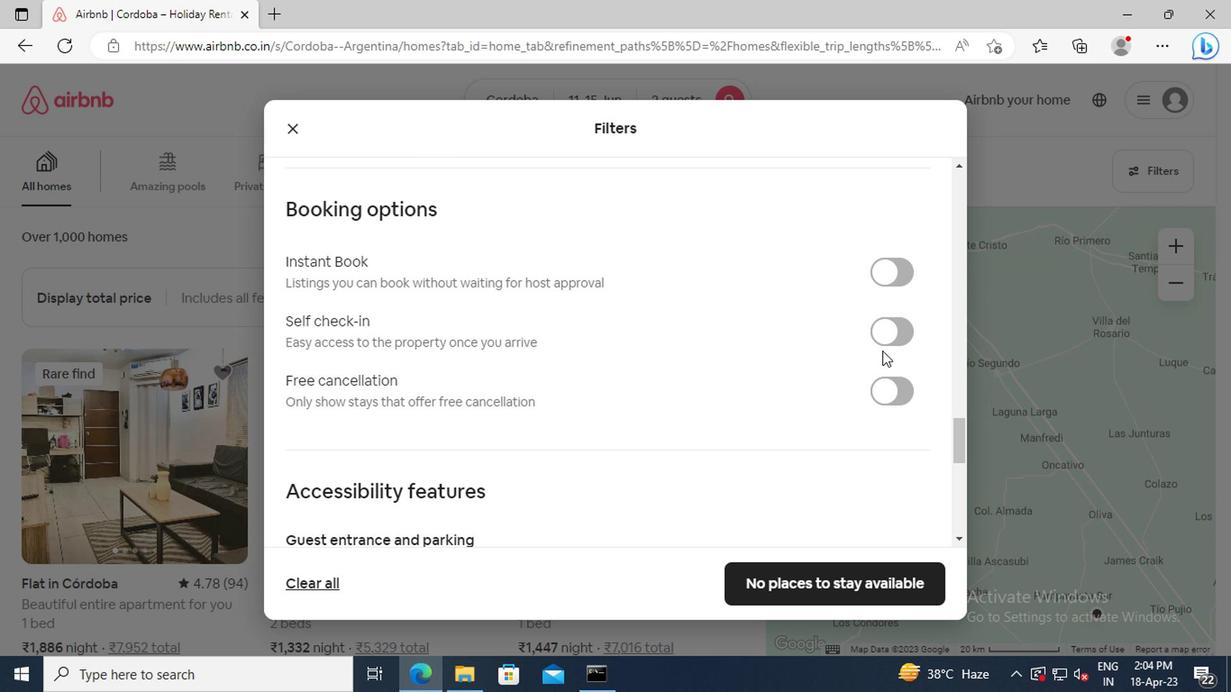 
Action: Mouse pressed left at (889, 343)
Screenshot: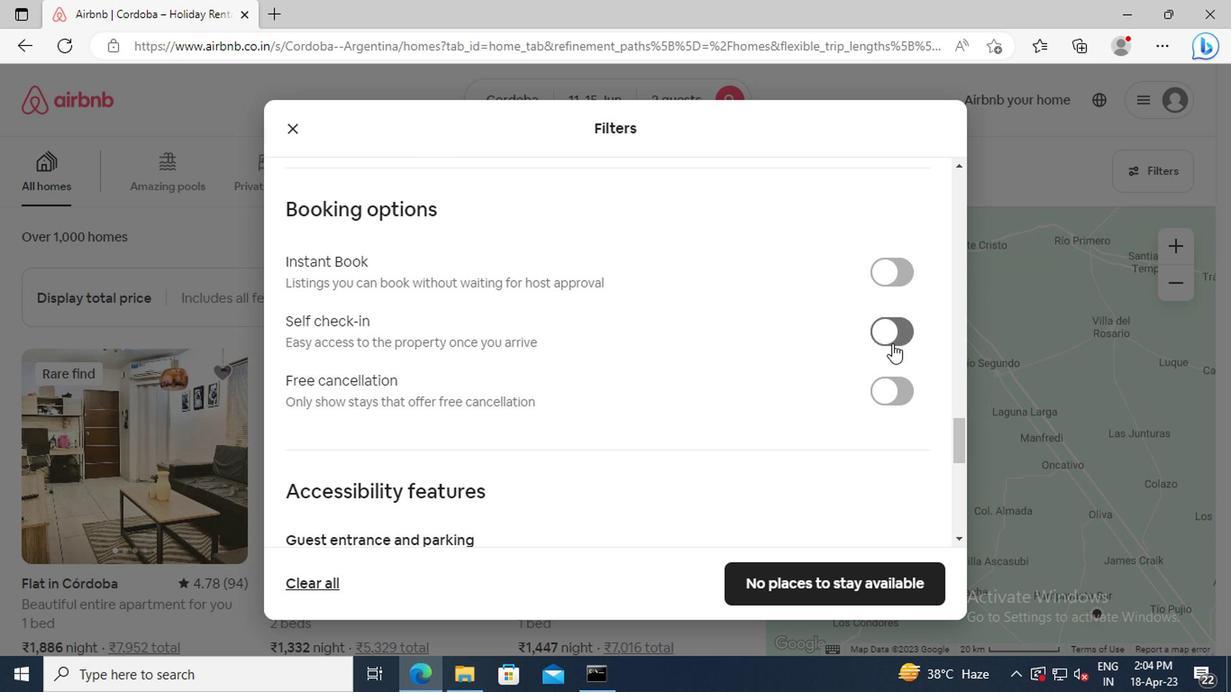
Action: Mouse moved to (494, 359)
Screenshot: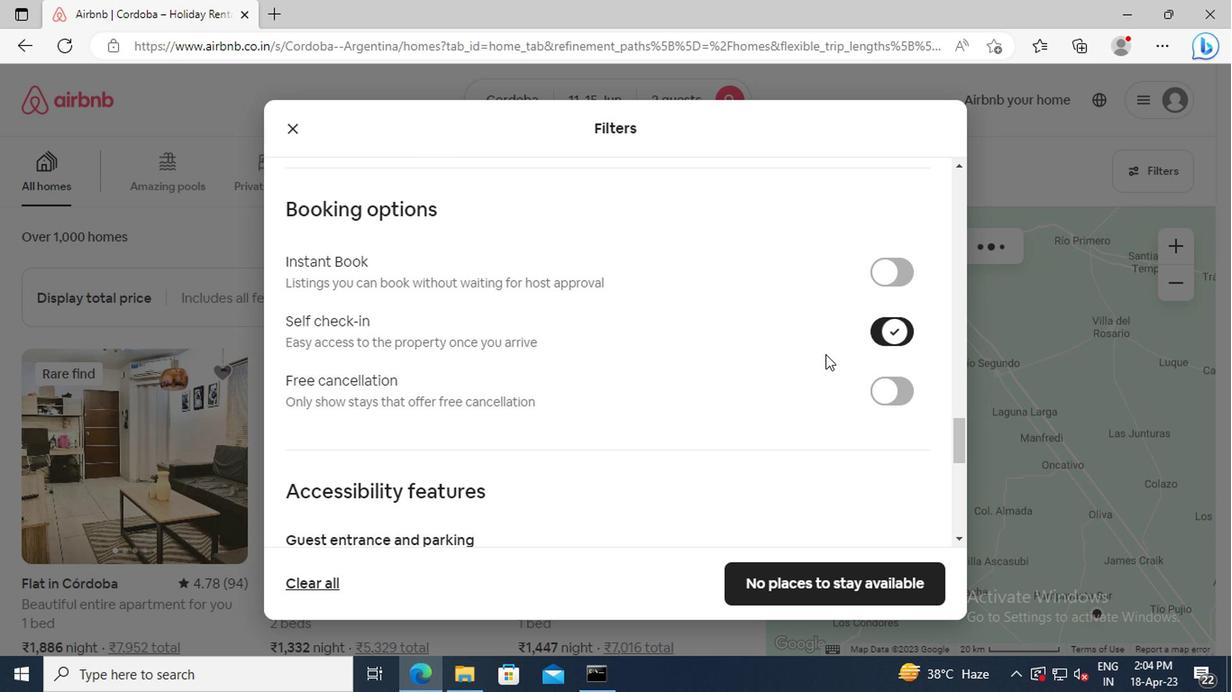 
Action: Mouse scrolled (494, 357) with delta (0, -1)
Screenshot: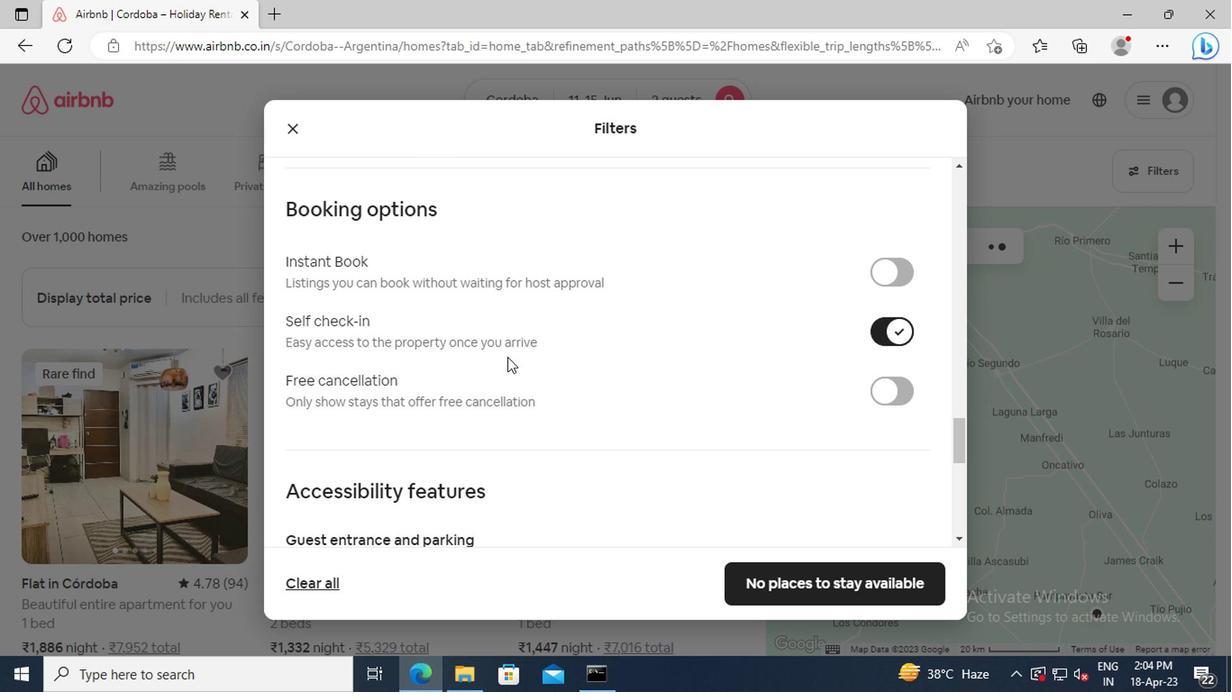 
Action: Mouse scrolled (494, 357) with delta (0, -1)
Screenshot: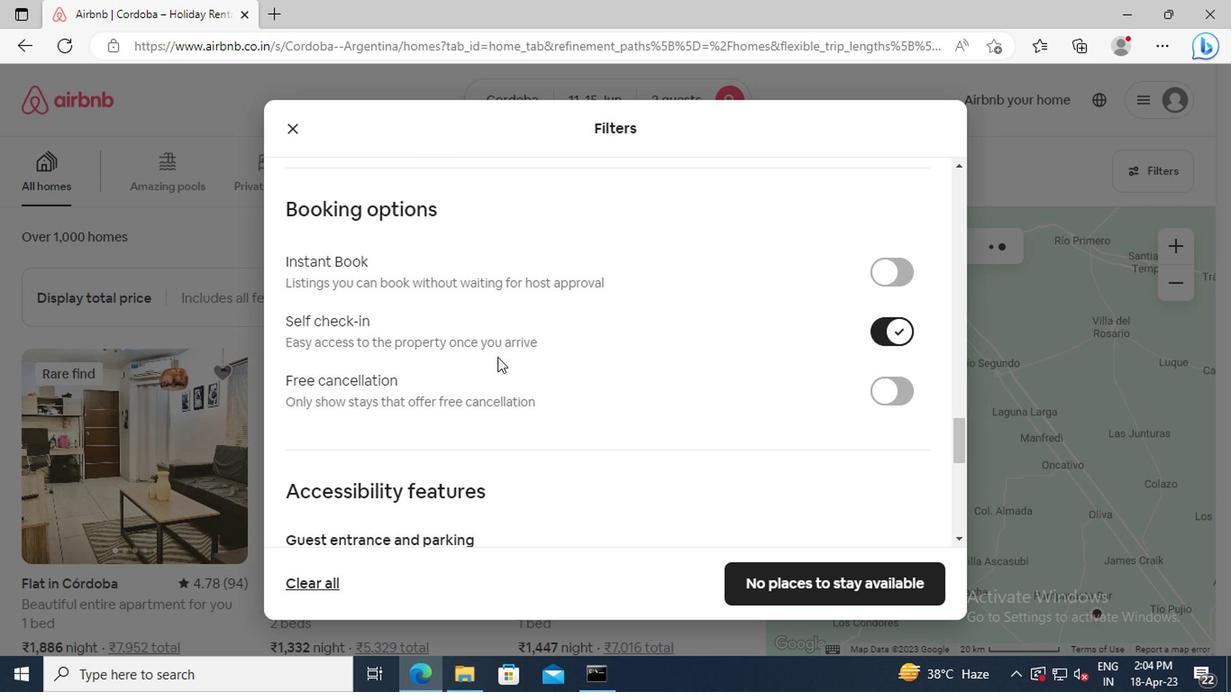 
Action: Mouse scrolled (494, 357) with delta (0, -1)
Screenshot: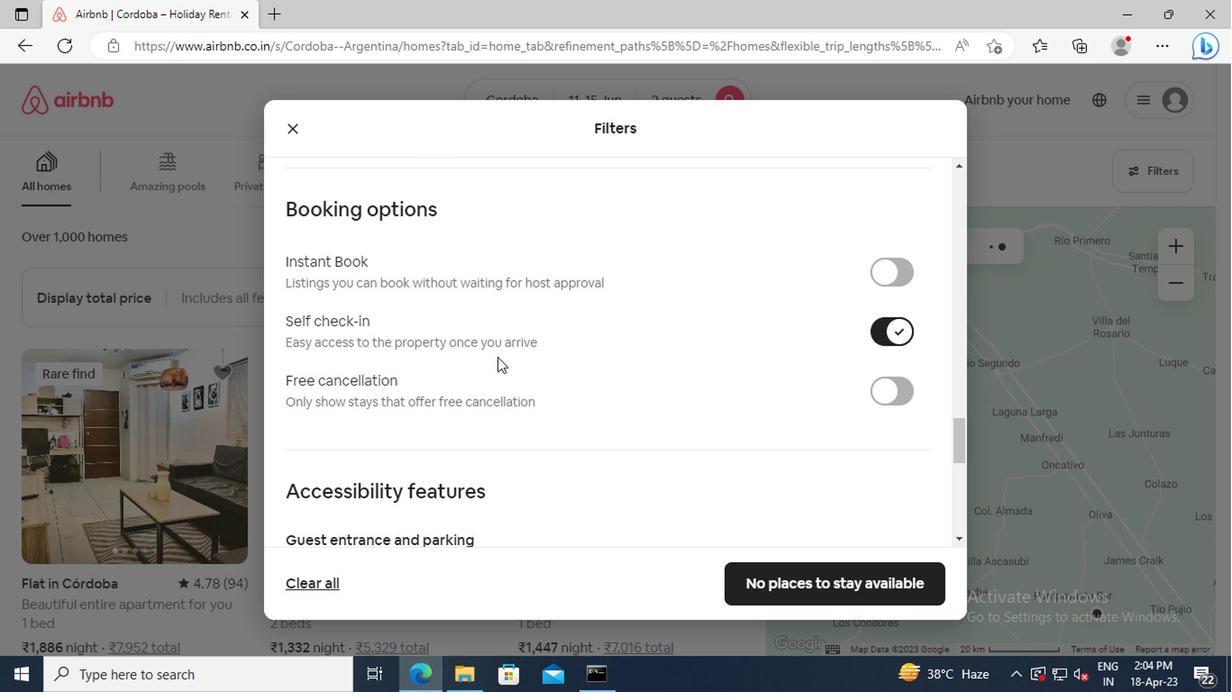 
Action: Mouse scrolled (494, 357) with delta (0, -1)
Screenshot: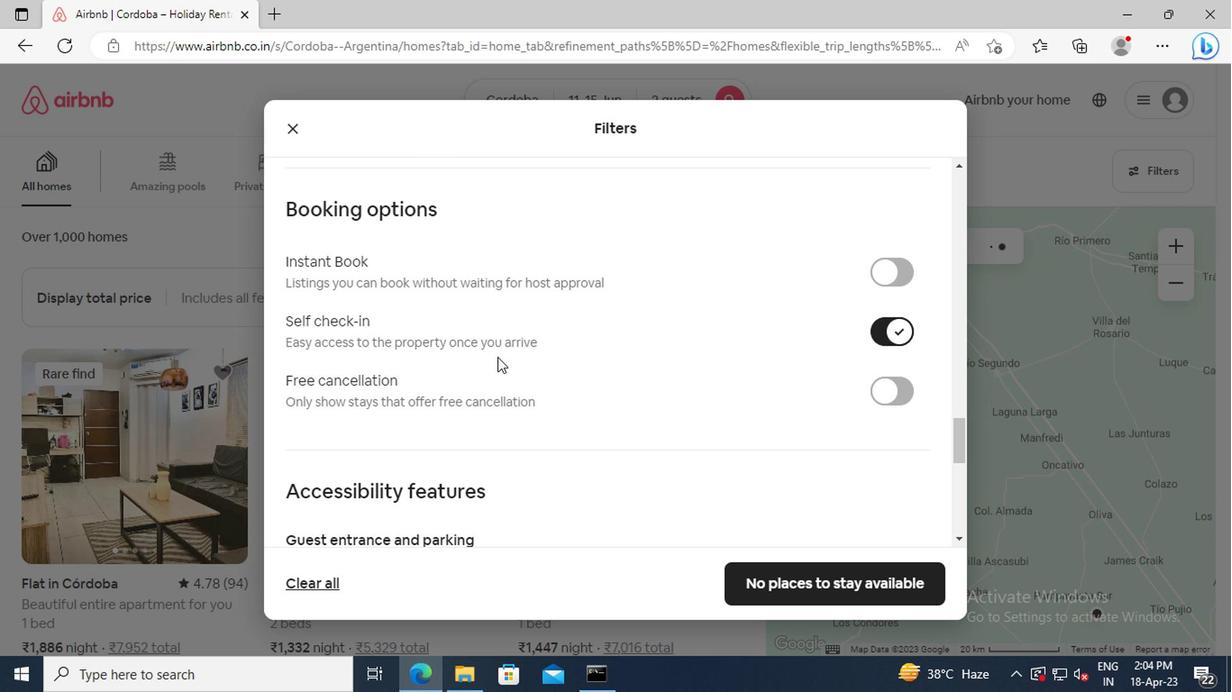
Action: Mouse scrolled (494, 357) with delta (0, -1)
Screenshot: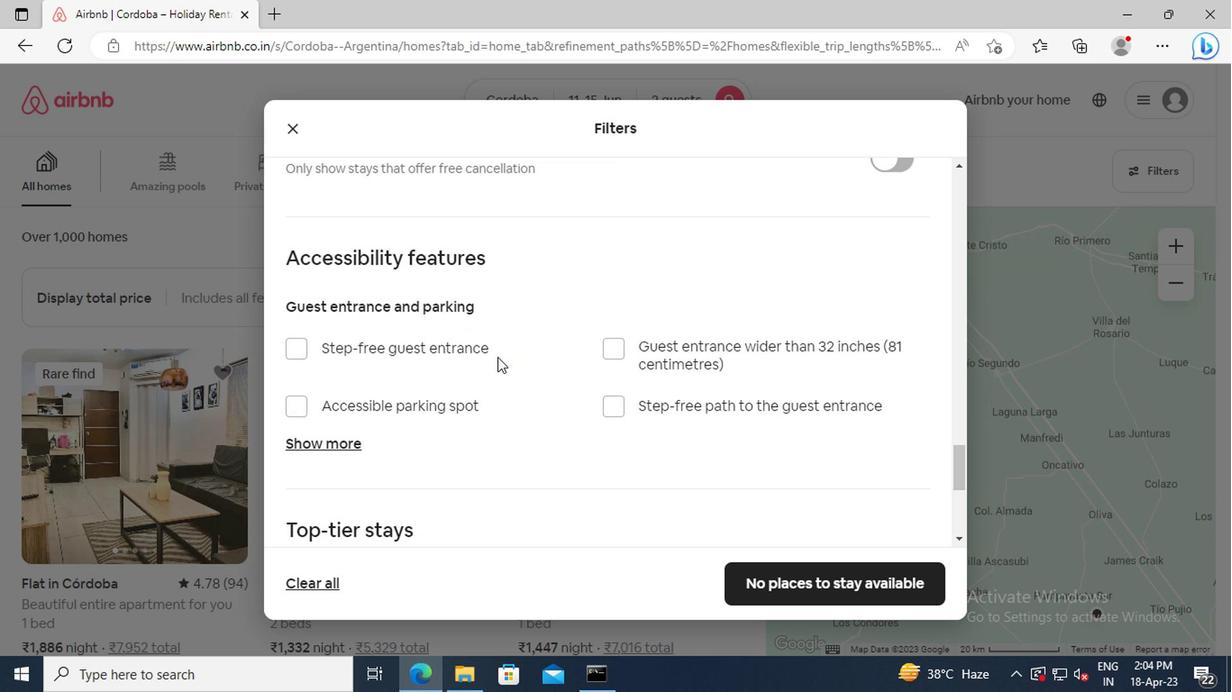
Action: Mouse scrolled (494, 357) with delta (0, -1)
Screenshot: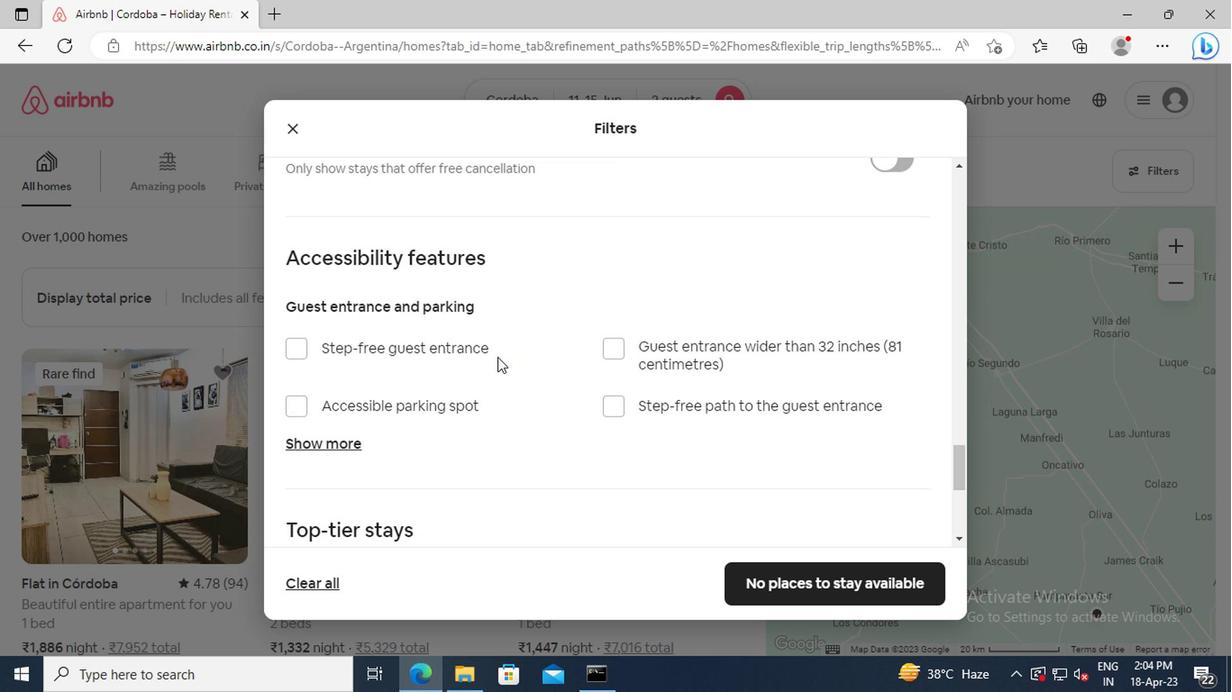 
Action: Mouse scrolled (494, 357) with delta (0, -1)
Screenshot: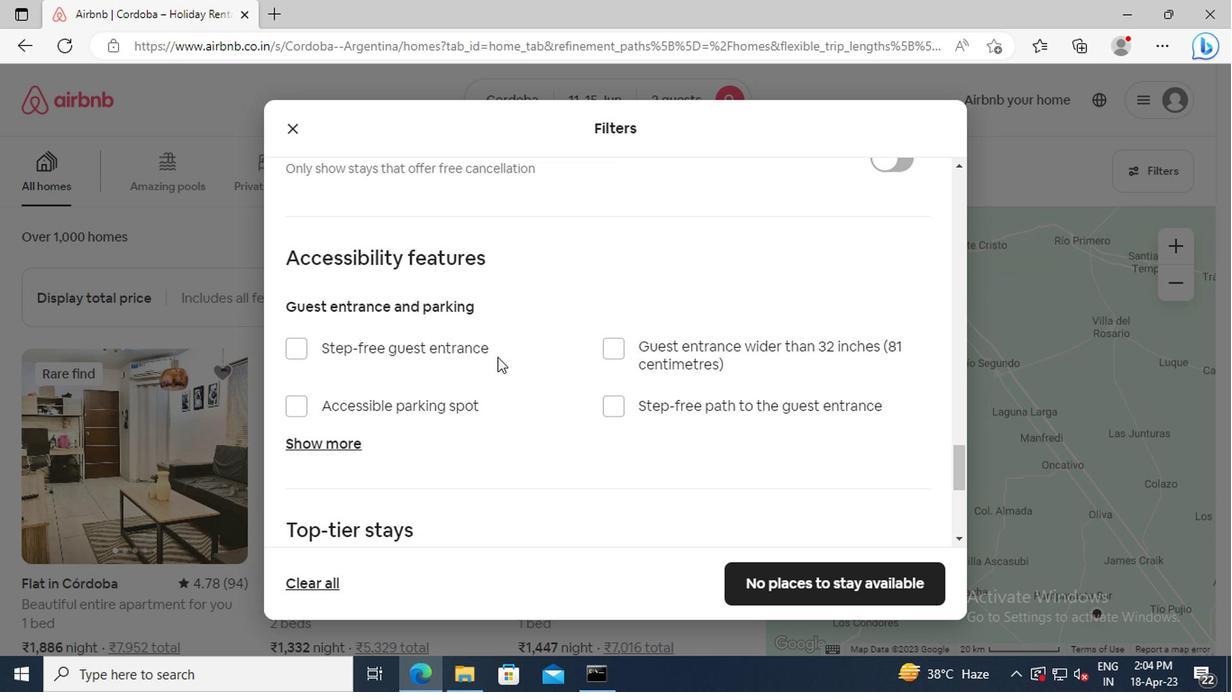 
Action: Mouse scrolled (494, 357) with delta (0, -1)
Screenshot: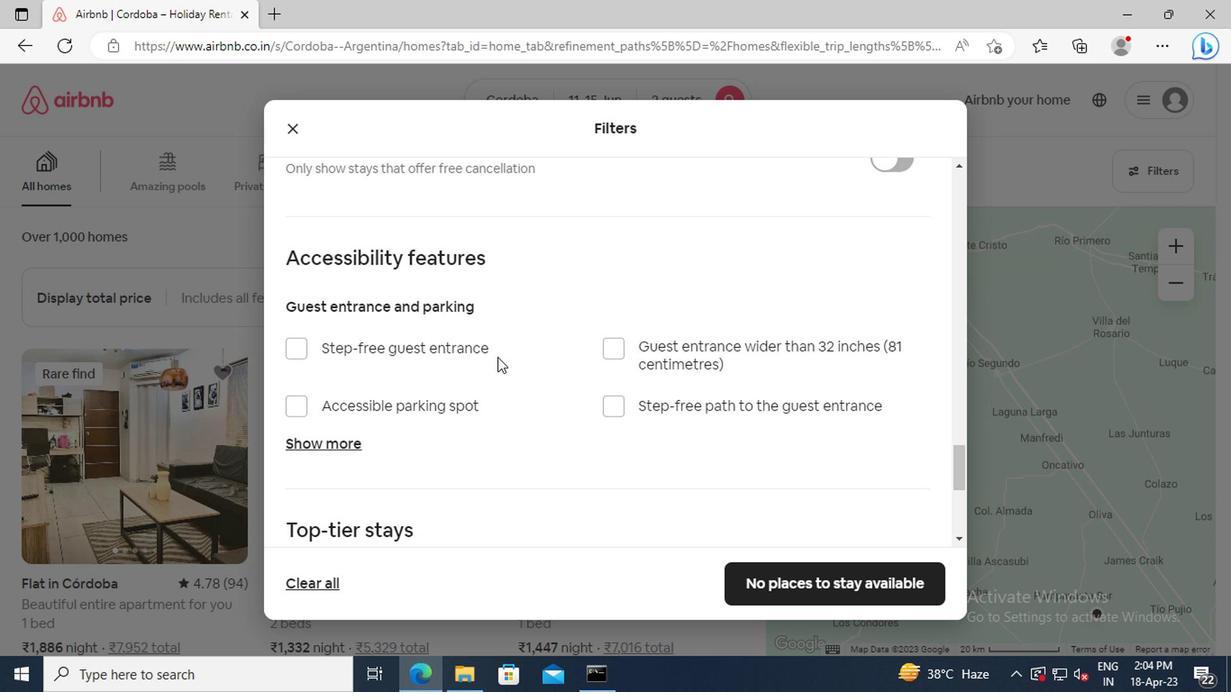 
Action: Mouse scrolled (494, 357) with delta (0, -1)
Screenshot: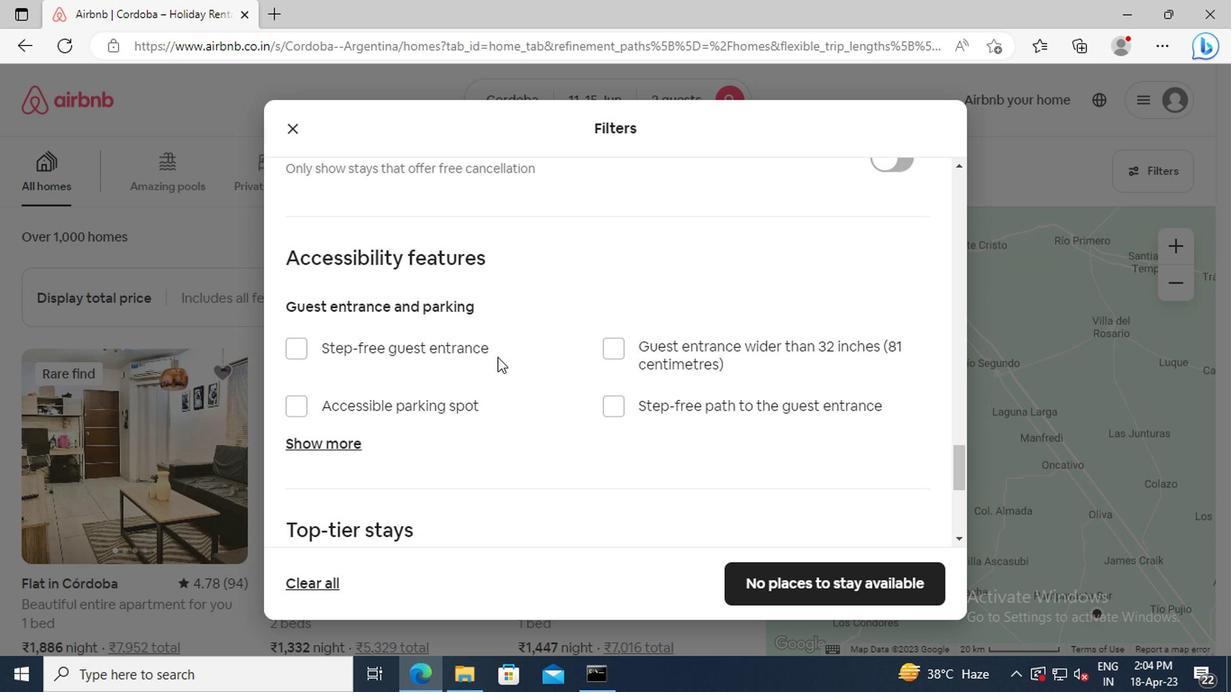 
Action: Mouse scrolled (494, 357) with delta (0, -1)
Screenshot: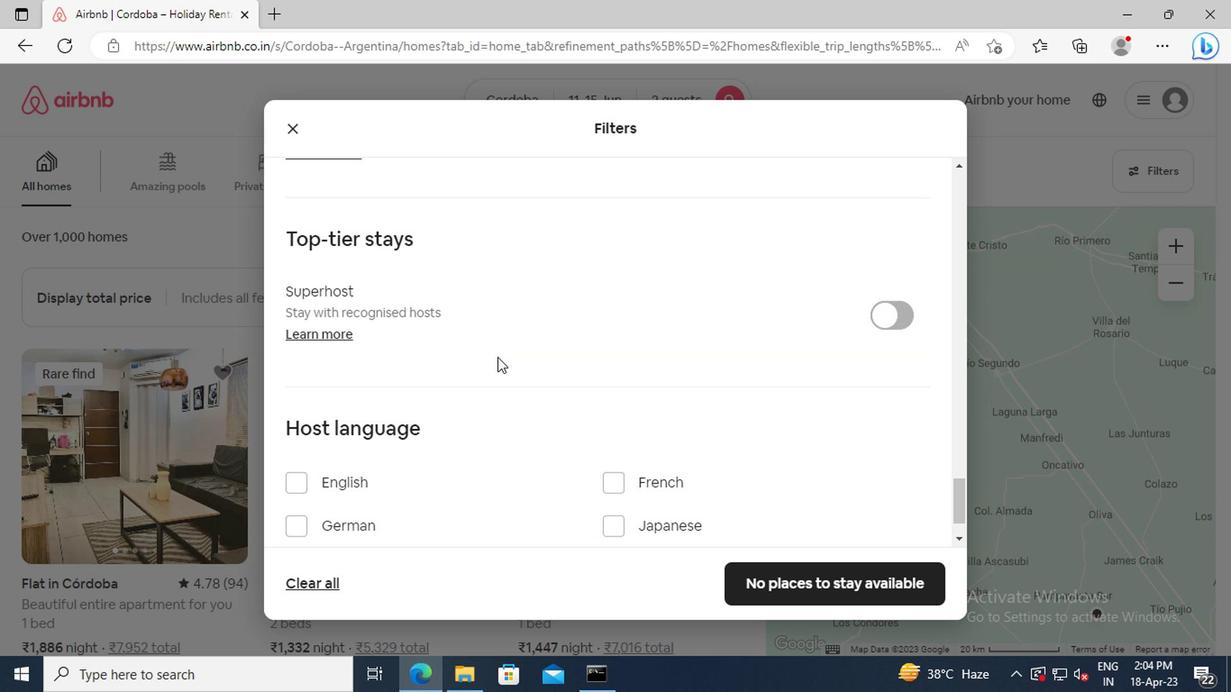 
Action: Mouse scrolled (494, 357) with delta (0, -1)
Screenshot: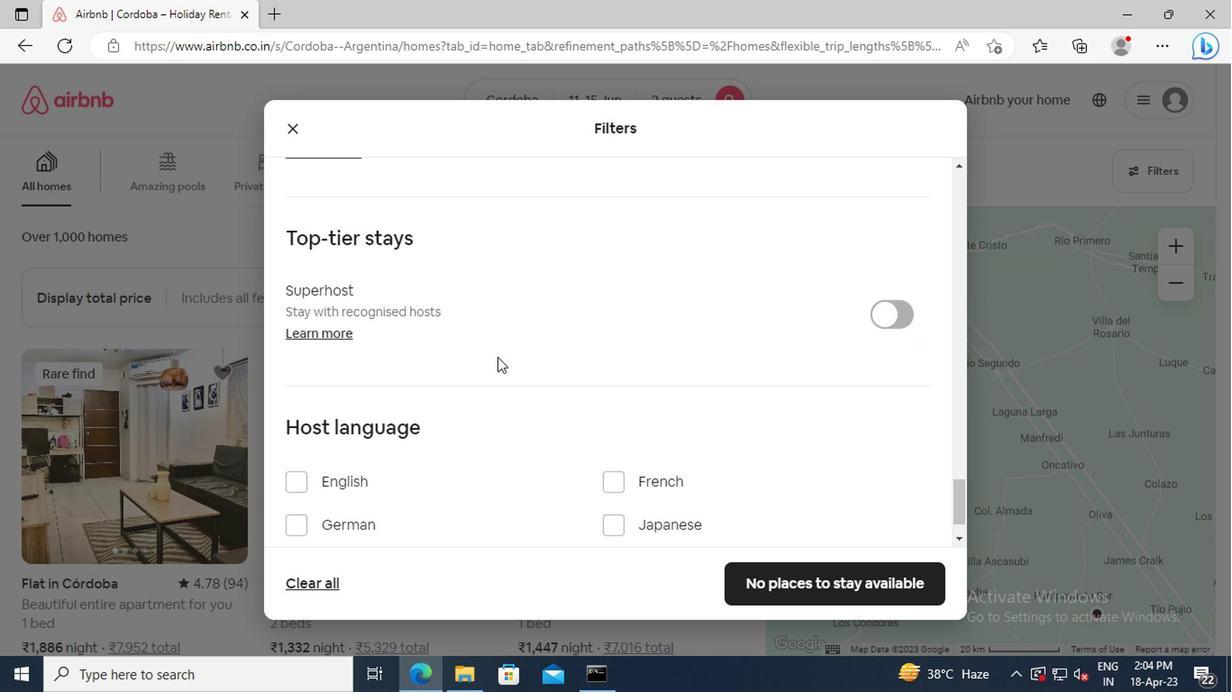 
Action: Mouse moved to (297, 424)
Screenshot: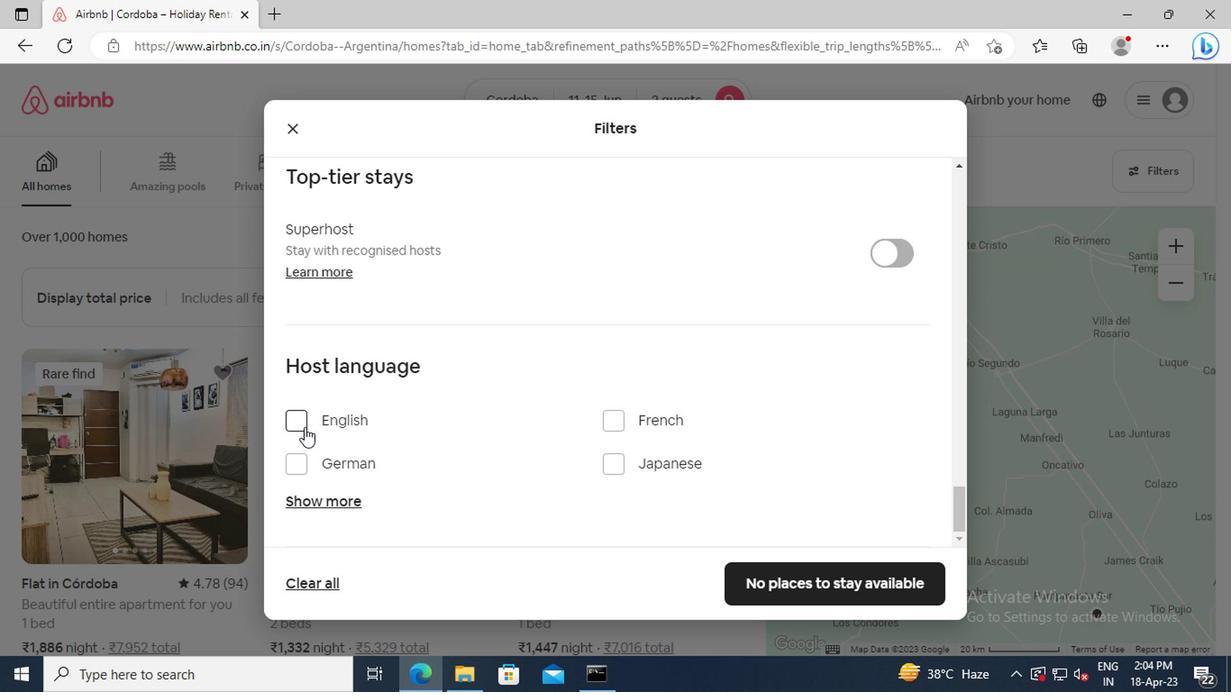 
Action: Mouse pressed left at (297, 424)
Screenshot: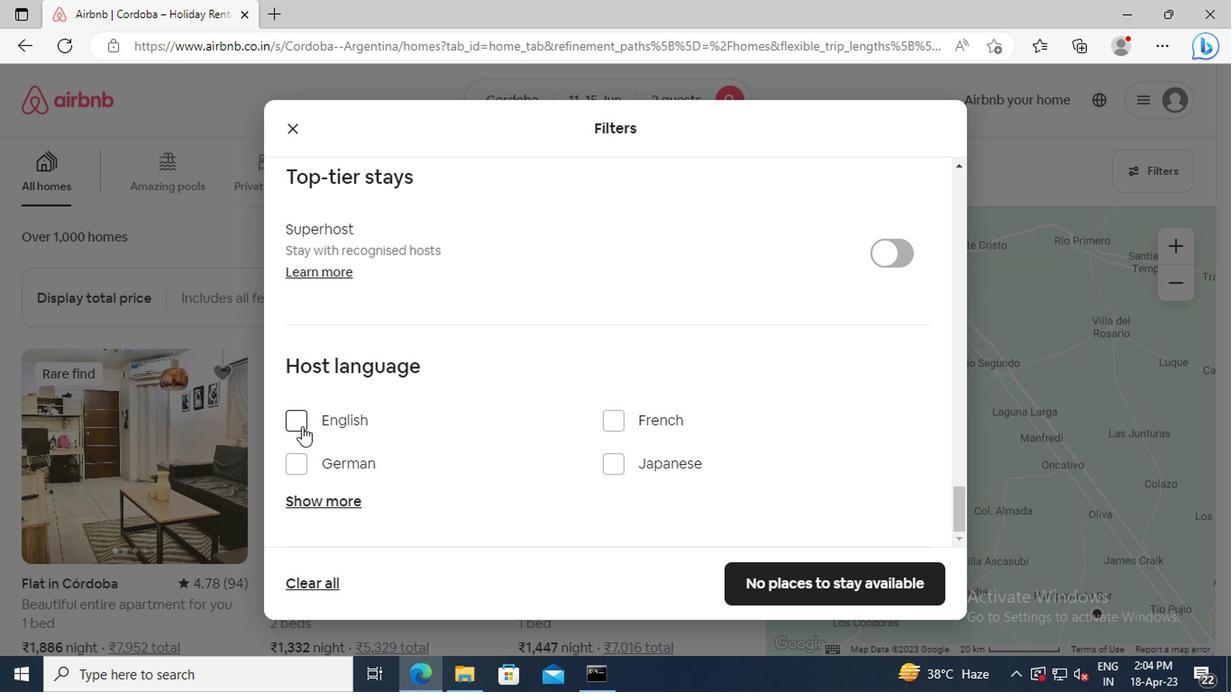 
Action: Mouse moved to (805, 577)
Screenshot: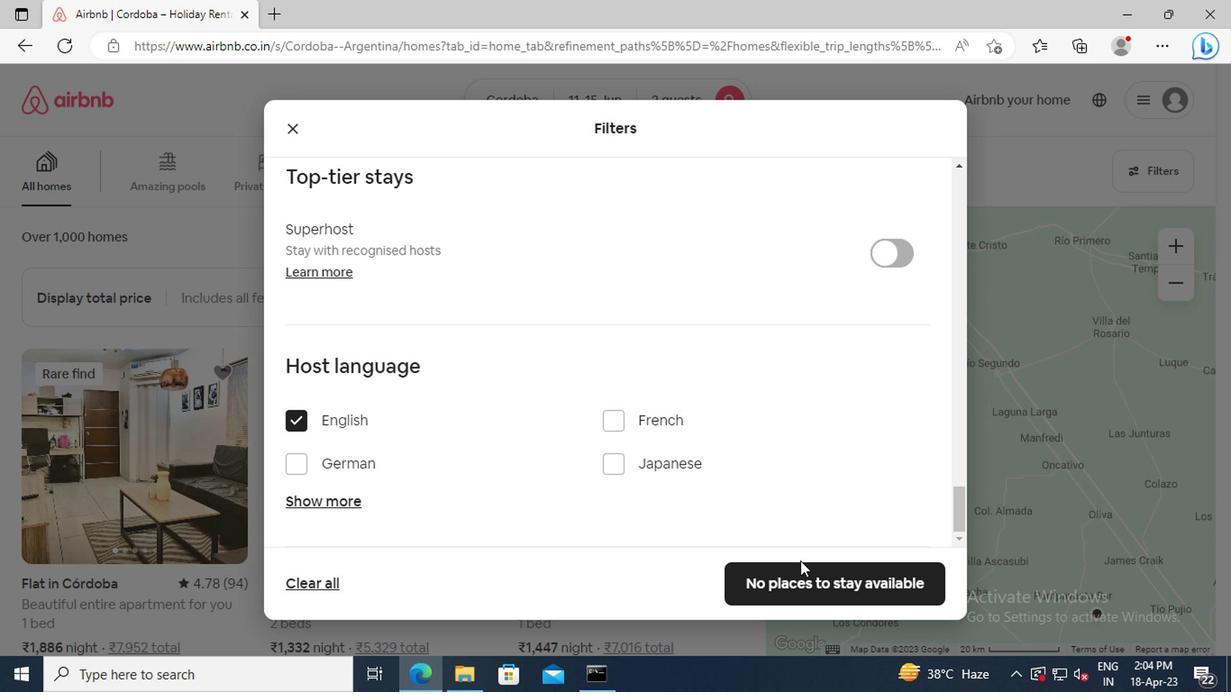 
Action: Mouse pressed left at (805, 577)
Screenshot: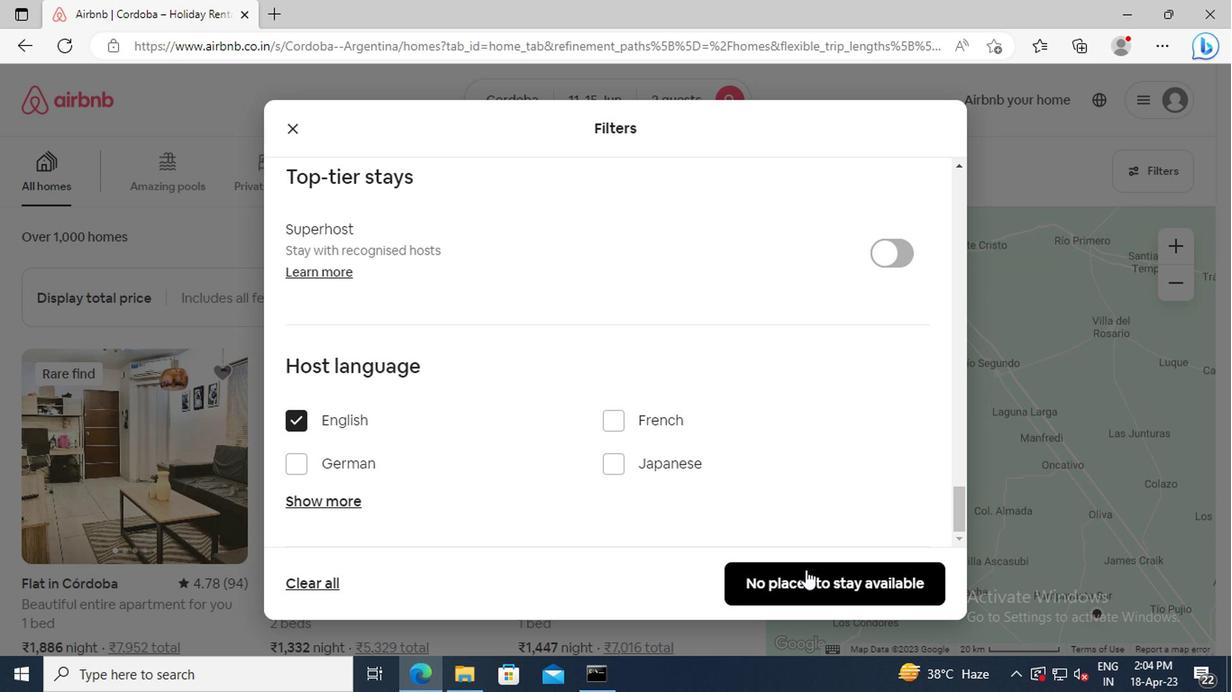 
